 Task: nan
Action: Mouse moved to (471, 617)
Screenshot: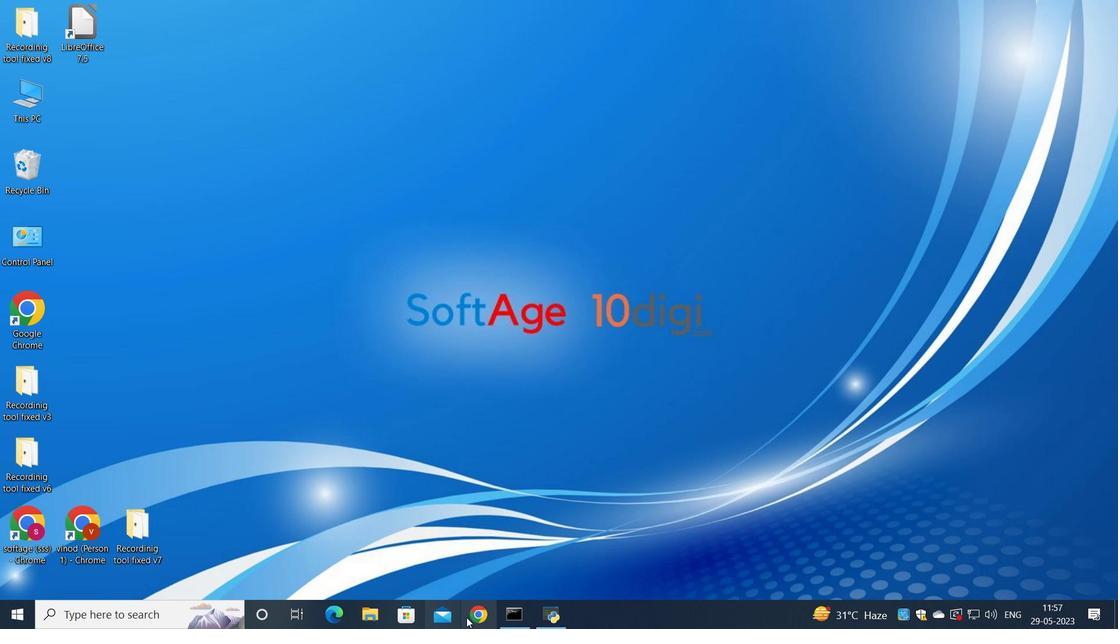 
Action: Mouse pressed left at (471, 617)
Screenshot: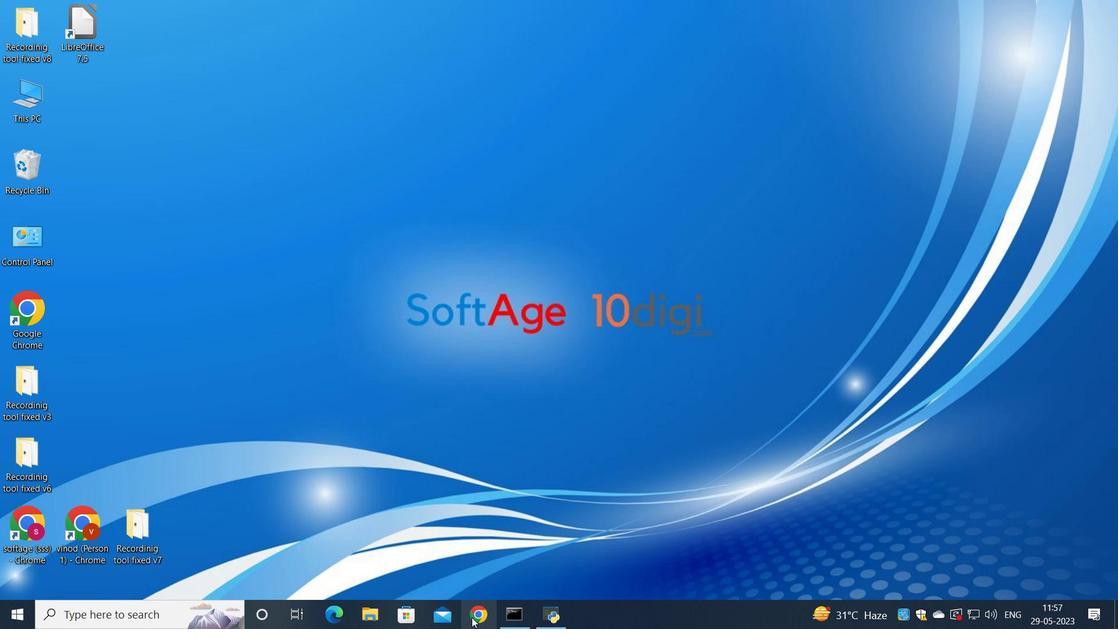 
Action: Mouse moved to (528, 397)
Screenshot: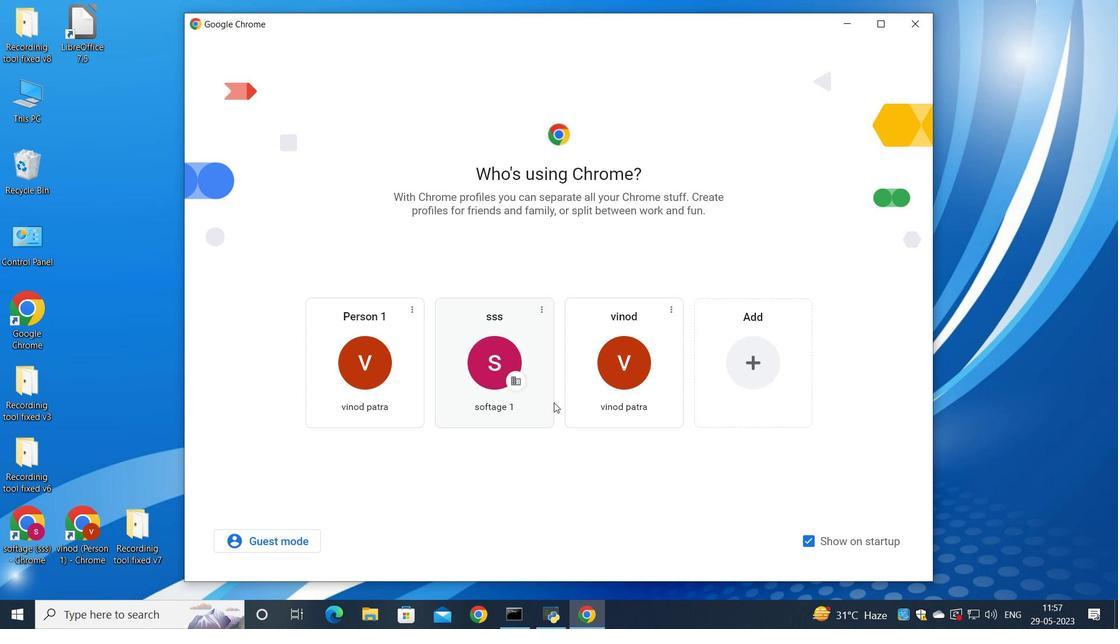 
Action: Mouse pressed left at (528, 397)
Screenshot: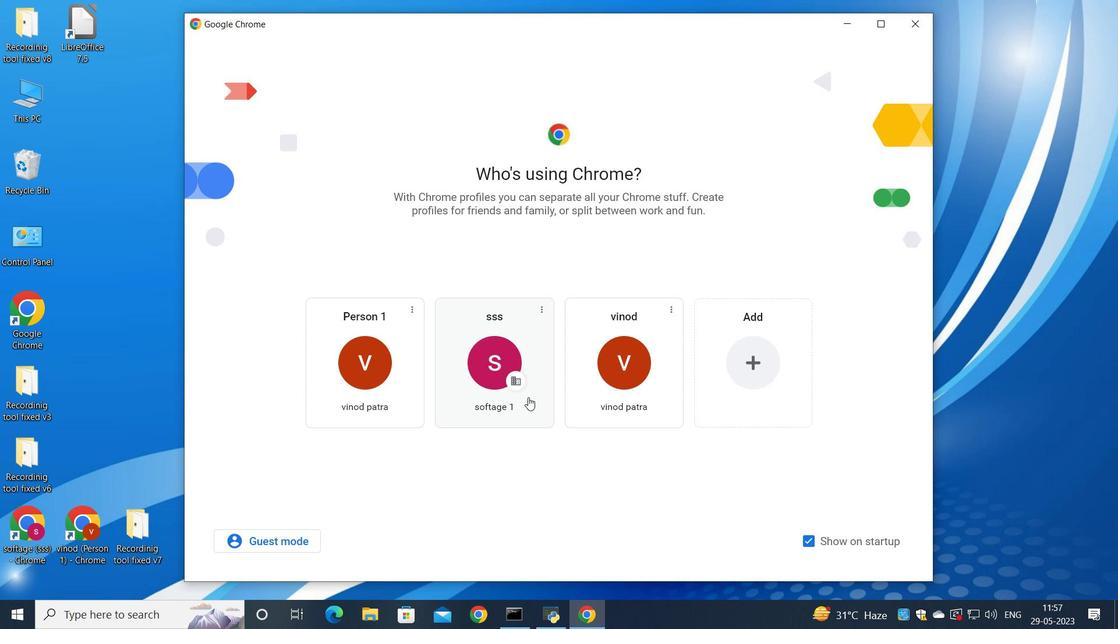 
Action: Mouse moved to (981, 79)
Screenshot: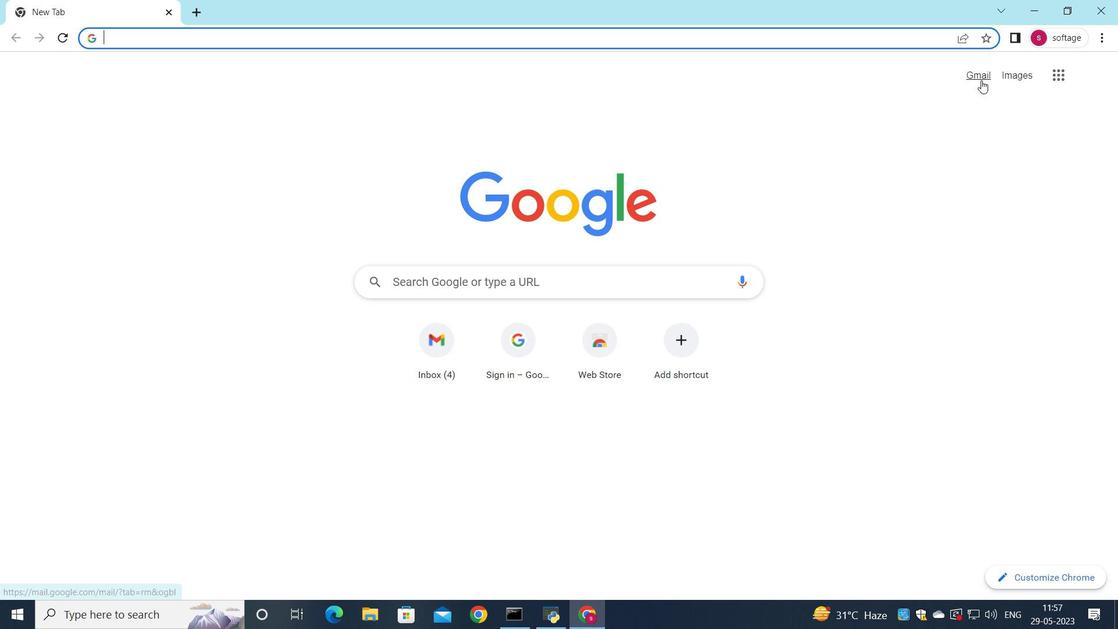 
Action: Mouse pressed left at (981, 79)
Screenshot: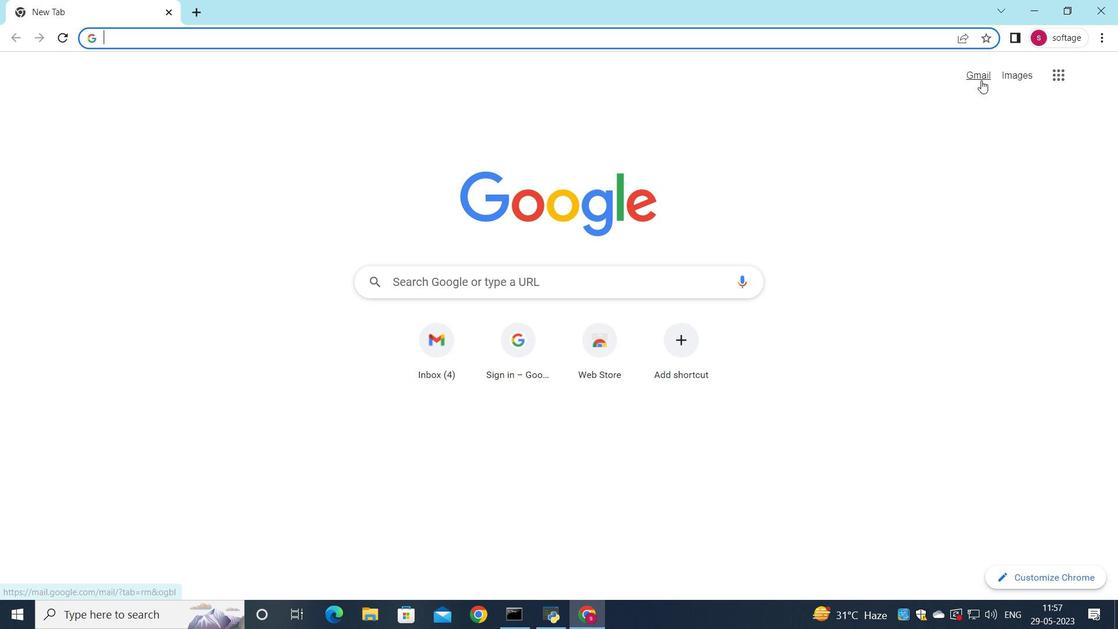 
Action: Mouse moved to (958, 99)
Screenshot: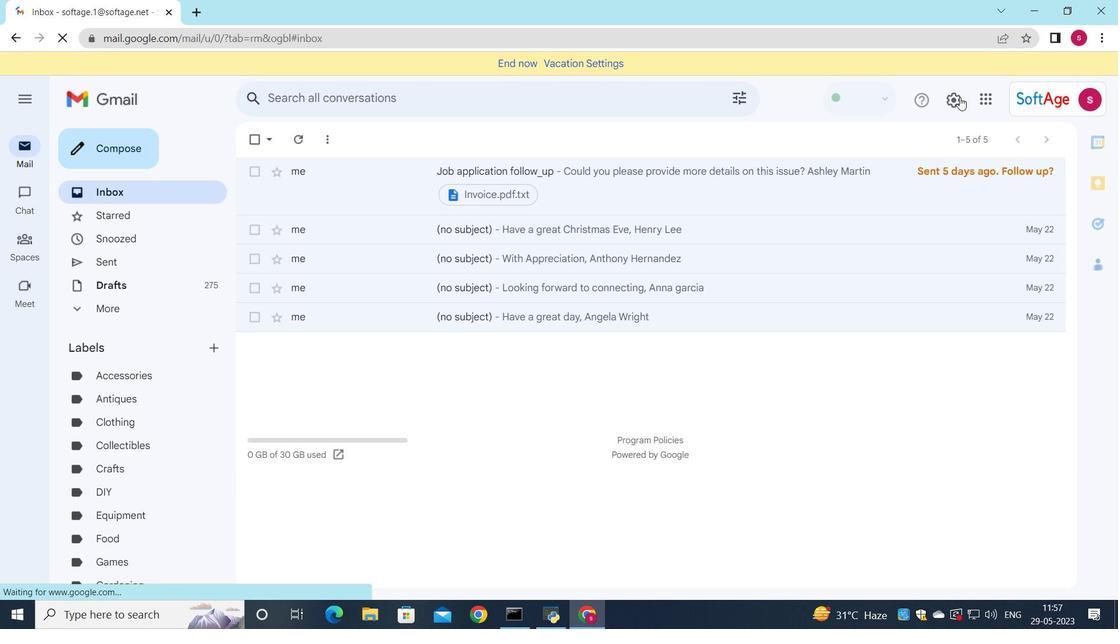 
Action: Mouse pressed left at (958, 99)
Screenshot: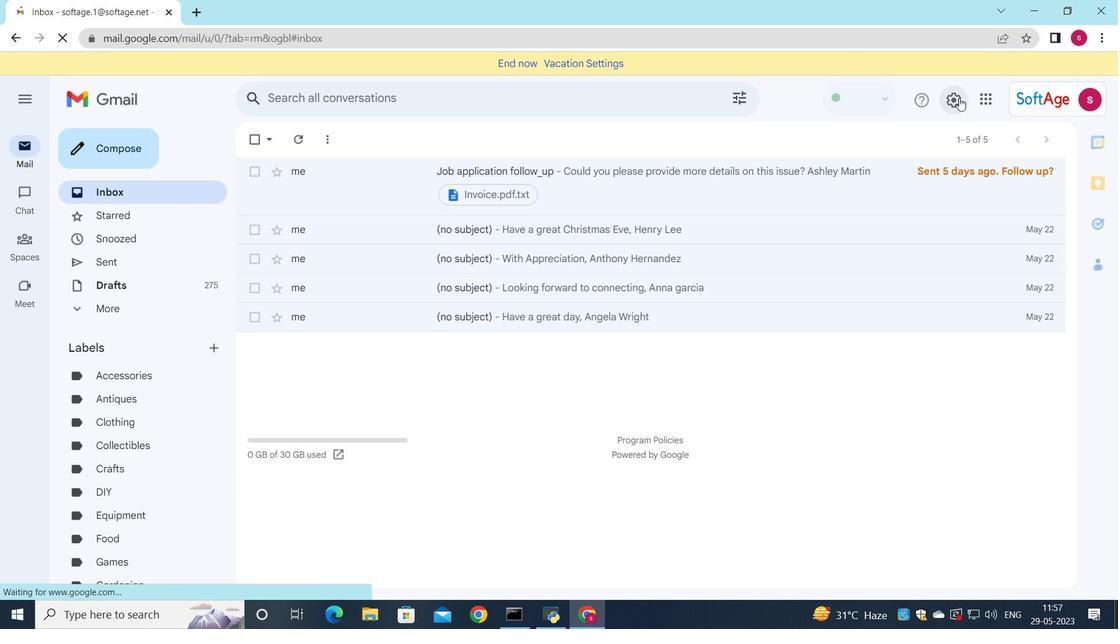 
Action: Mouse moved to (954, 163)
Screenshot: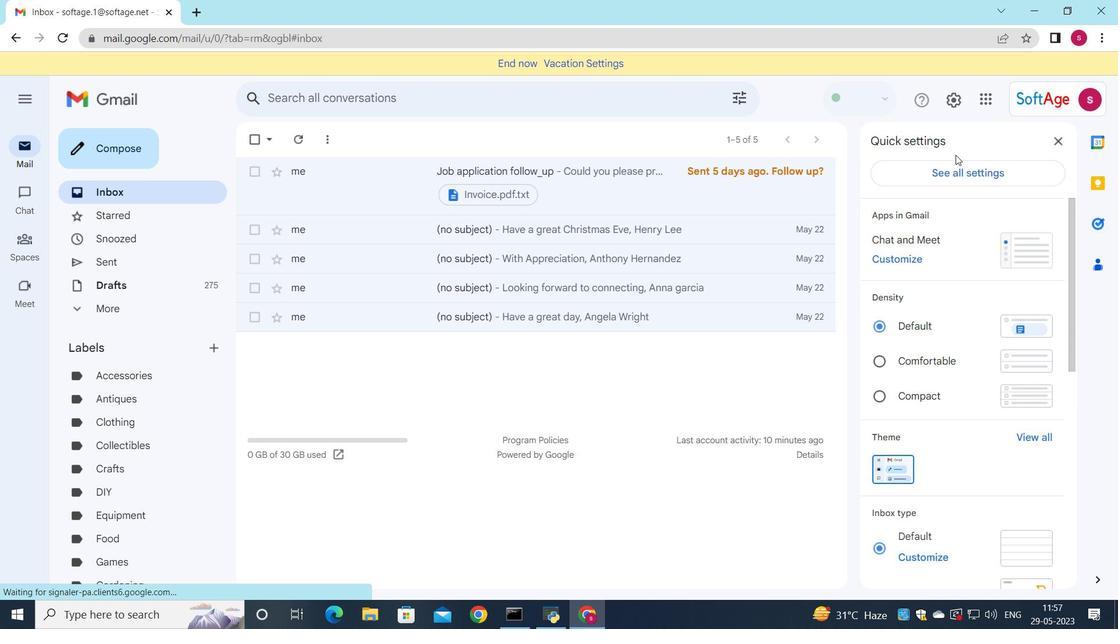
Action: Mouse pressed left at (954, 163)
Screenshot: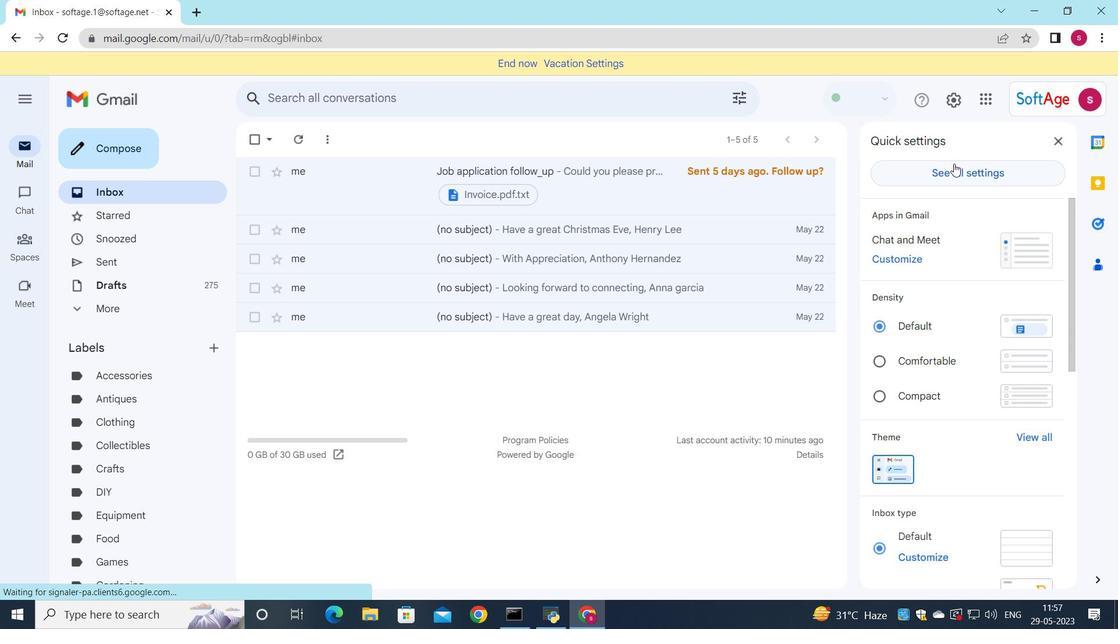 
Action: Mouse moved to (589, 164)
Screenshot: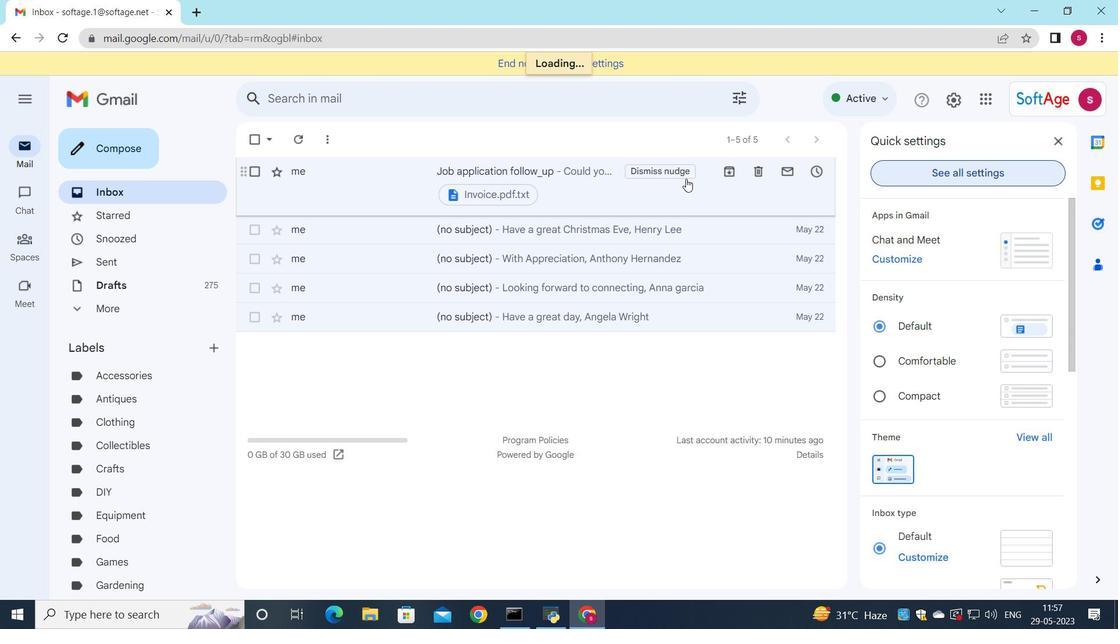 
Action: Mouse scrolled (589, 163) with delta (0, 0)
Screenshot: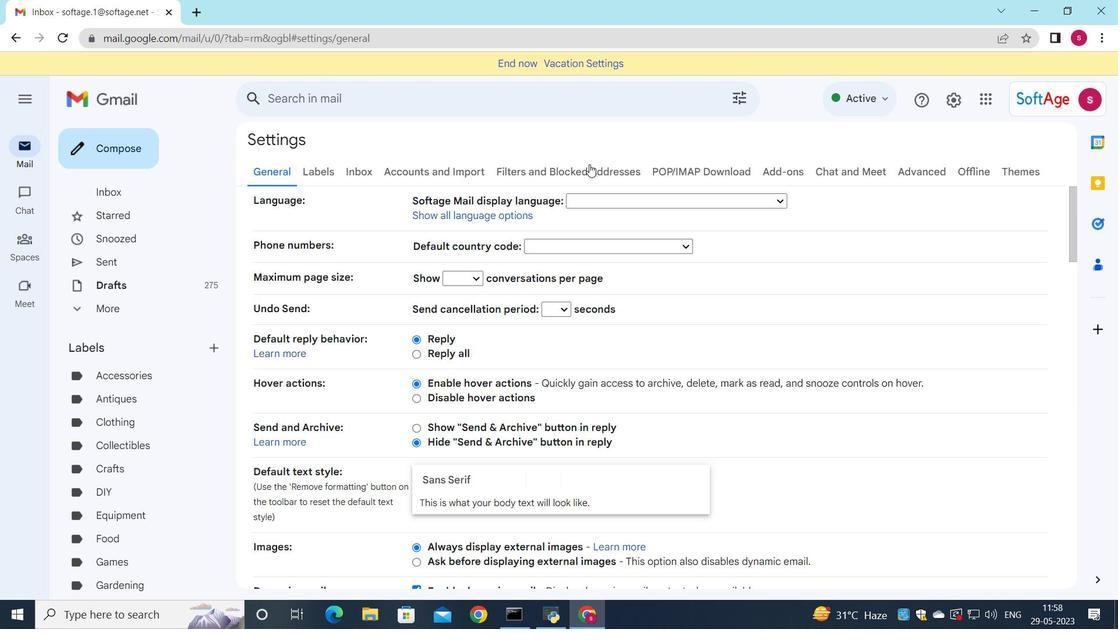 
Action: Mouse scrolled (589, 163) with delta (0, 0)
Screenshot: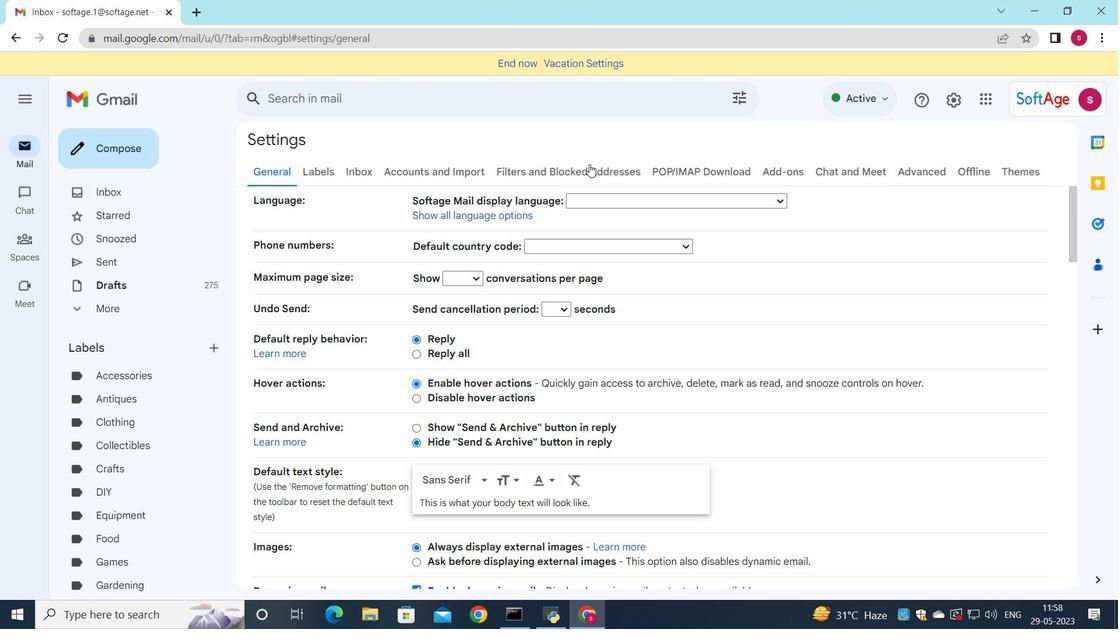 
Action: Mouse scrolled (589, 163) with delta (0, 0)
Screenshot: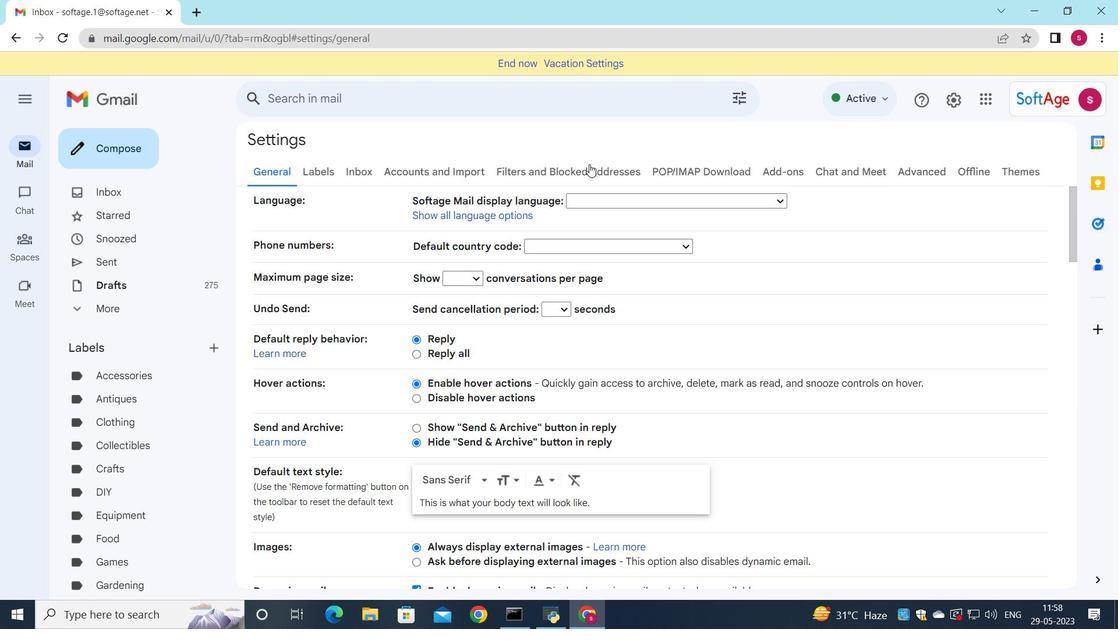 
Action: Mouse scrolled (589, 163) with delta (0, 0)
Screenshot: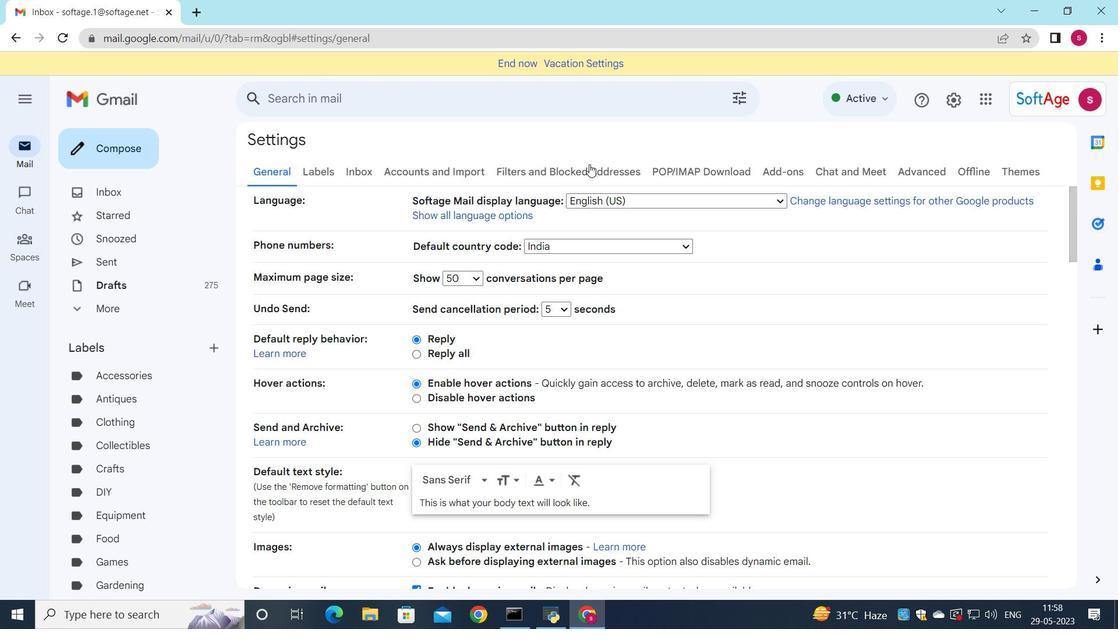 
Action: Mouse moved to (605, 224)
Screenshot: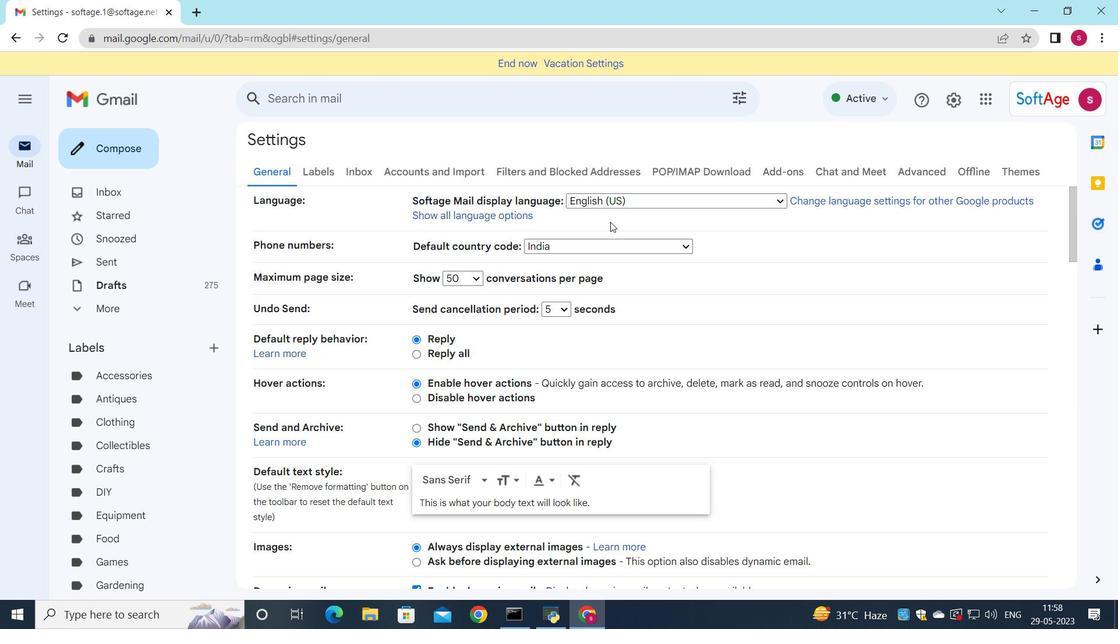 
Action: Mouse scrolled (605, 223) with delta (0, 0)
Screenshot: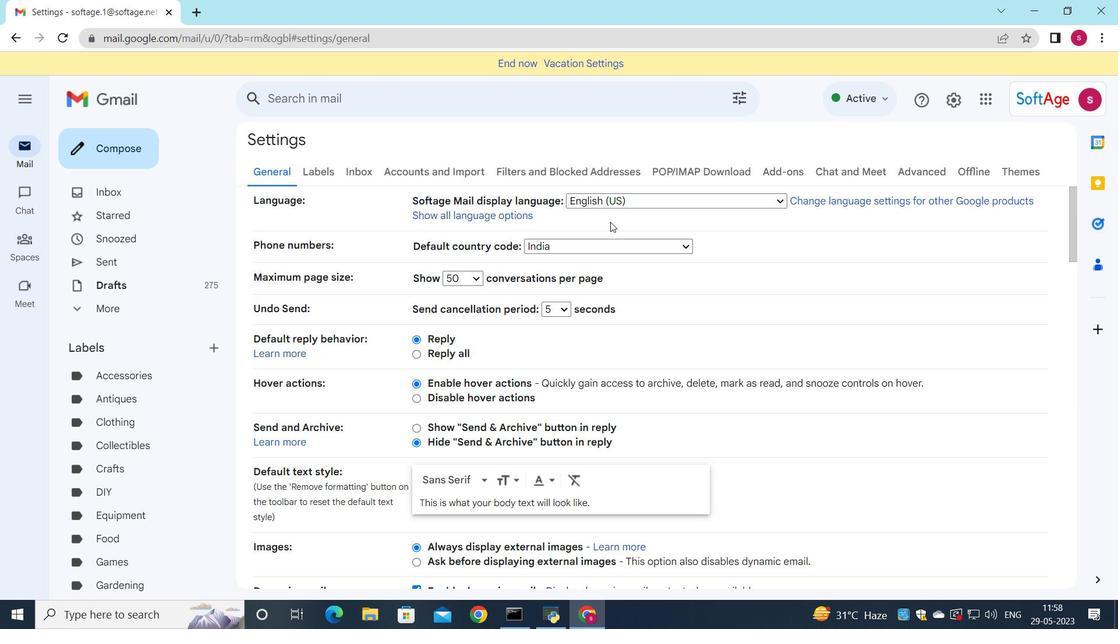 
Action: Mouse scrolled (605, 223) with delta (0, 0)
Screenshot: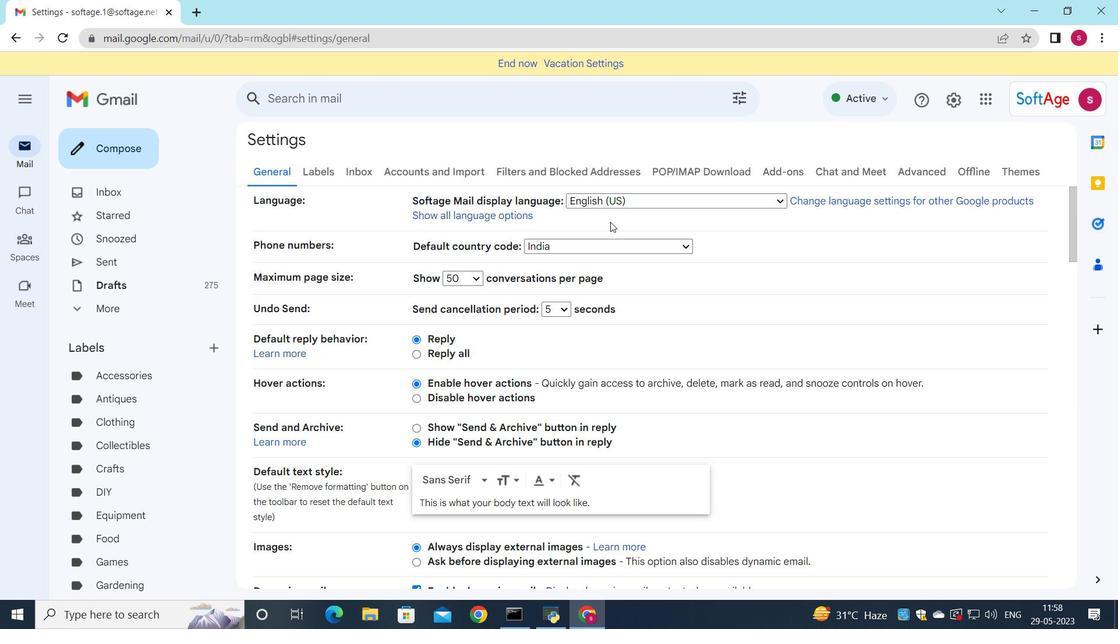 
Action: Mouse moved to (605, 224)
Screenshot: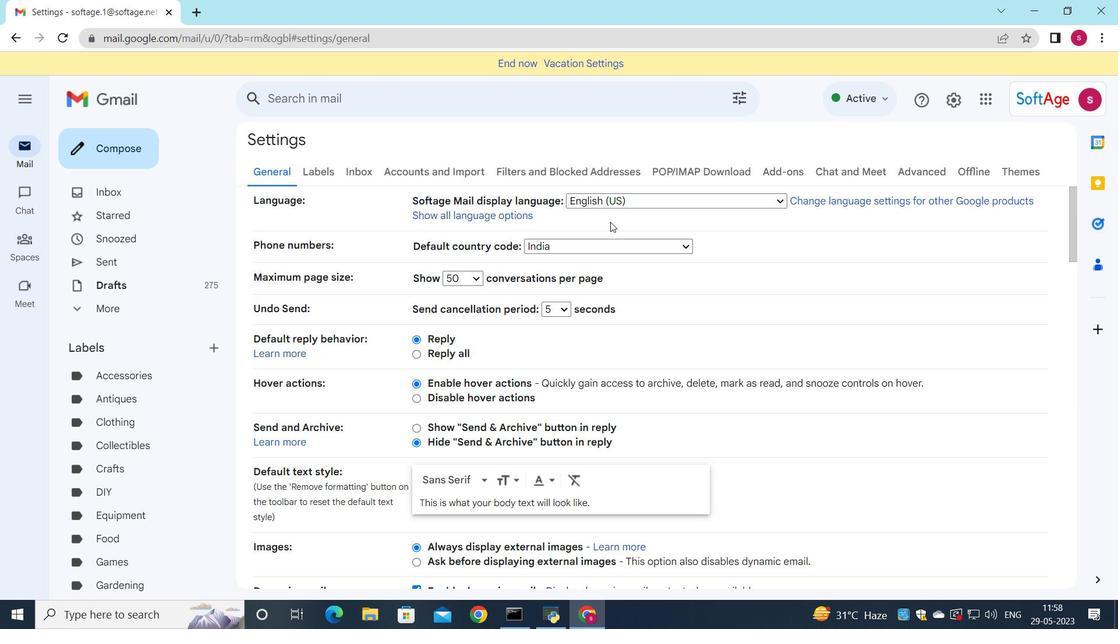 
Action: Mouse scrolled (605, 223) with delta (0, 0)
Screenshot: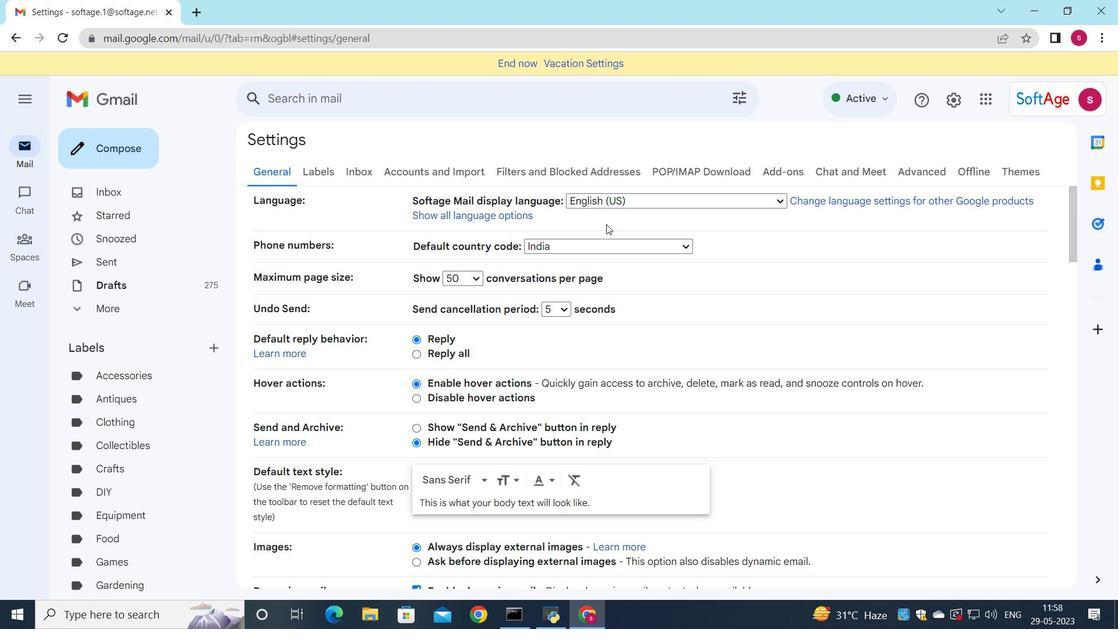 
Action: Mouse scrolled (605, 223) with delta (0, 0)
Screenshot: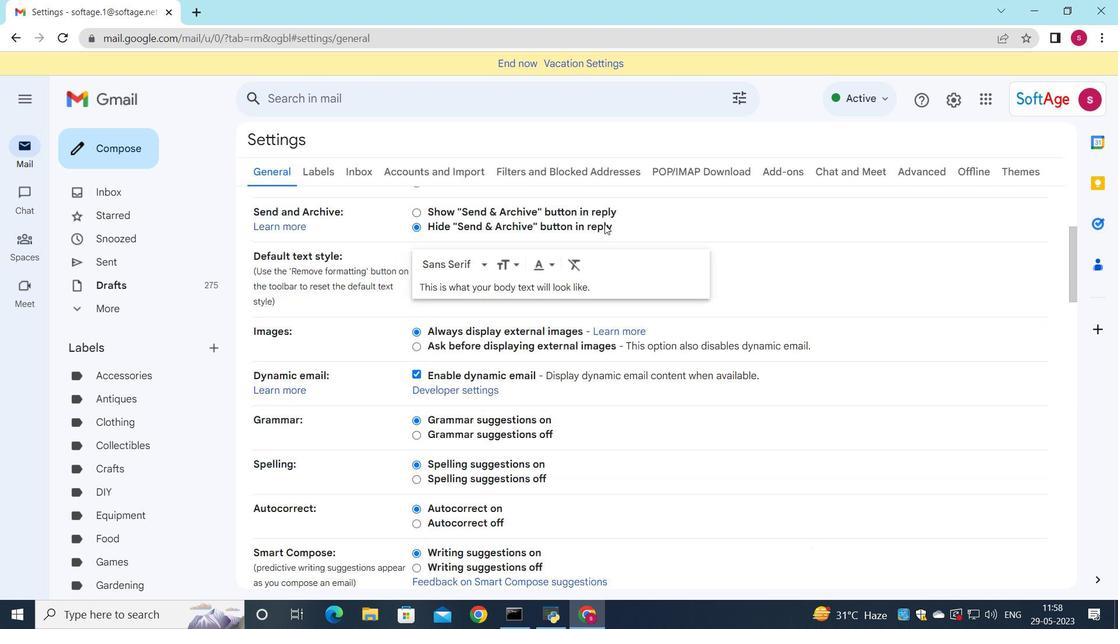 
Action: Mouse scrolled (605, 223) with delta (0, 0)
Screenshot: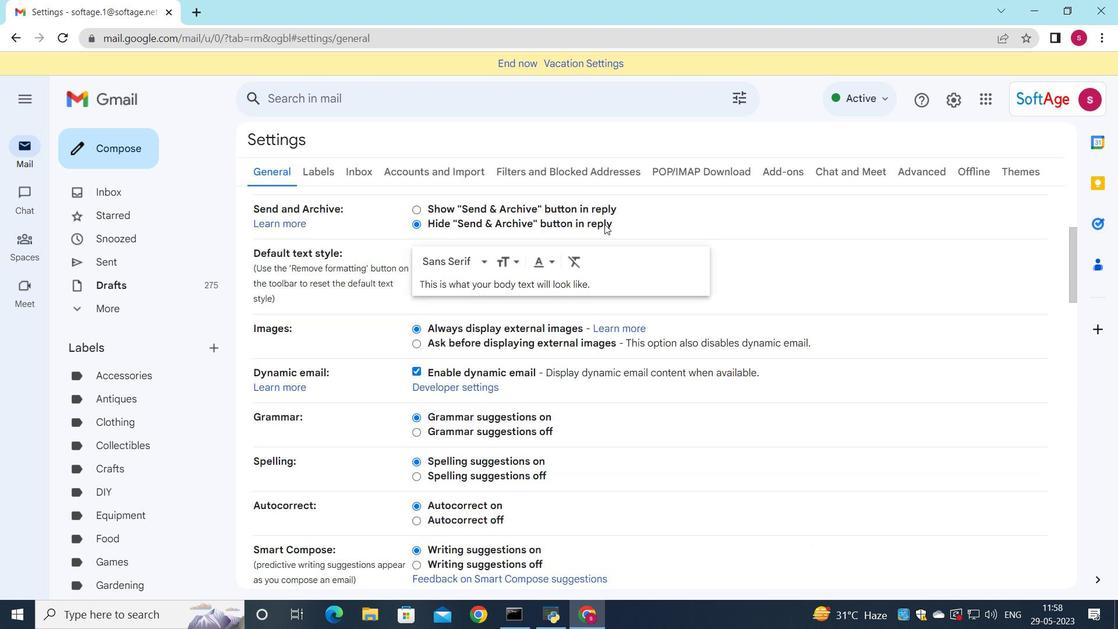 
Action: Mouse scrolled (605, 223) with delta (0, 0)
Screenshot: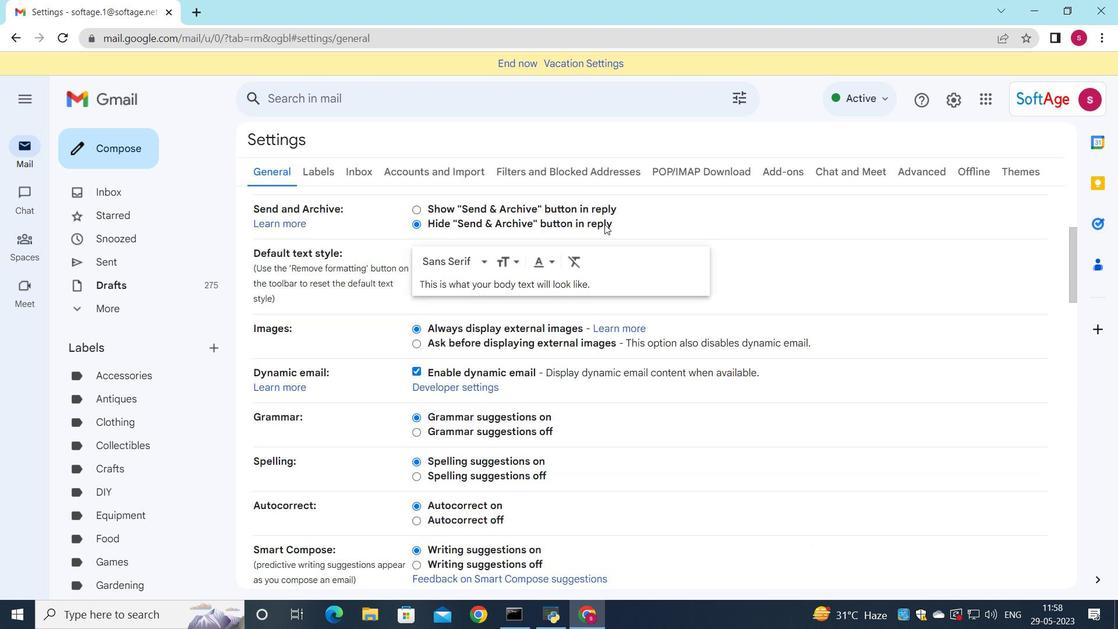 
Action: Mouse scrolled (605, 223) with delta (0, 0)
Screenshot: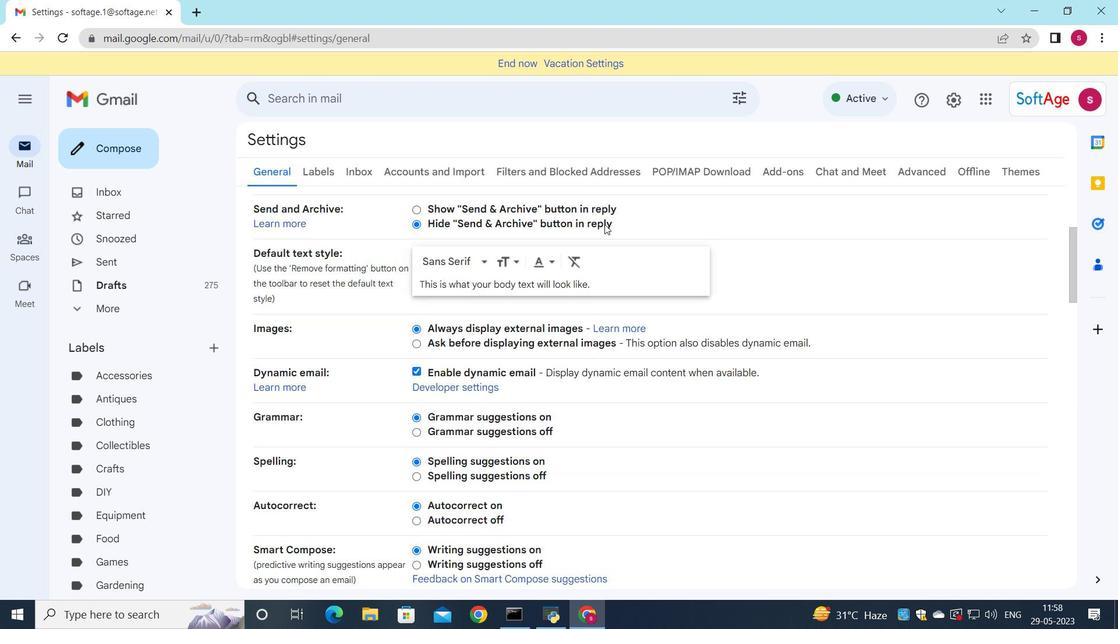 
Action: Mouse moved to (584, 231)
Screenshot: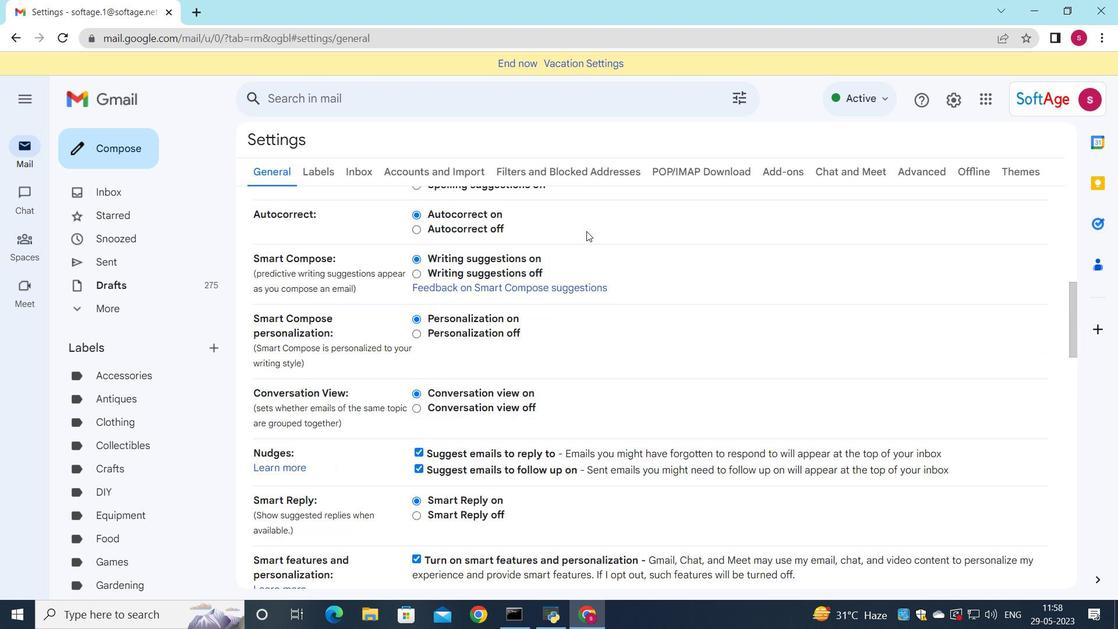 
Action: Mouse scrolled (584, 231) with delta (0, 0)
Screenshot: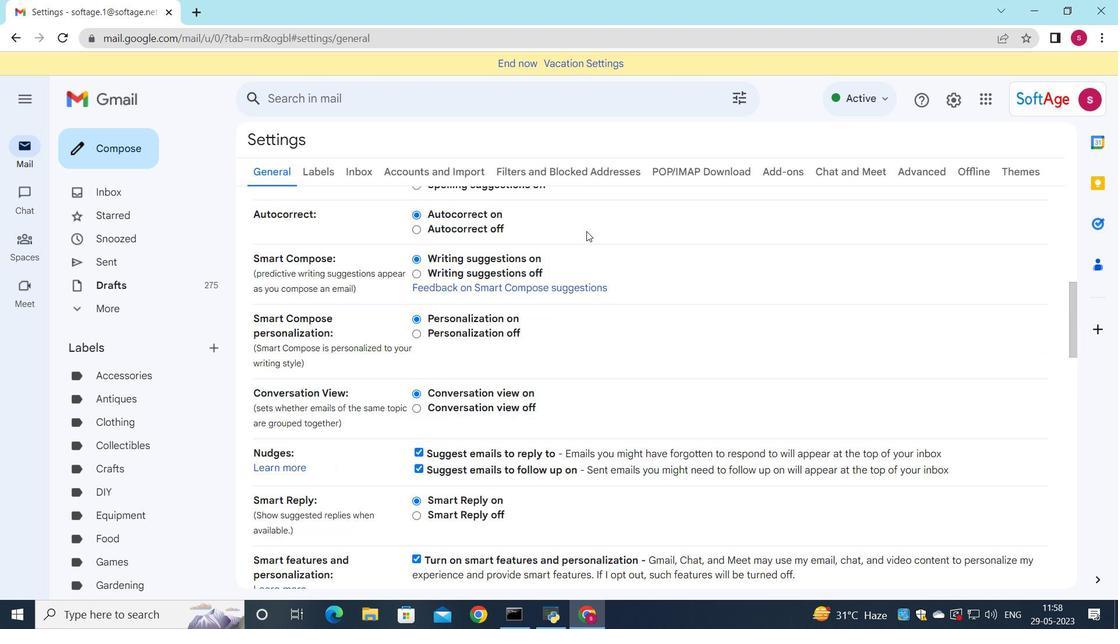 
Action: Mouse scrolled (584, 231) with delta (0, 0)
Screenshot: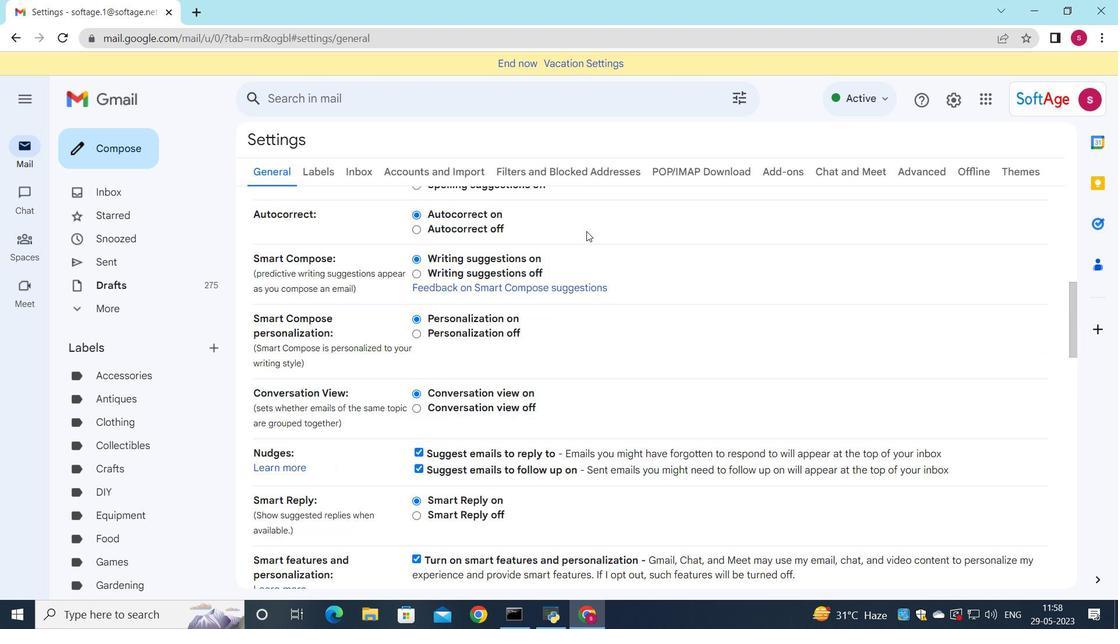 
Action: Mouse scrolled (584, 231) with delta (0, 0)
Screenshot: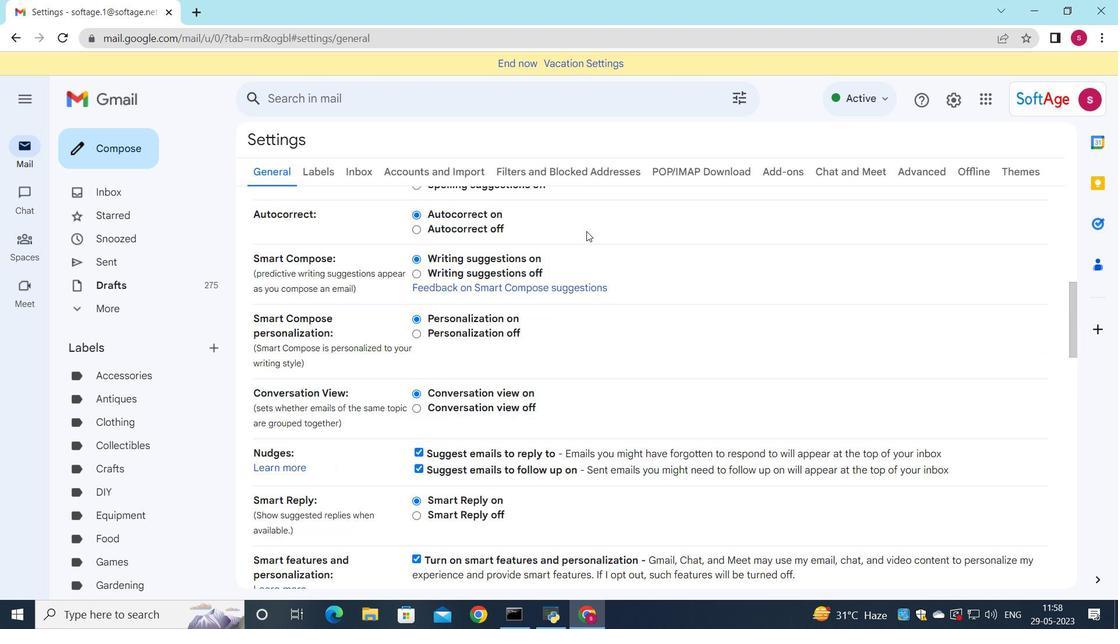 
Action: Mouse scrolled (584, 231) with delta (0, 0)
Screenshot: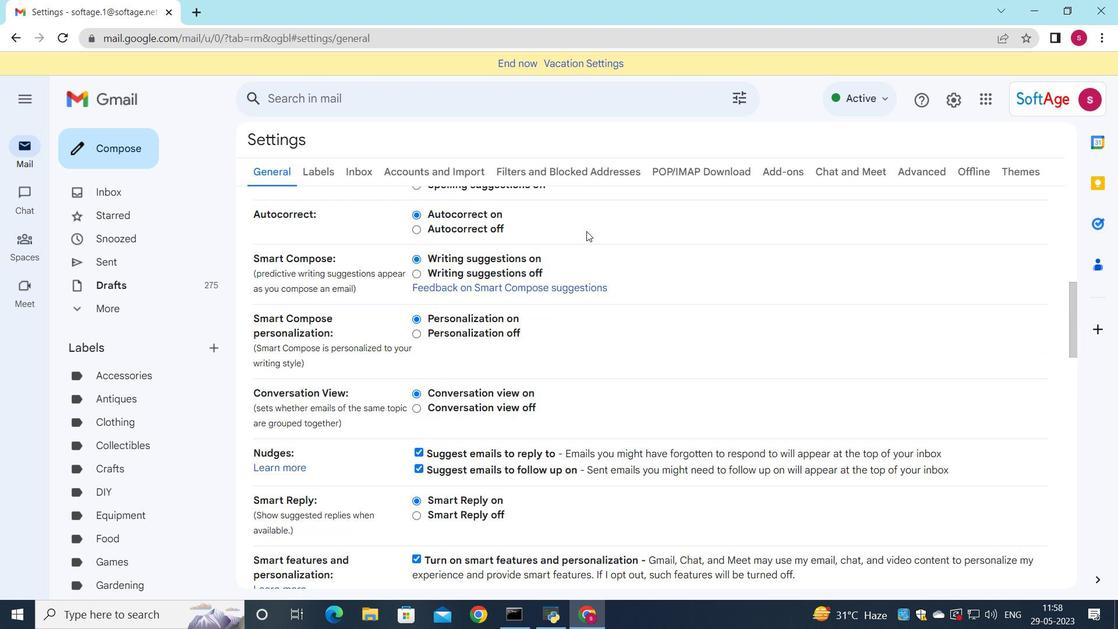 
Action: Mouse scrolled (584, 231) with delta (0, 0)
Screenshot: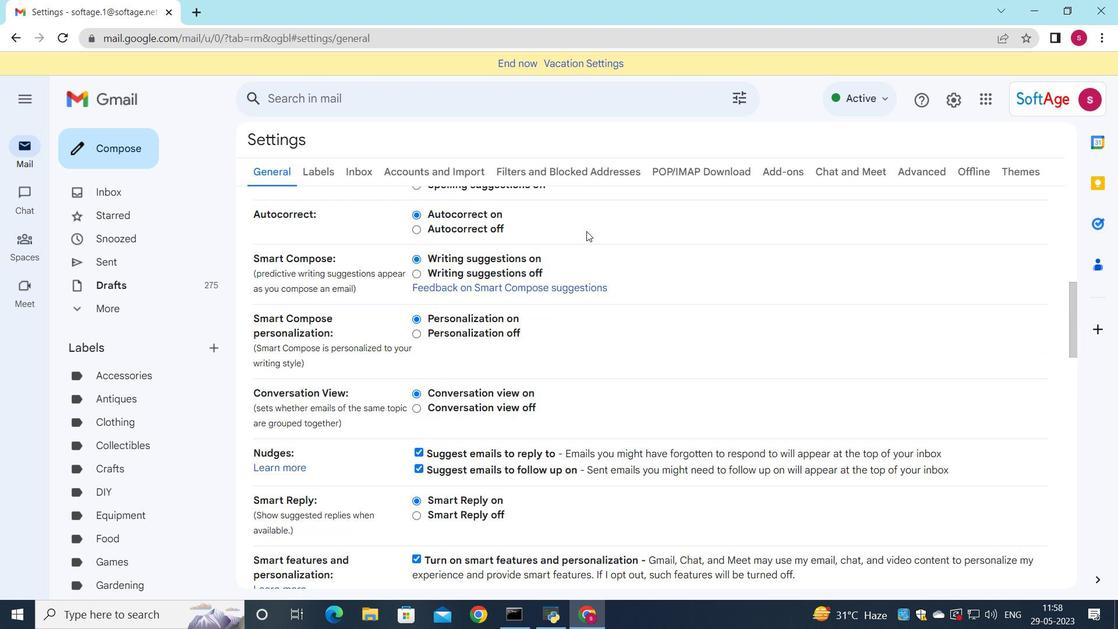 
Action: Mouse moved to (587, 281)
Screenshot: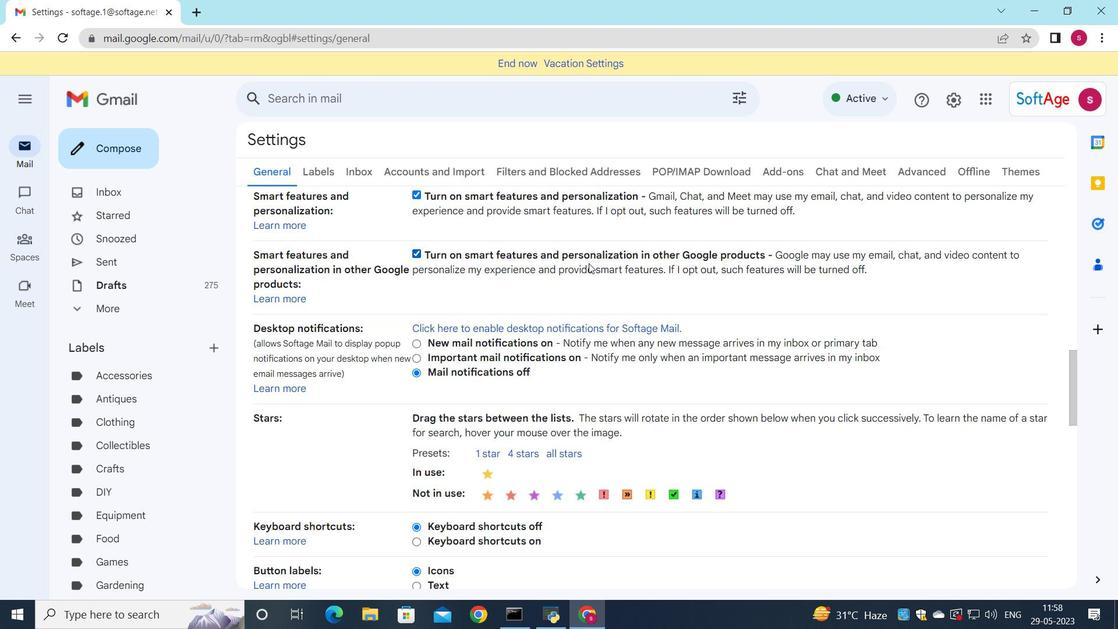 
Action: Mouse scrolled (587, 280) with delta (0, 0)
Screenshot: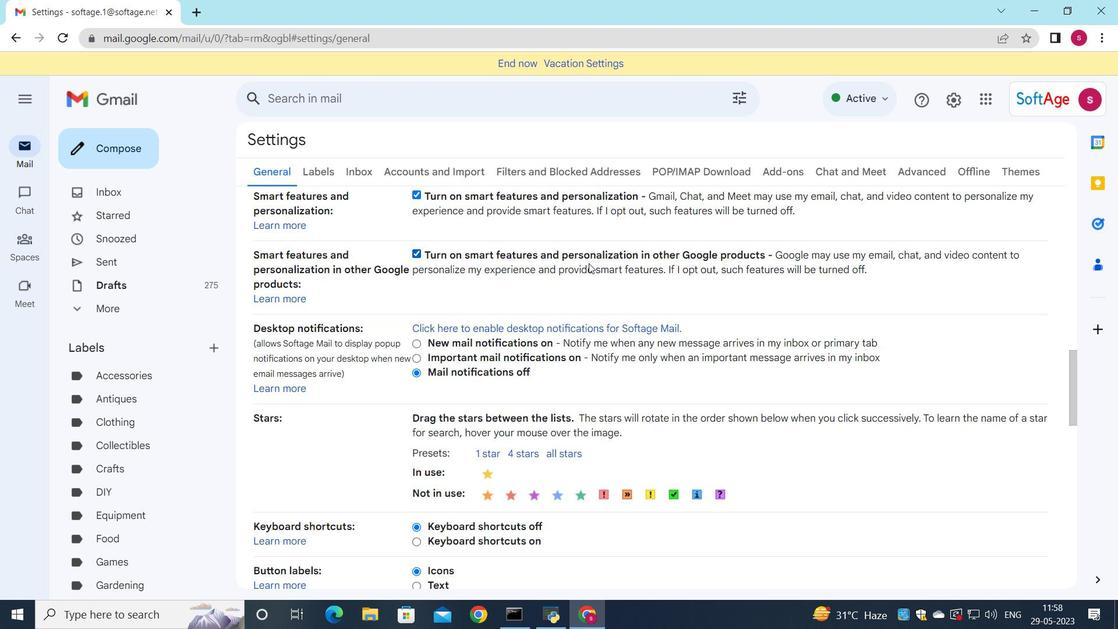 
Action: Mouse moved to (587, 281)
Screenshot: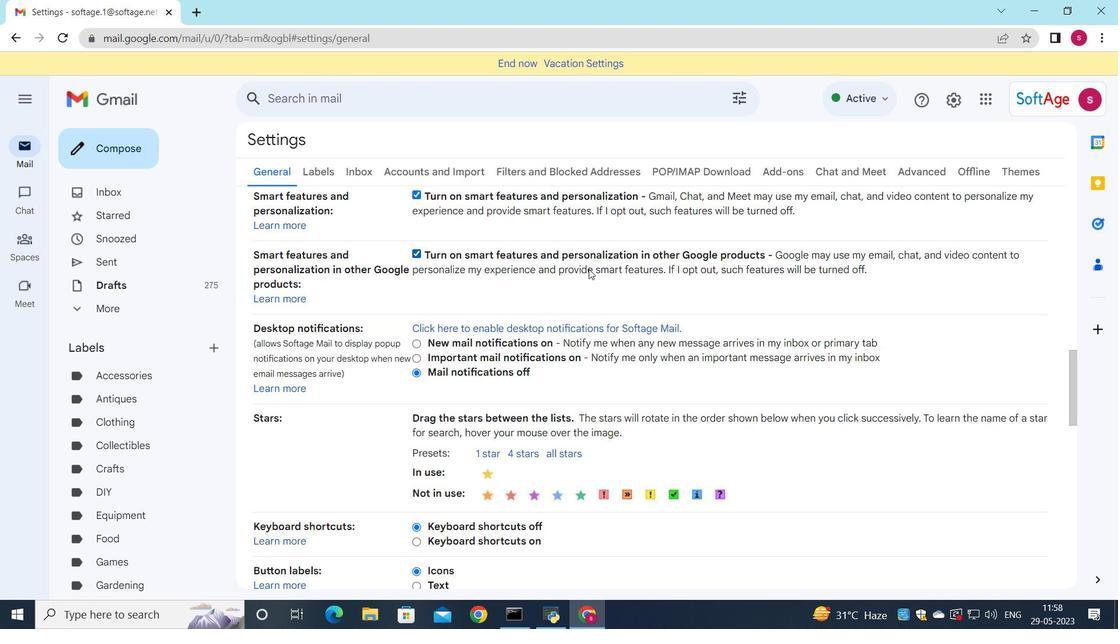 
Action: Mouse scrolled (587, 281) with delta (0, 0)
Screenshot: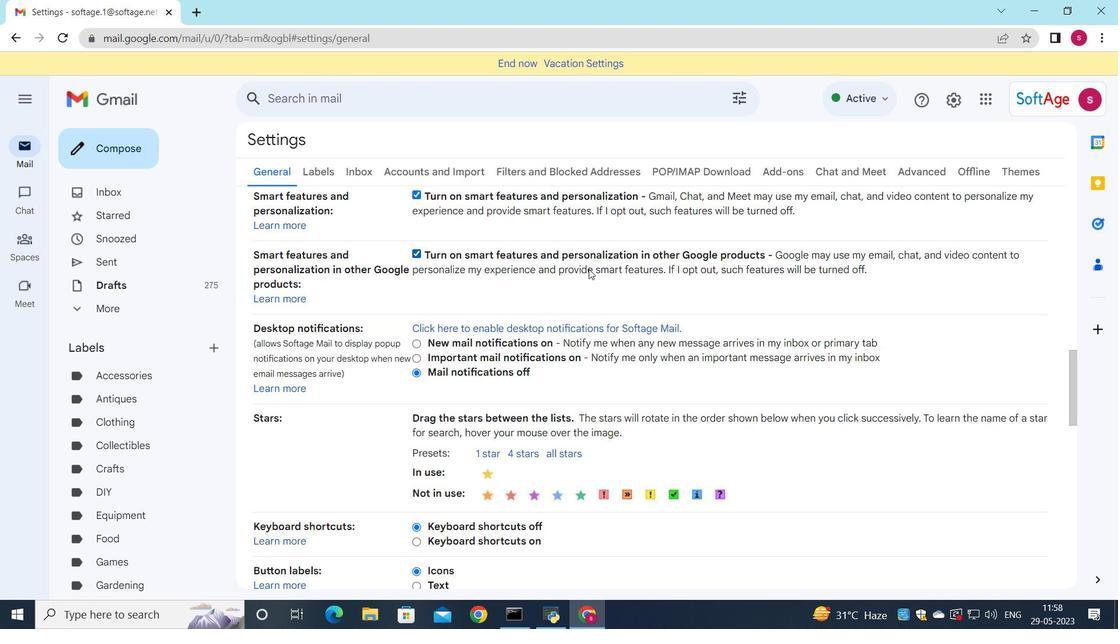 
Action: Mouse moved to (587, 282)
Screenshot: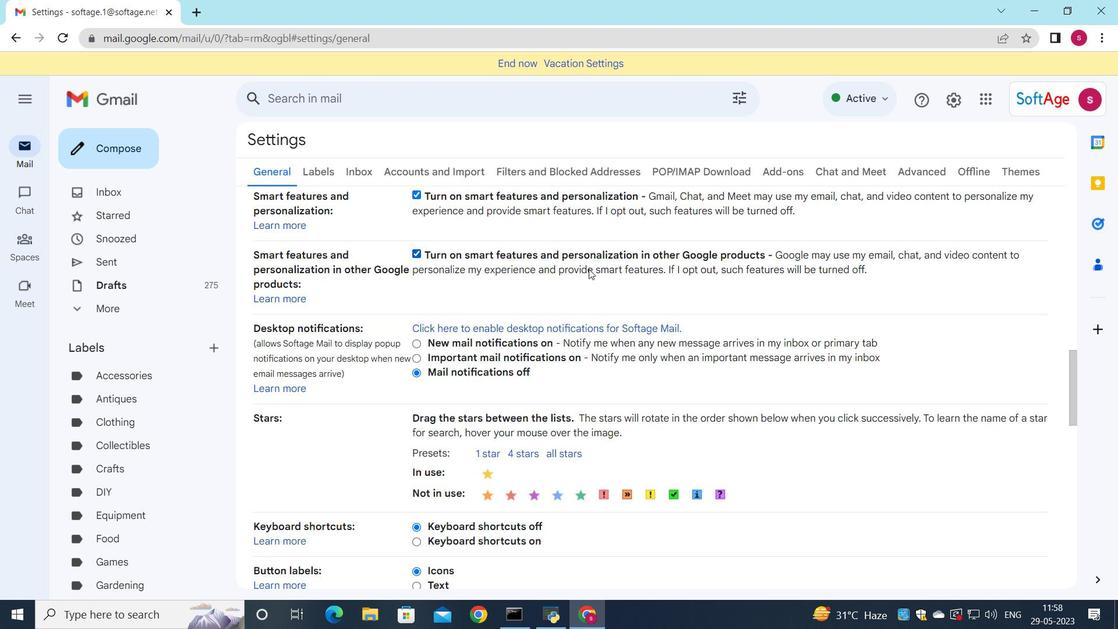 
Action: Mouse scrolled (587, 281) with delta (0, 0)
Screenshot: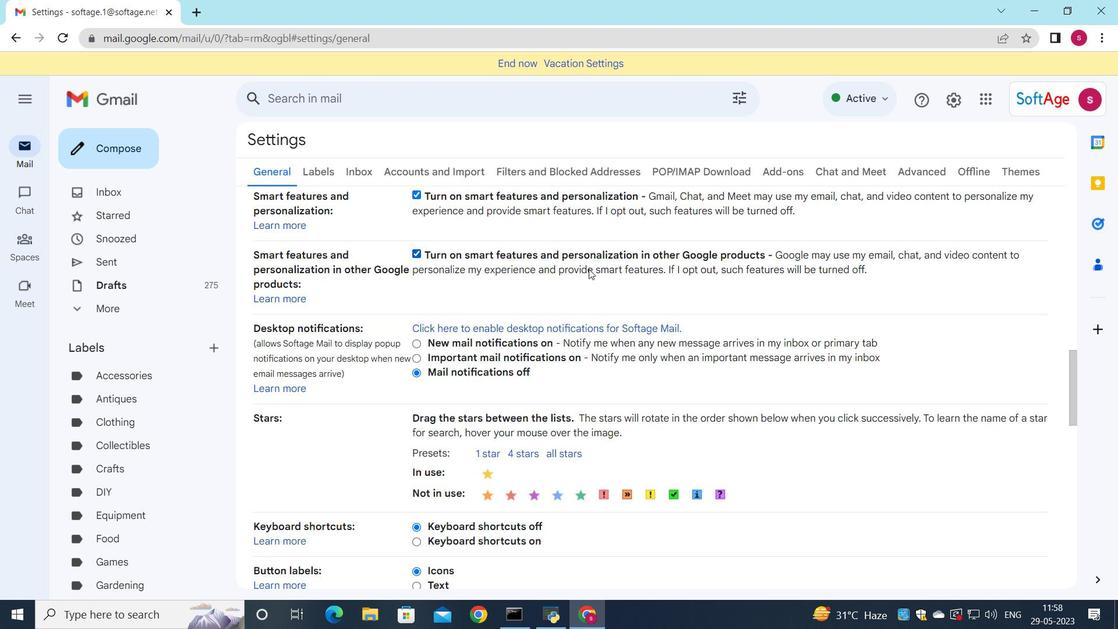 
Action: Mouse moved to (587, 282)
Screenshot: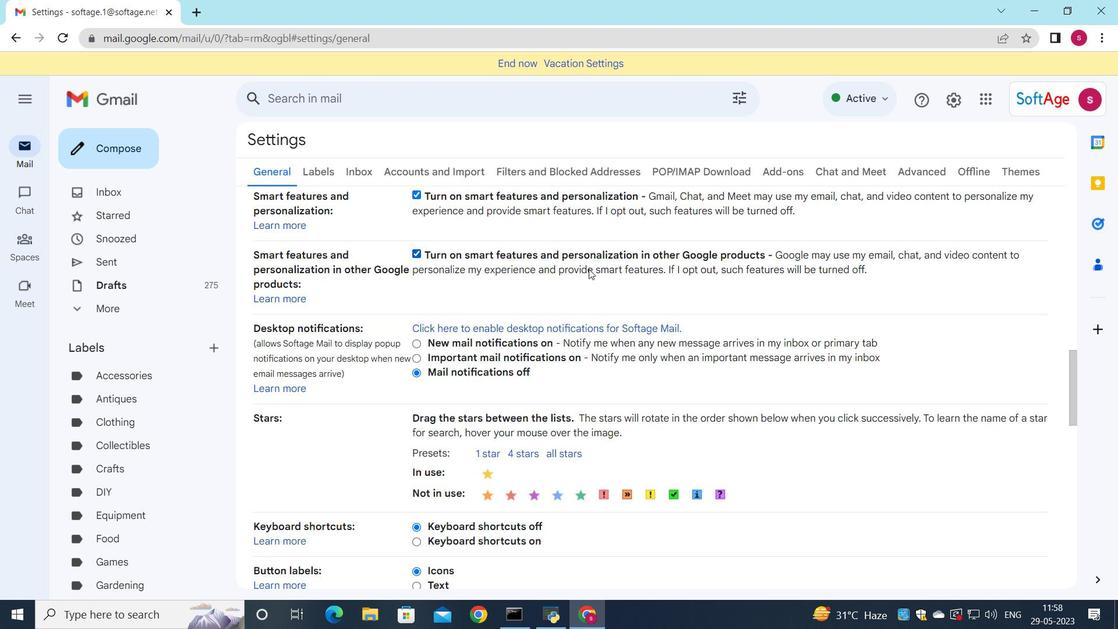 
Action: Mouse scrolled (587, 281) with delta (0, 0)
Screenshot: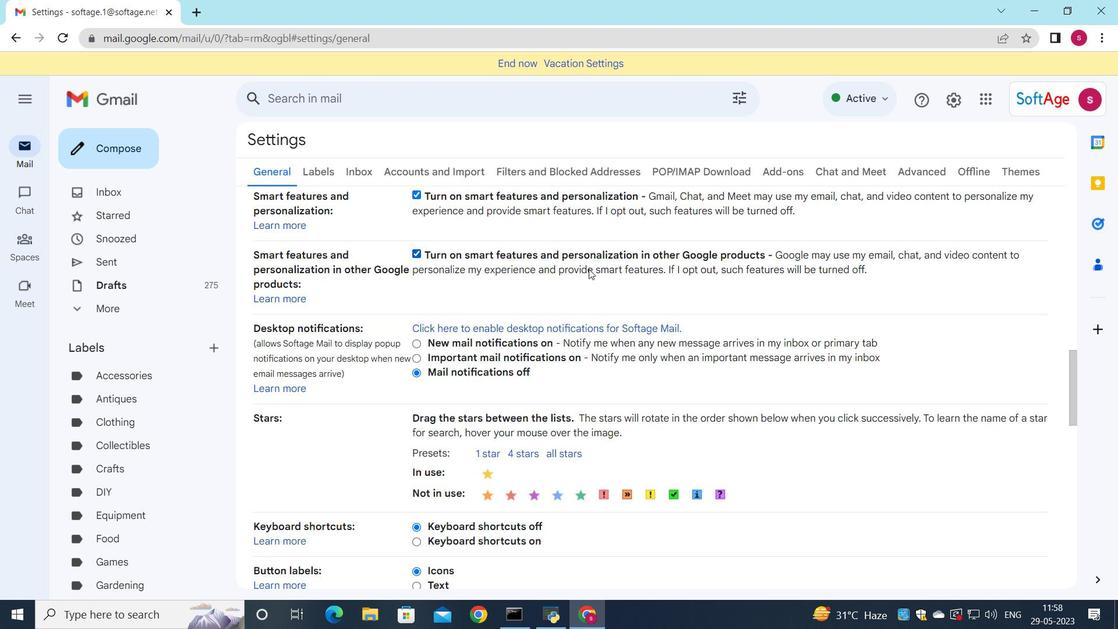 
Action: Mouse moved to (587, 284)
Screenshot: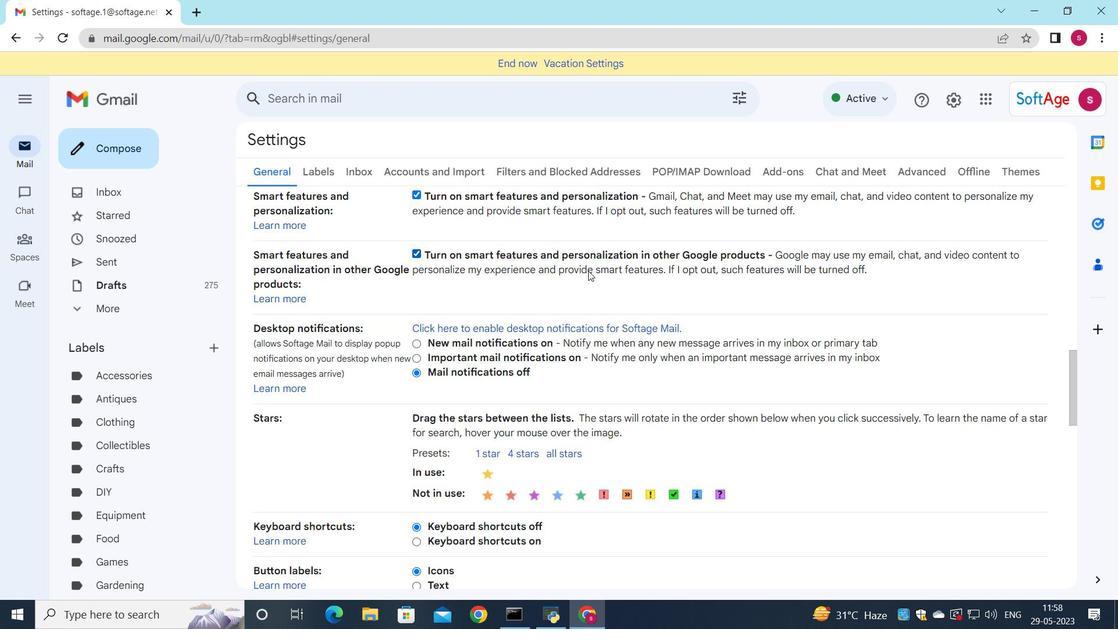 
Action: Mouse scrolled (587, 284) with delta (0, 0)
Screenshot: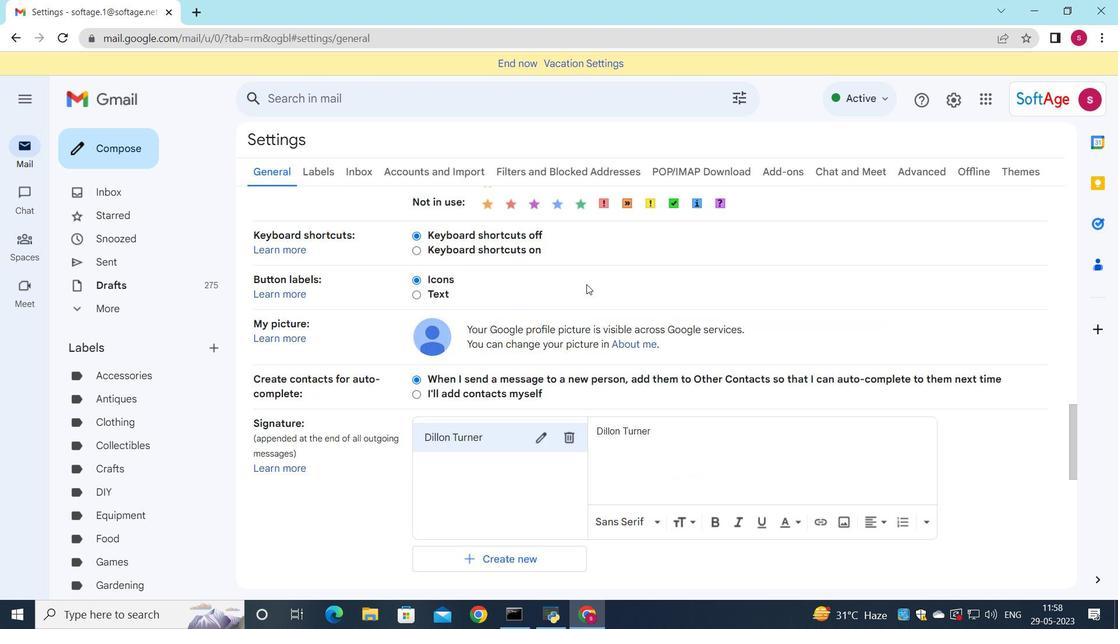 
Action: Mouse moved to (587, 286)
Screenshot: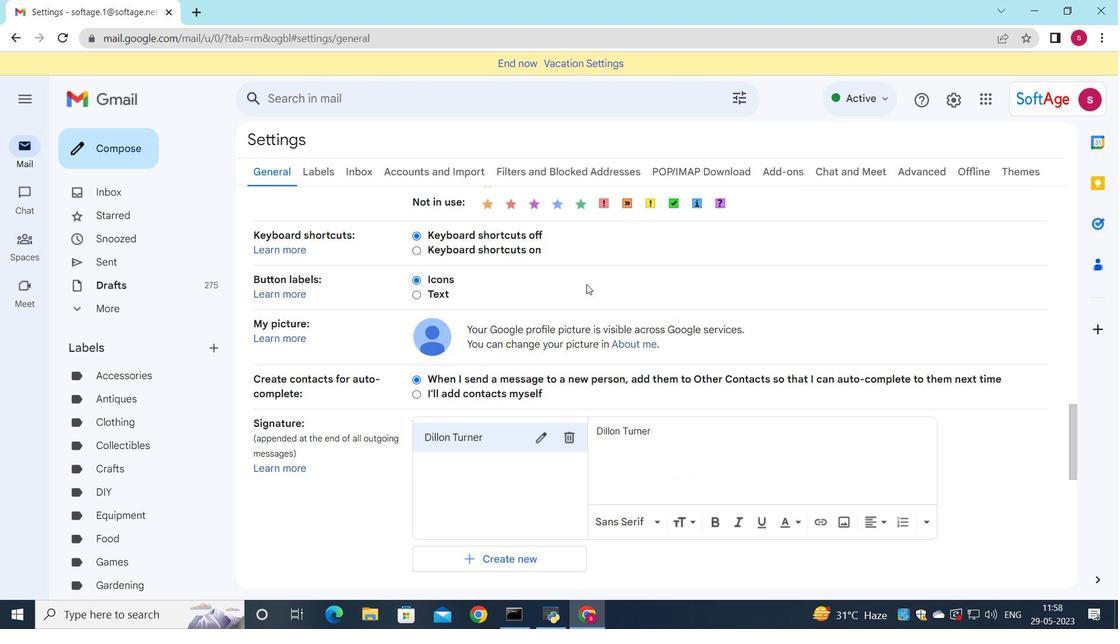 
Action: Mouse scrolled (587, 285) with delta (0, 0)
Screenshot: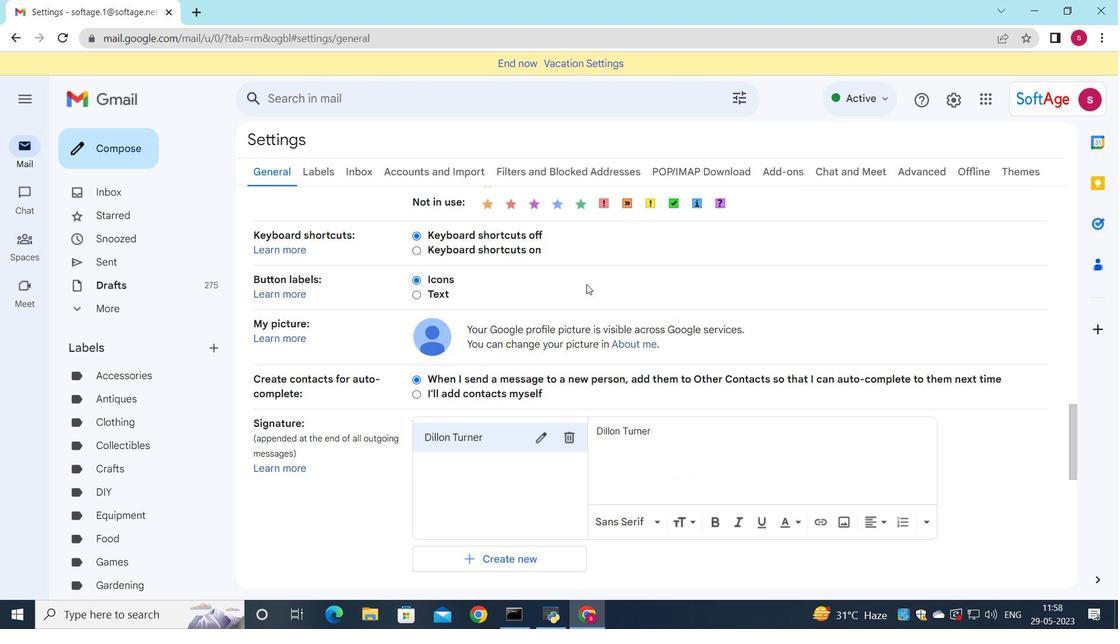 
Action: Mouse moved to (587, 288)
Screenshot: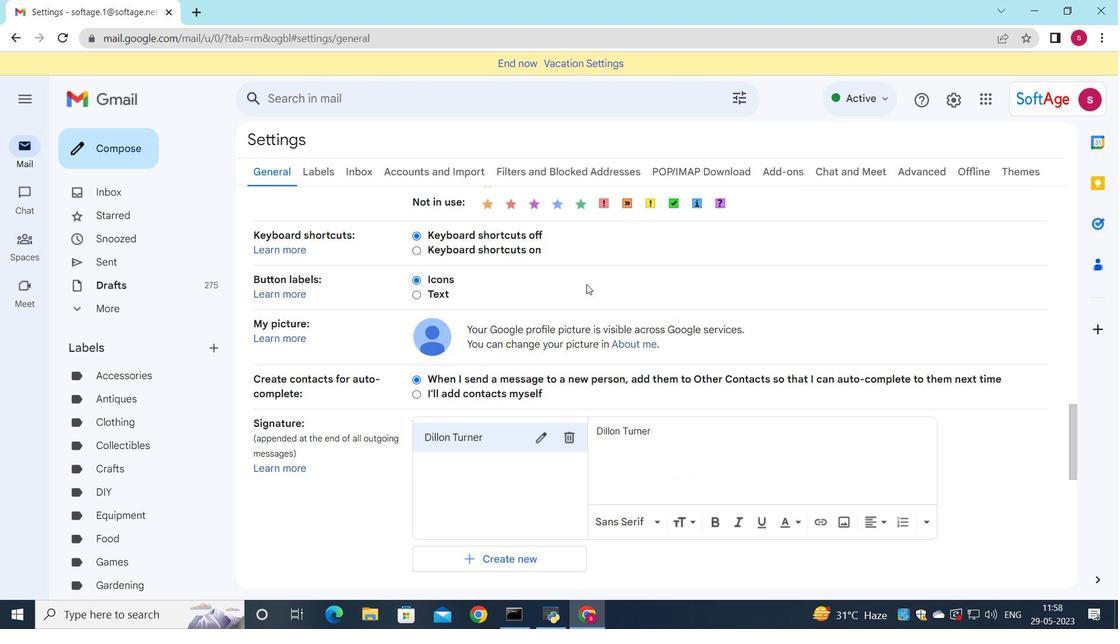 
Action: Mouse scrolled (587, 287) with delta (0, 0)
Screenshot: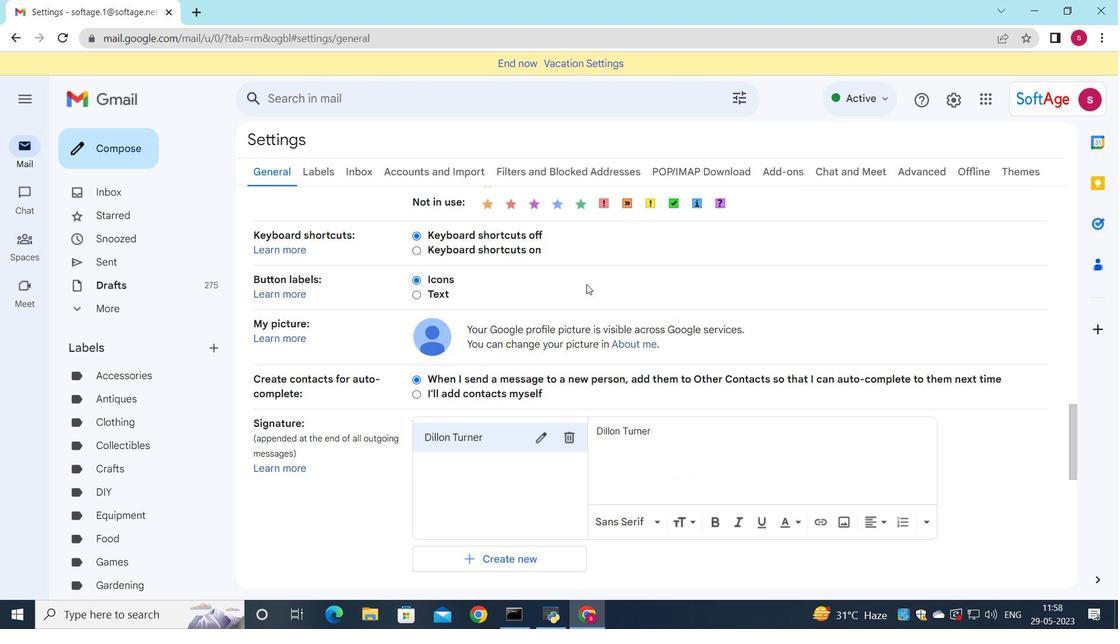 
Action: Mouse moved to (573, 224)
Screenshot: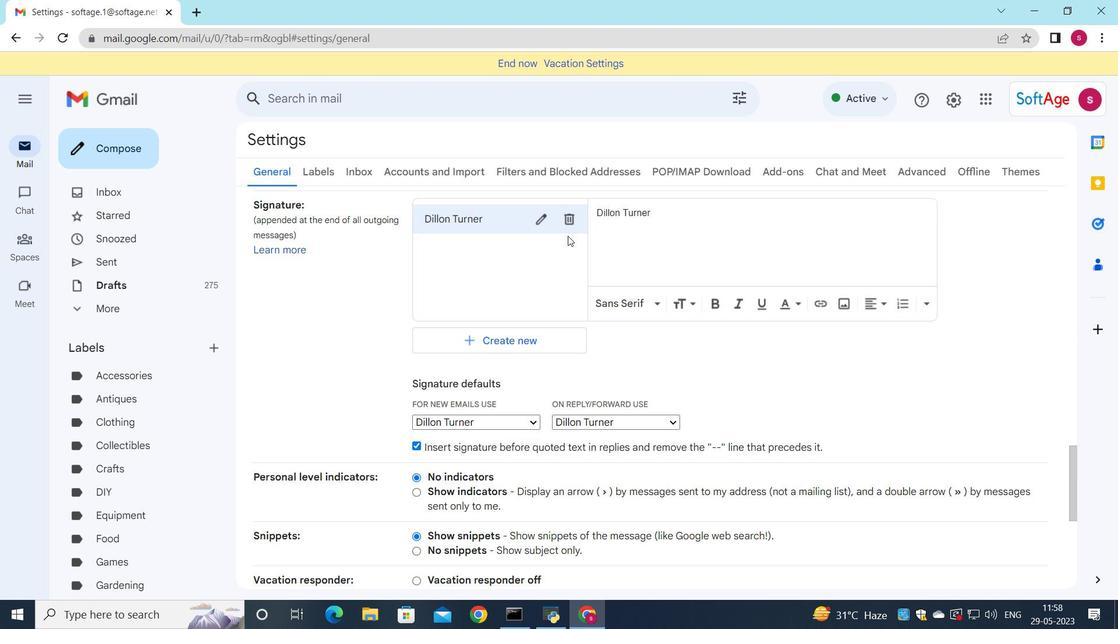 
Action: Mouse pressed left at (573, 224)
Screenshot: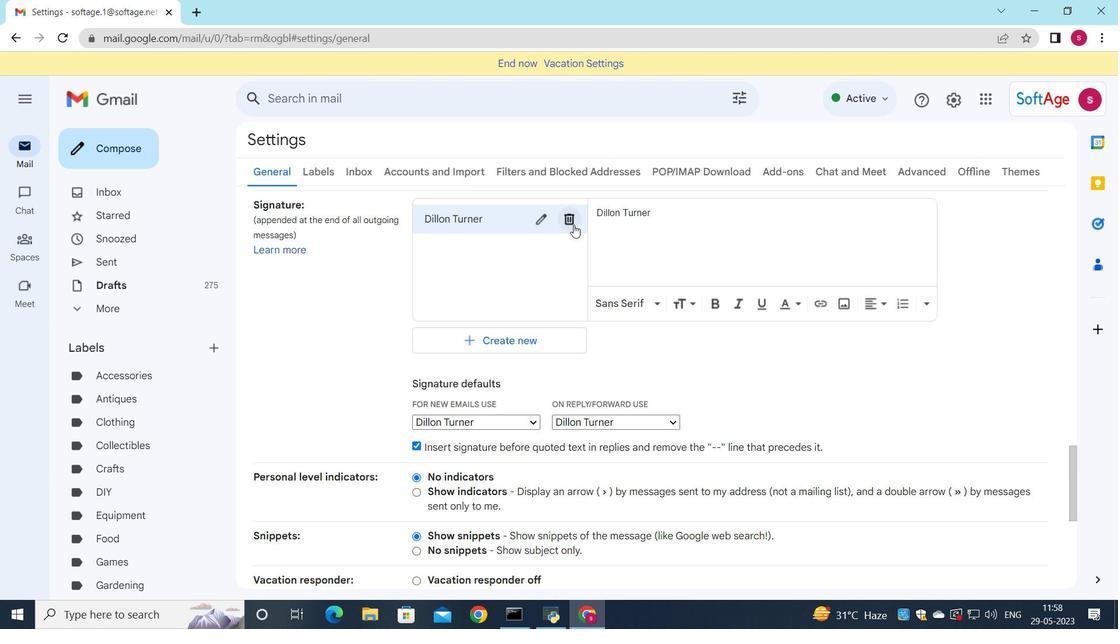
Action: Mouse moved to (682, 355)
Screenshot: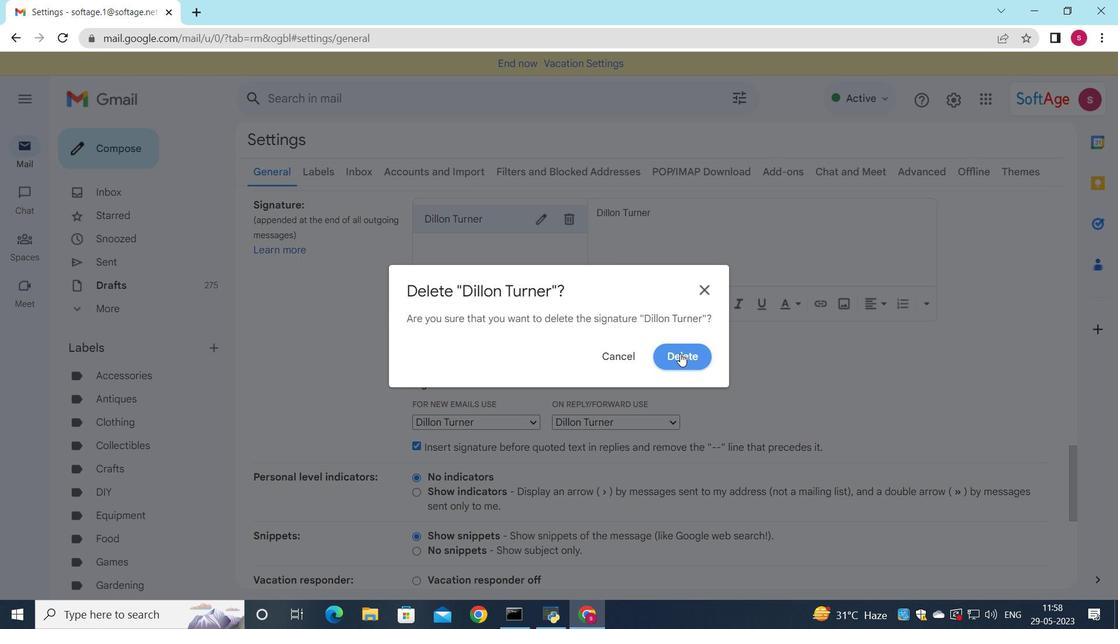 
Action: Mouse pressed left at (682, 355)
Screenshot: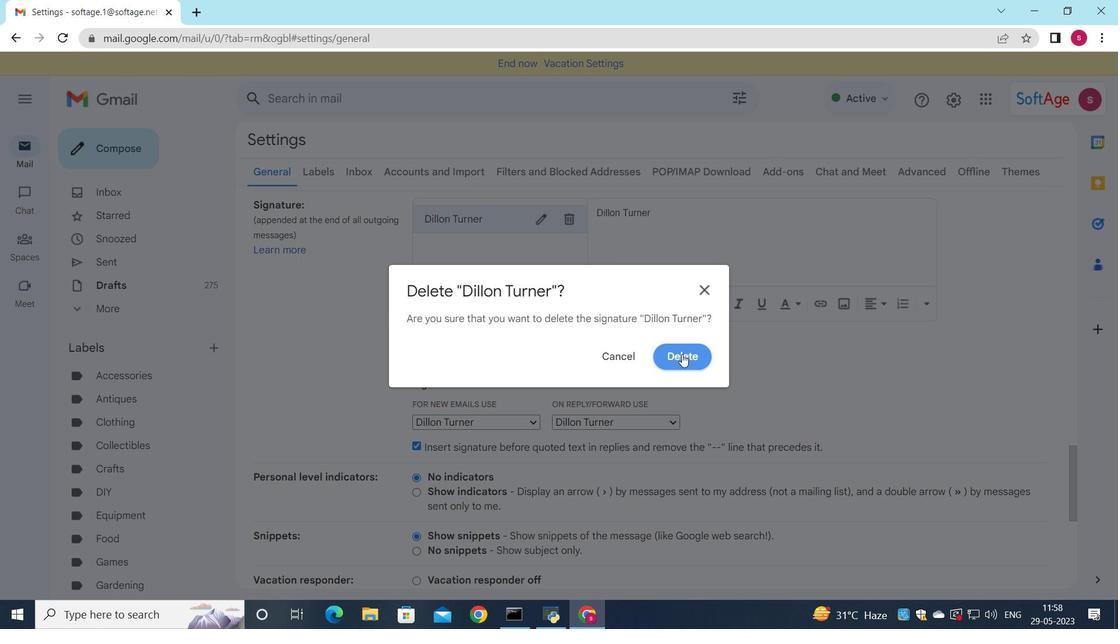 
Action: Mouse moved to (448, 224)
Screenshot: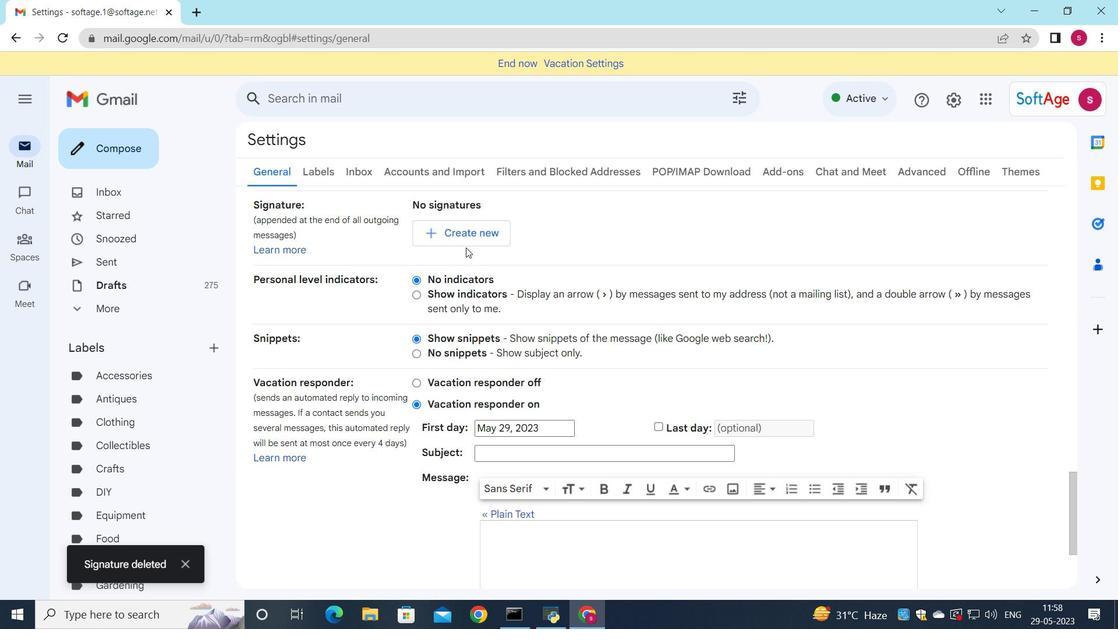
Action: Mouse pressed left at (448, 224)
Screenshot: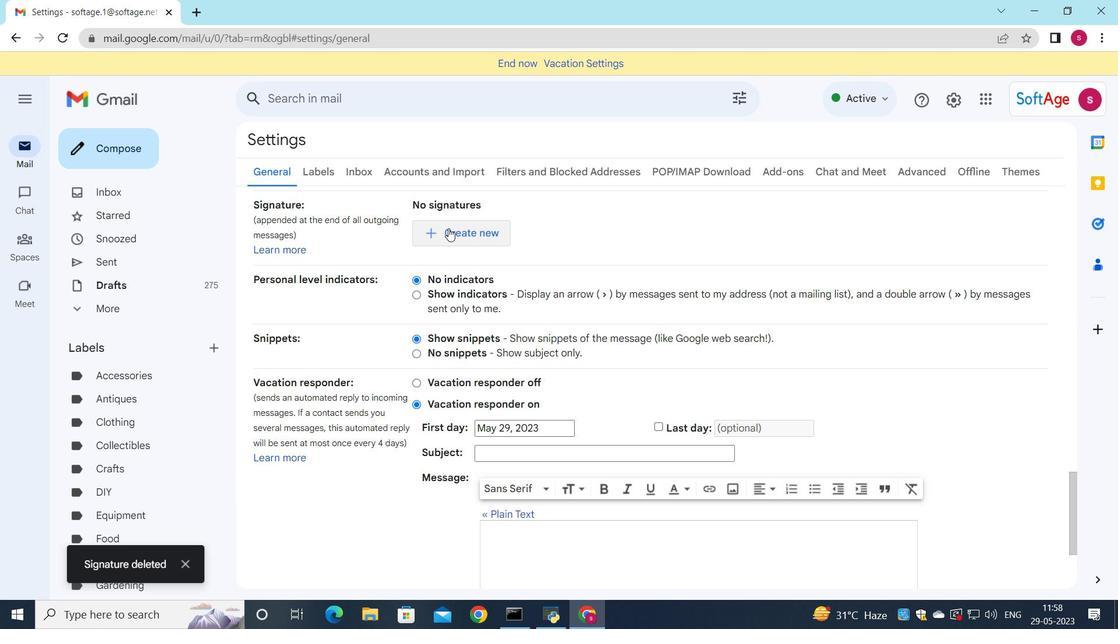 
Action: Mouse moved to (841, 269)
Screenshot: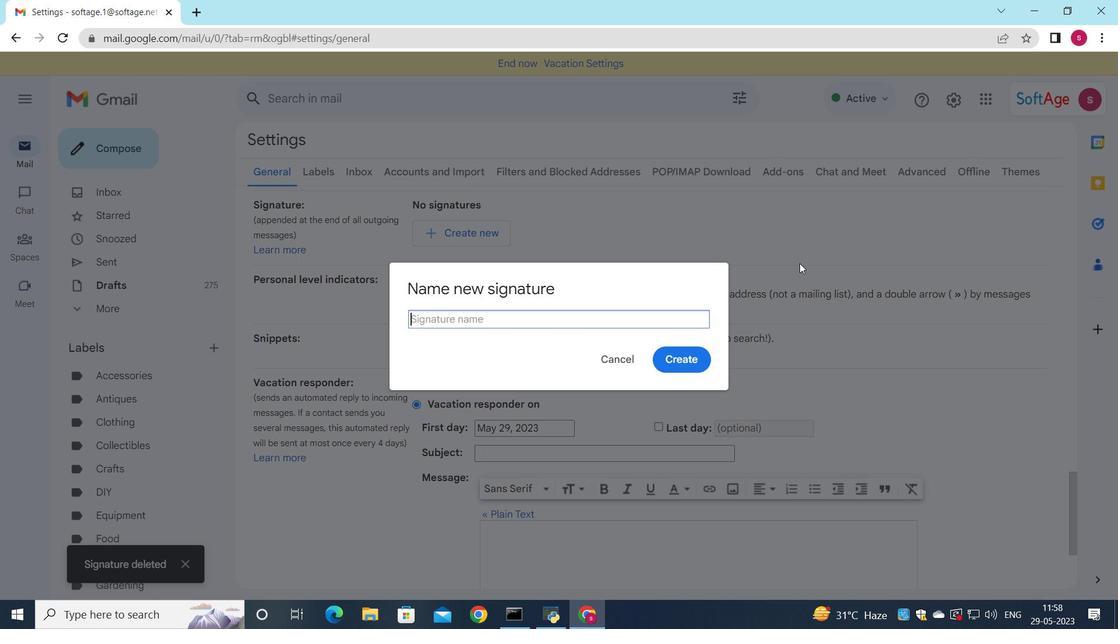 
Action: Key pressed <Key.shift>Dominique<Key.space><Key.shift><Key.shift><Key.shift><Key.shift><Key.shift><Key.shift><Key.shift><Key.shift><Key.shift><Key.shift><Key.shift><Key.shift>Adams
Screenshot: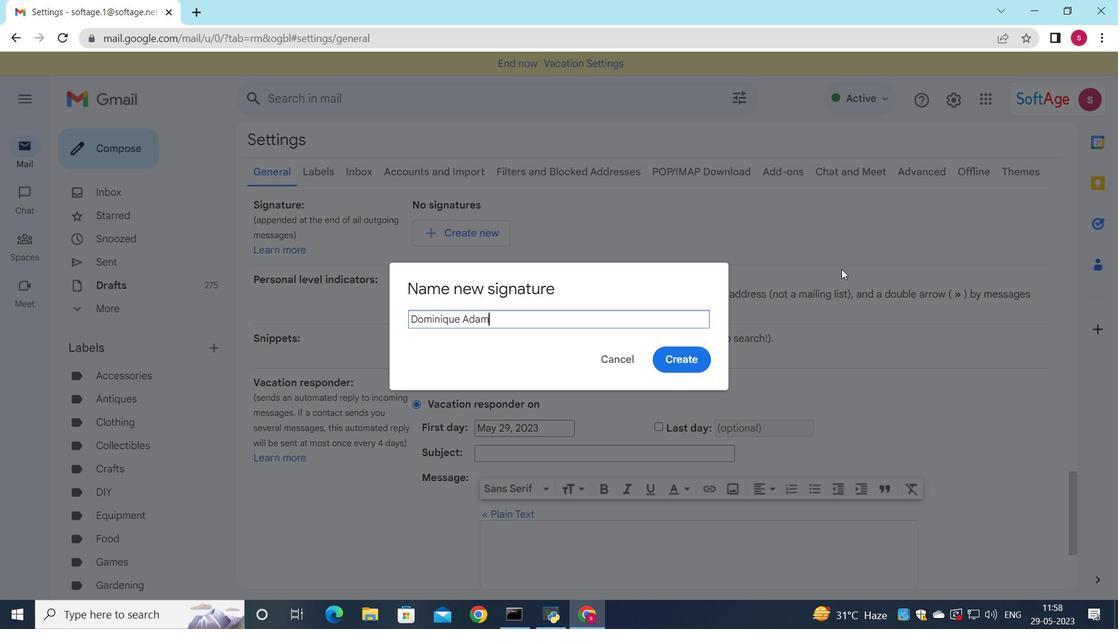 
Action: Mouse moved to (662, 357)
Screenshot: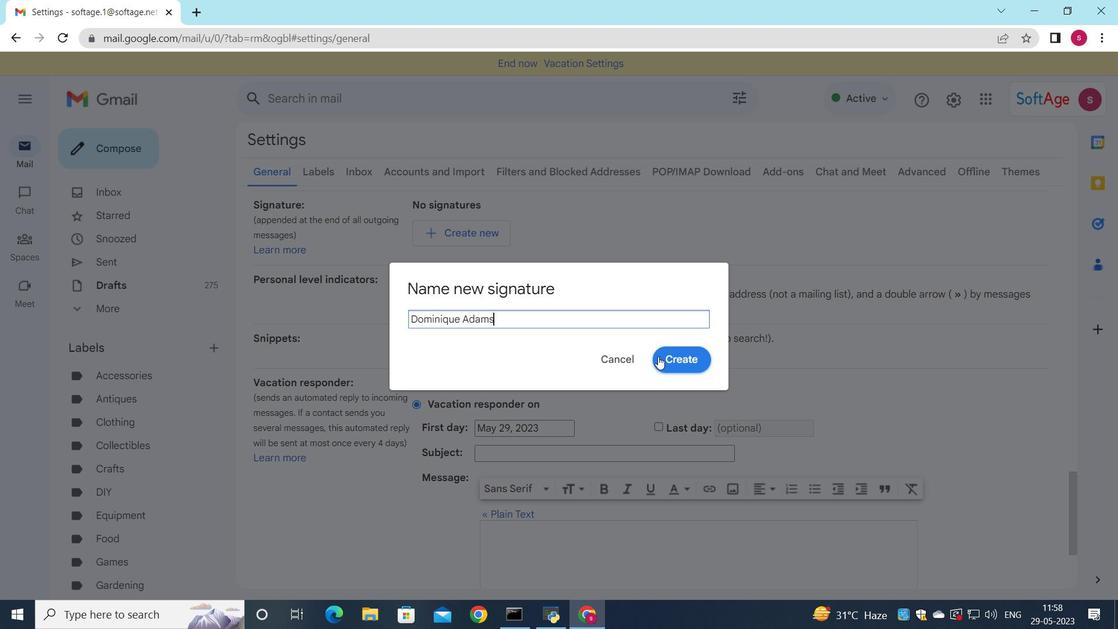
Action: Mouse pressed left at (662, 357)
Screenshot: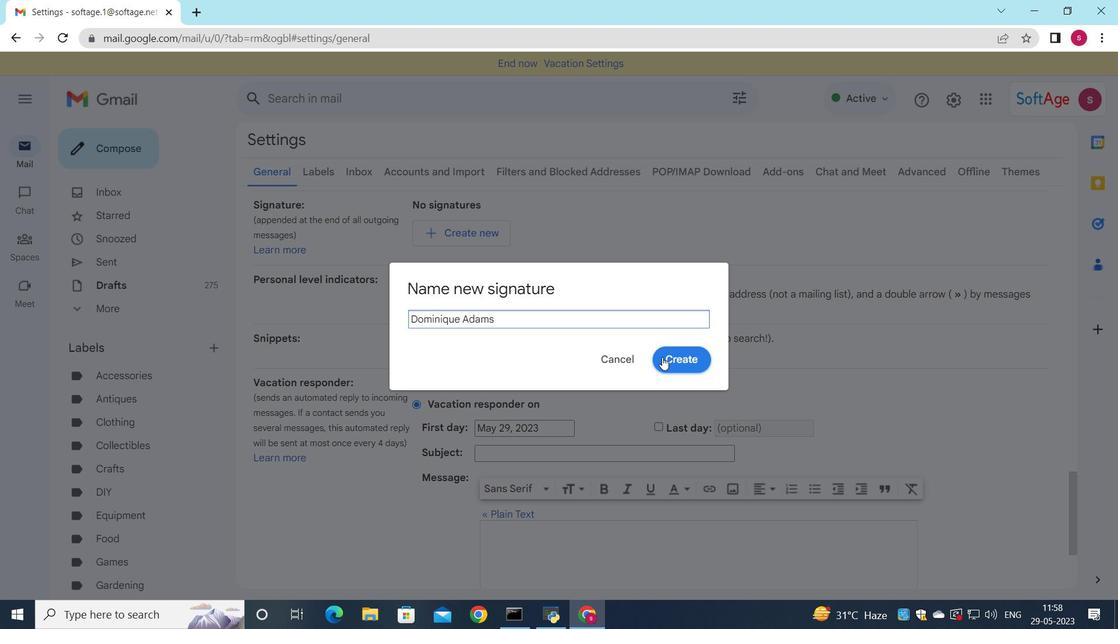 
Action: Mouse moved to (694, 228)
Screenshot: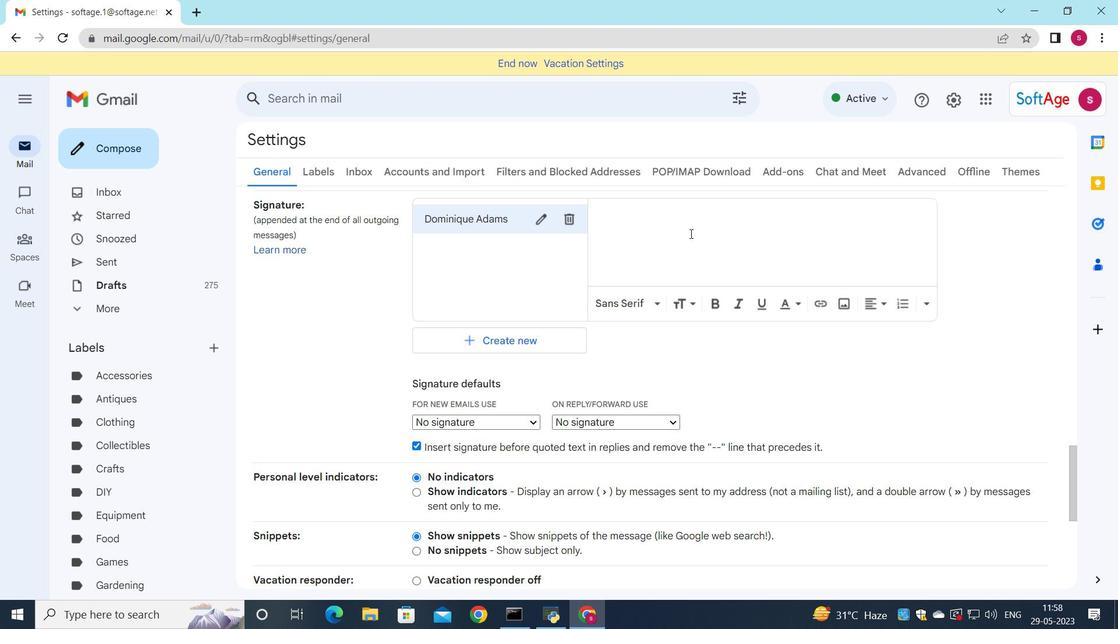
Action: Mouse pressed left at (694, 228)
Screenshot: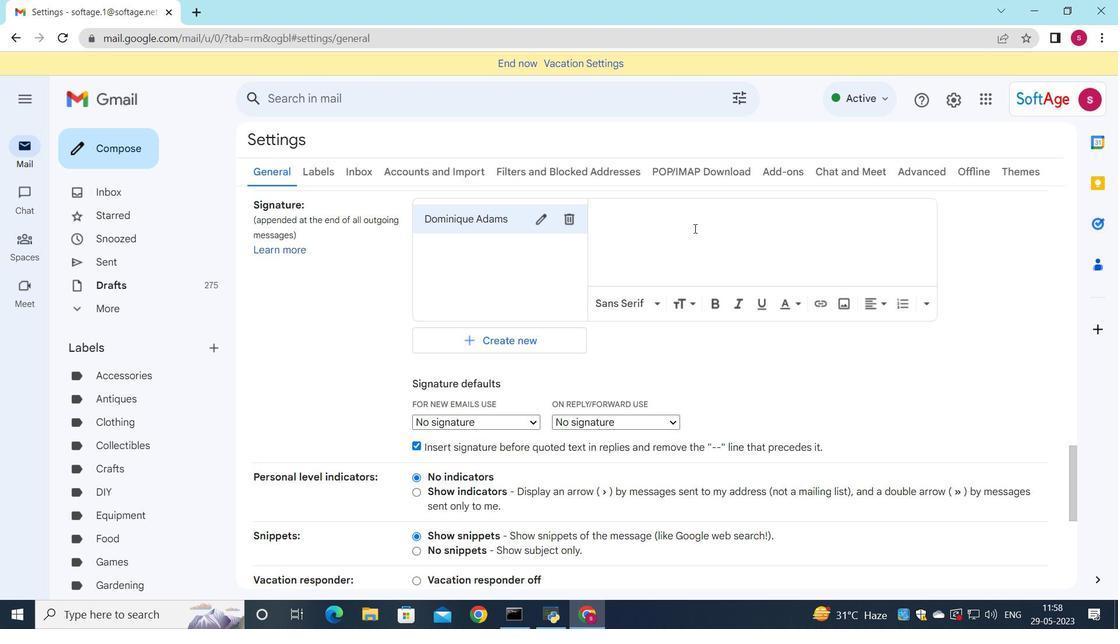 
Action: Key pressed <Key.shift>Dominique<Key.space><Key.shift>Adams
Screenshot: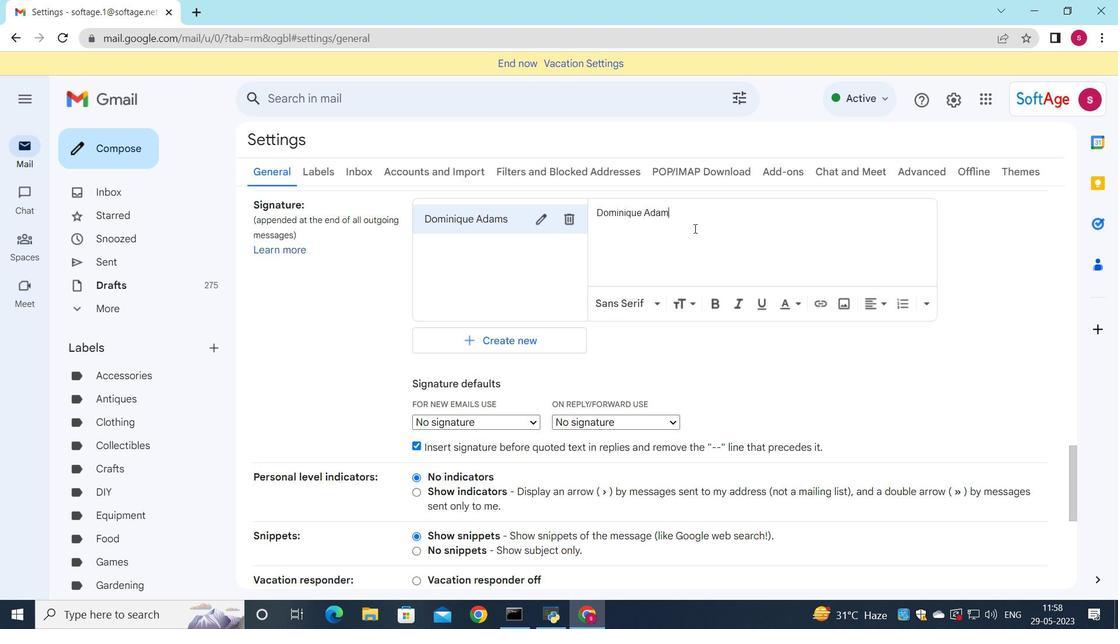 
Action: Mouse moved to (509, 397)
Screenshot: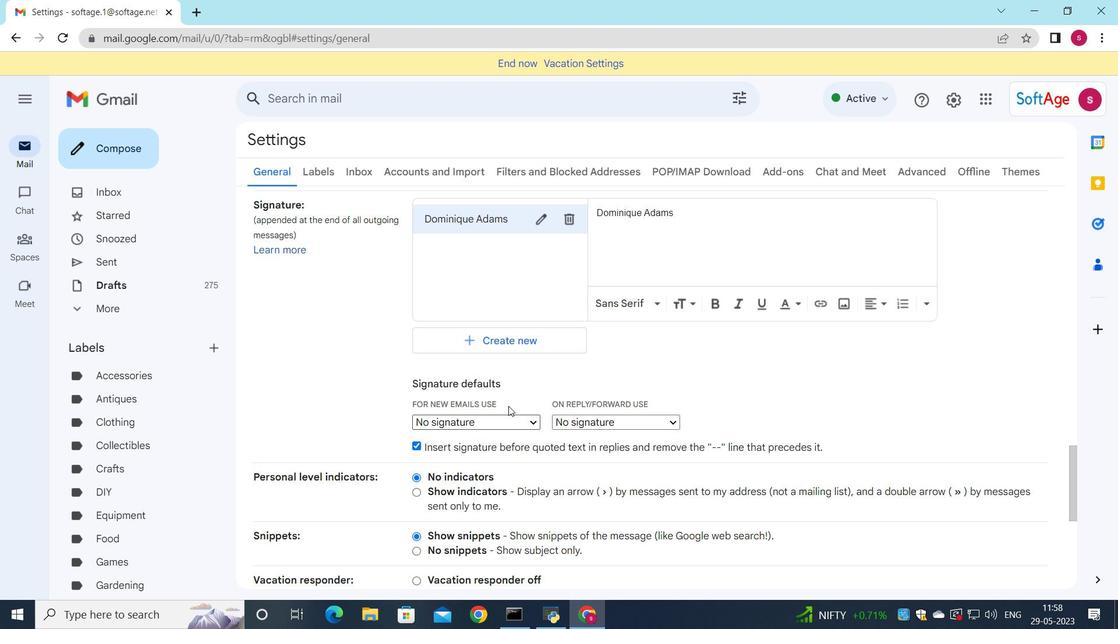 
Action: Mouse scrolled (509, 396) with delta (0, 0)
Screenshot: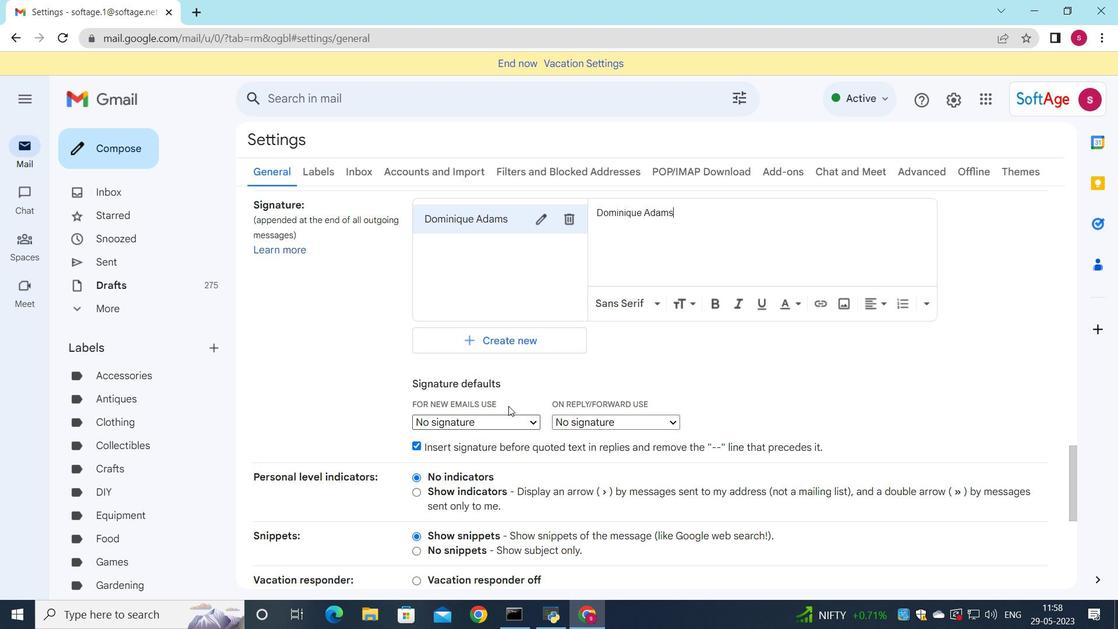 
Action: Mouse moved to (517, 348)
Screenshot: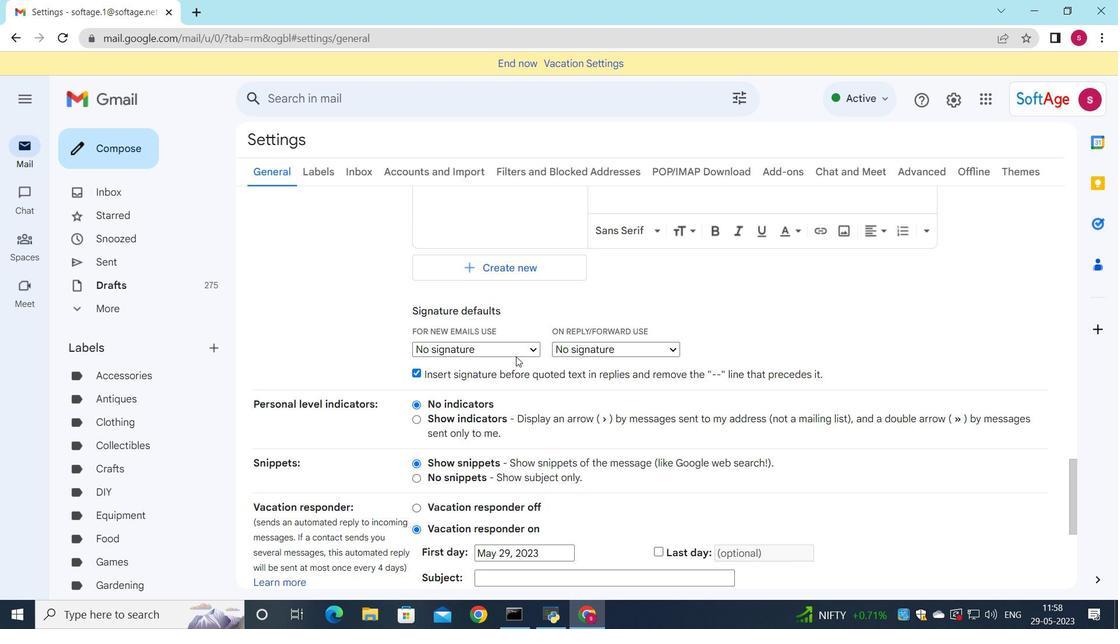
Action: Mouse pressed left at (517, 348)
Screenshot: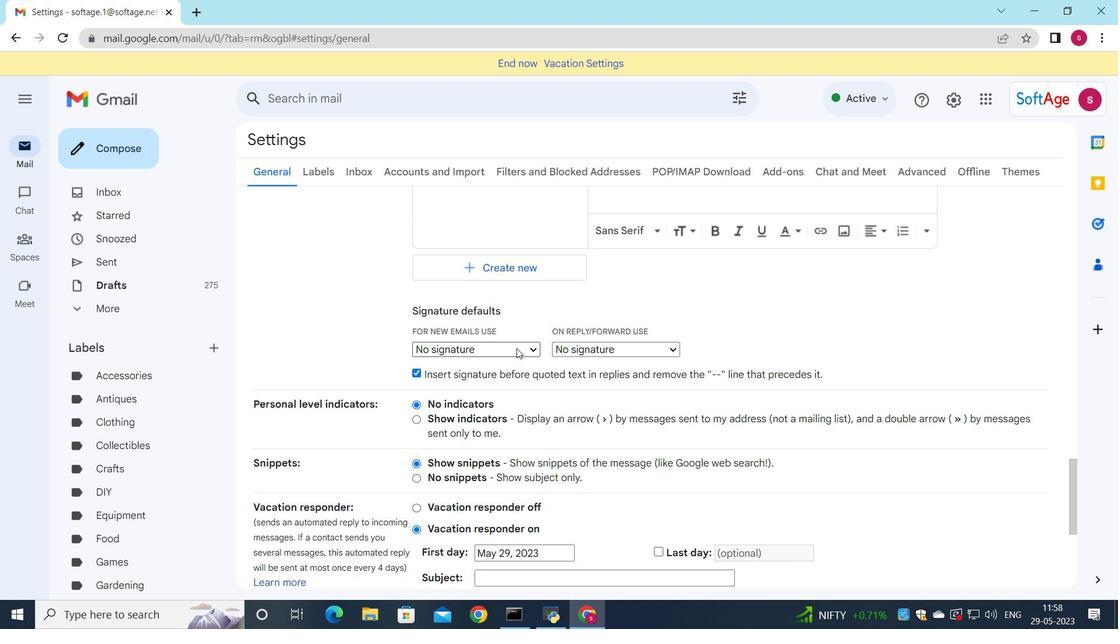 
Action: Mouse moved to (523, 379)
Screenshot: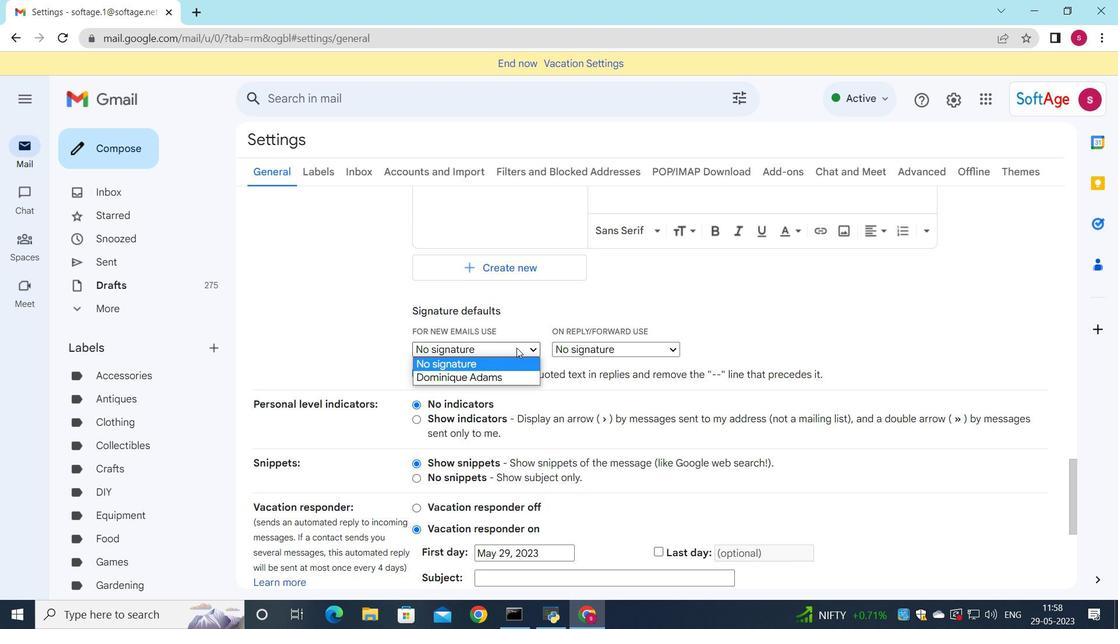
Action: Mouse pressed left at (523, 379)
Screenshot: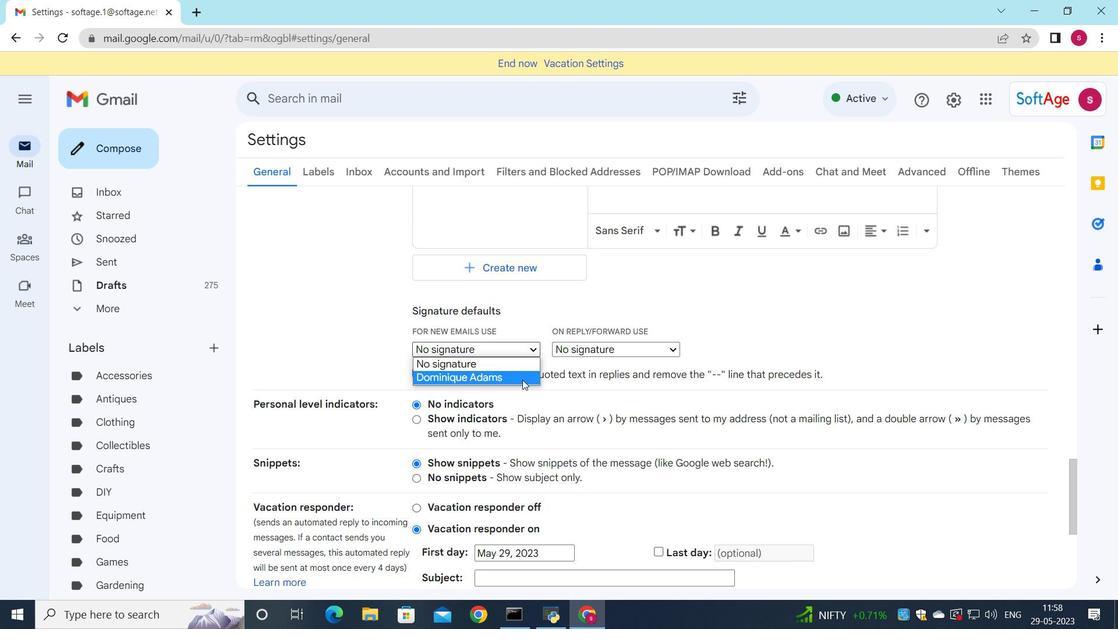 
Action: Mouse moved to (607, 348)
Screenshot: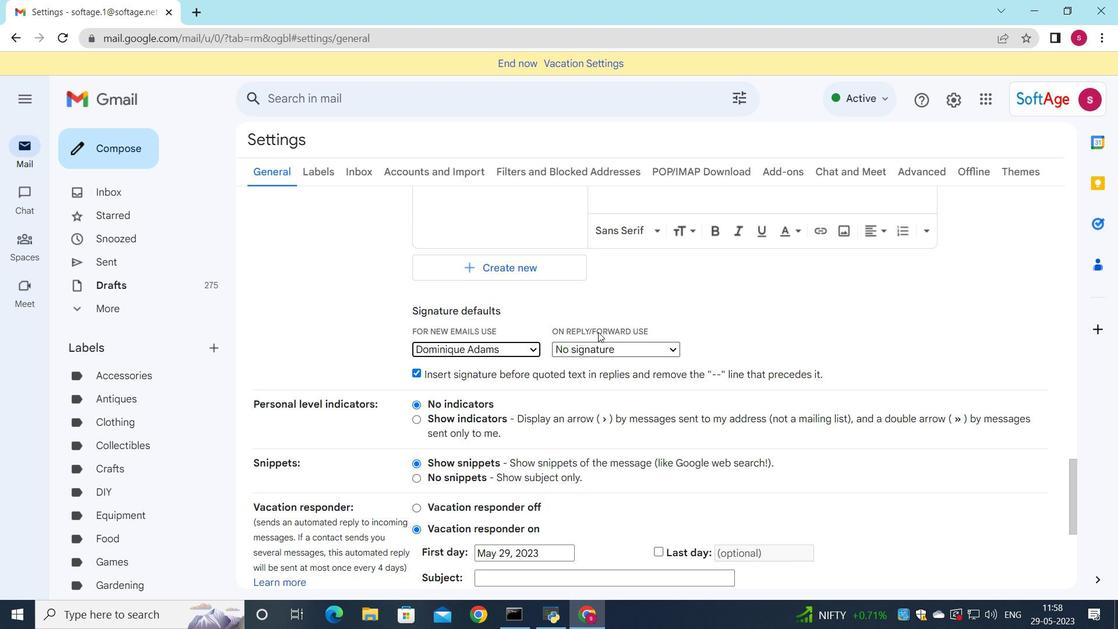 
Action: Mouse pressed left at (607, 348)
Screenshot: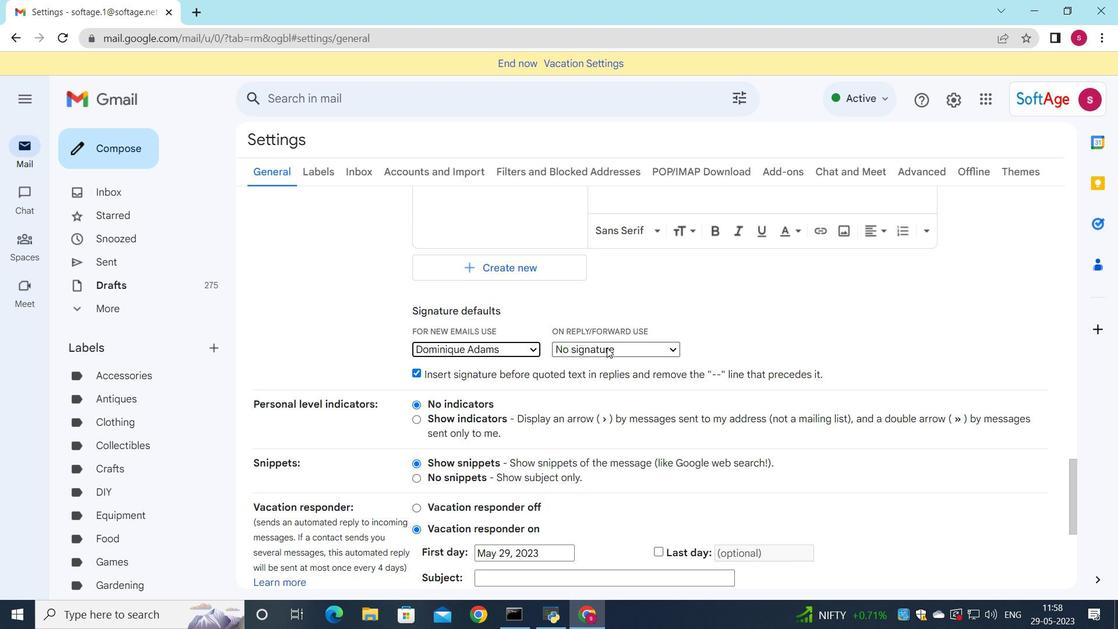 
Action: Mouse moved to (604, 365)
Screenshot: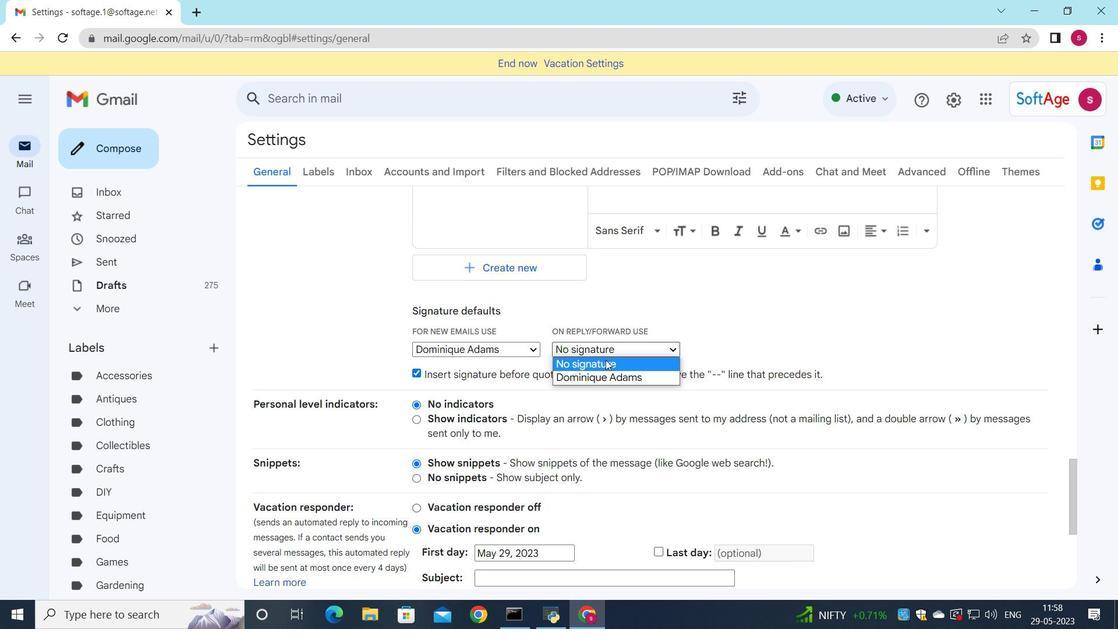 
Action: Mouse pressed left at (604, 365)
Screenshot: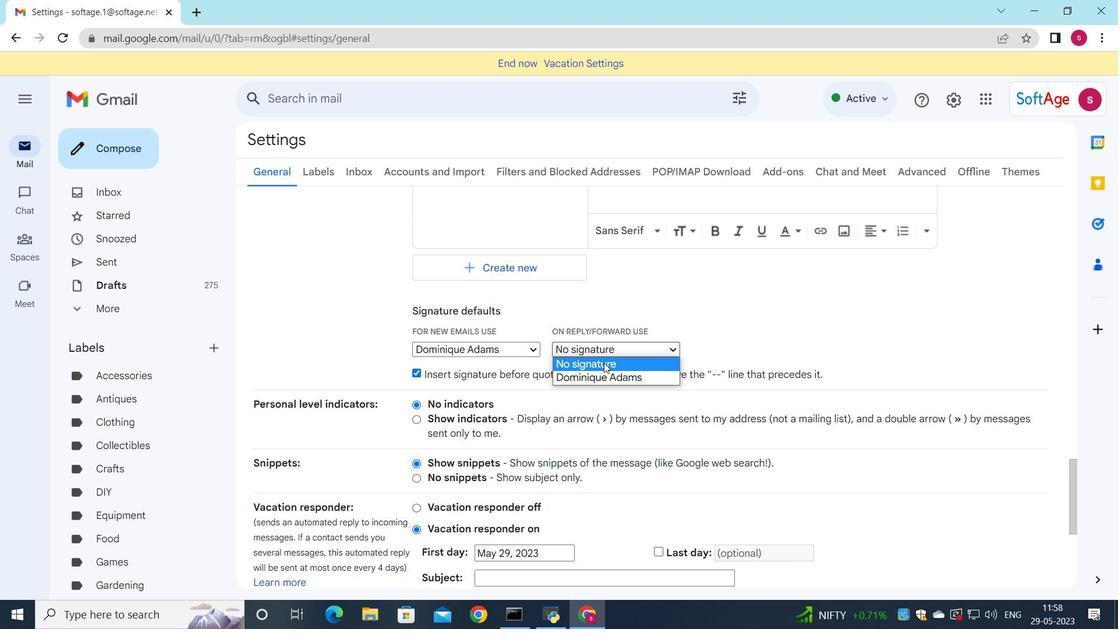 
Action: Mouse moved to (600, 354)
Screenshot: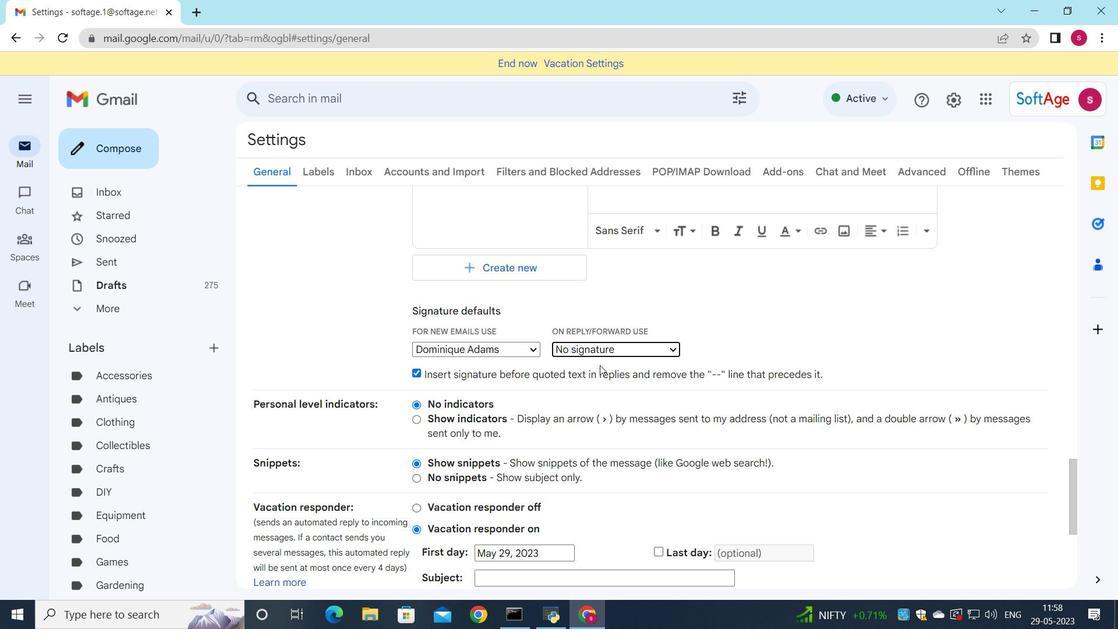 
Action: Mouse pressed left at (600, 354)
Screenshot: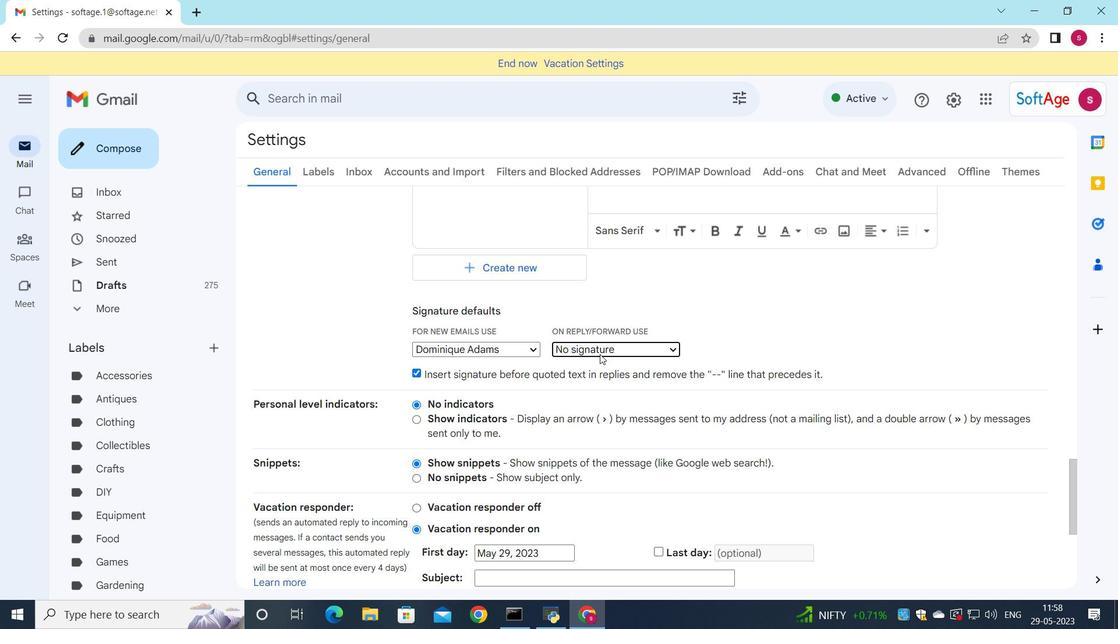 
Action: Mouse moved to (600, 381)
Screenshot: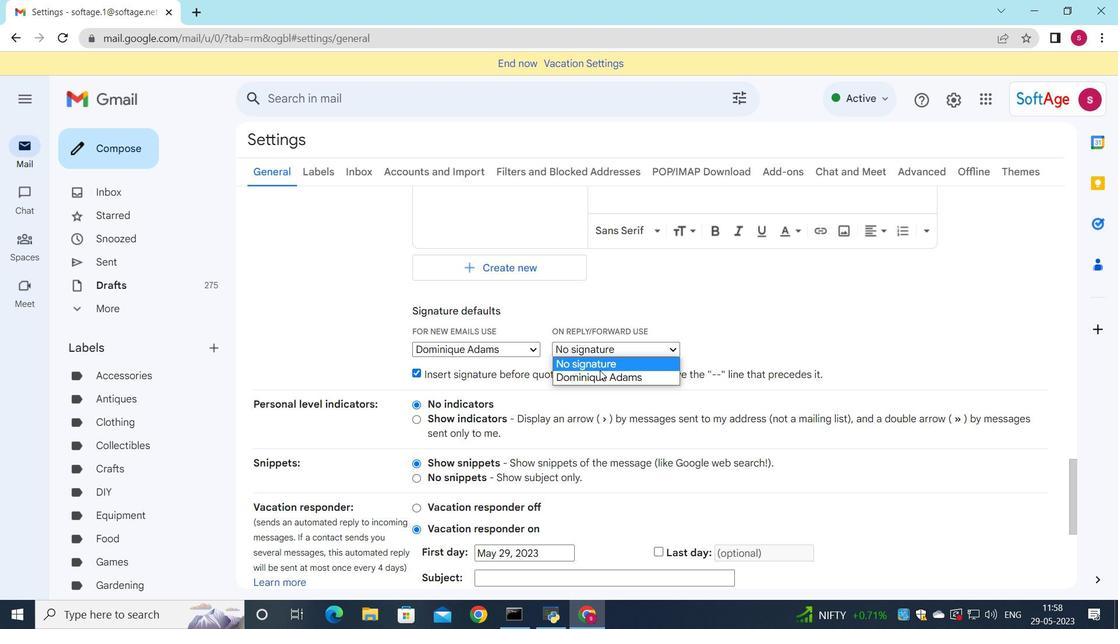 
Action: Mouse pressed left at (600, 381)
Screenshot: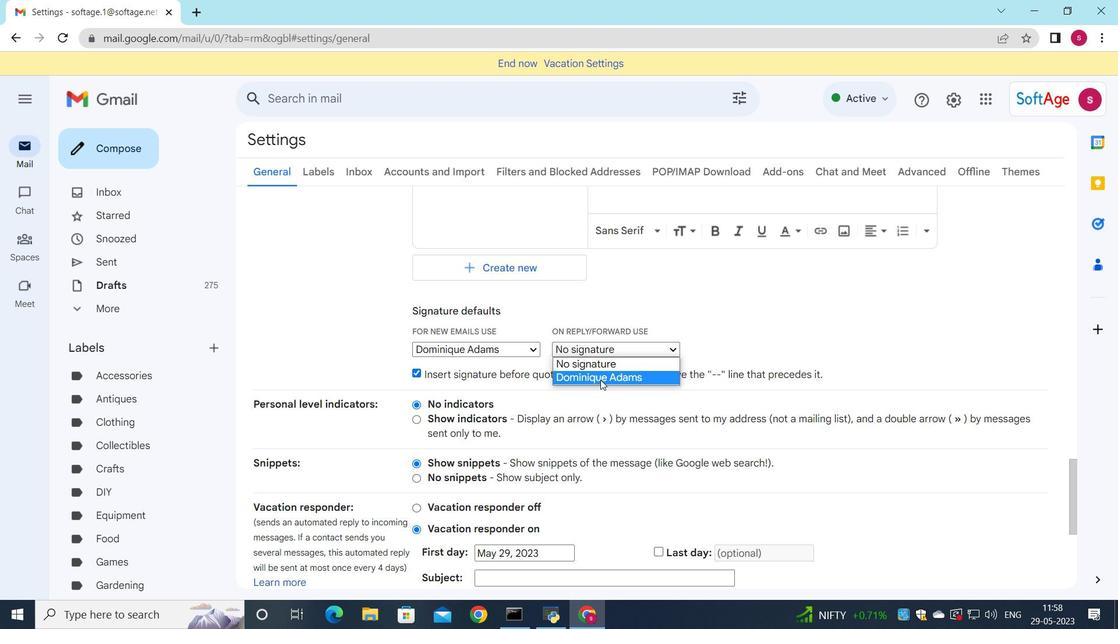 
Action: Mouse moved to (596, 373)
Screenshot: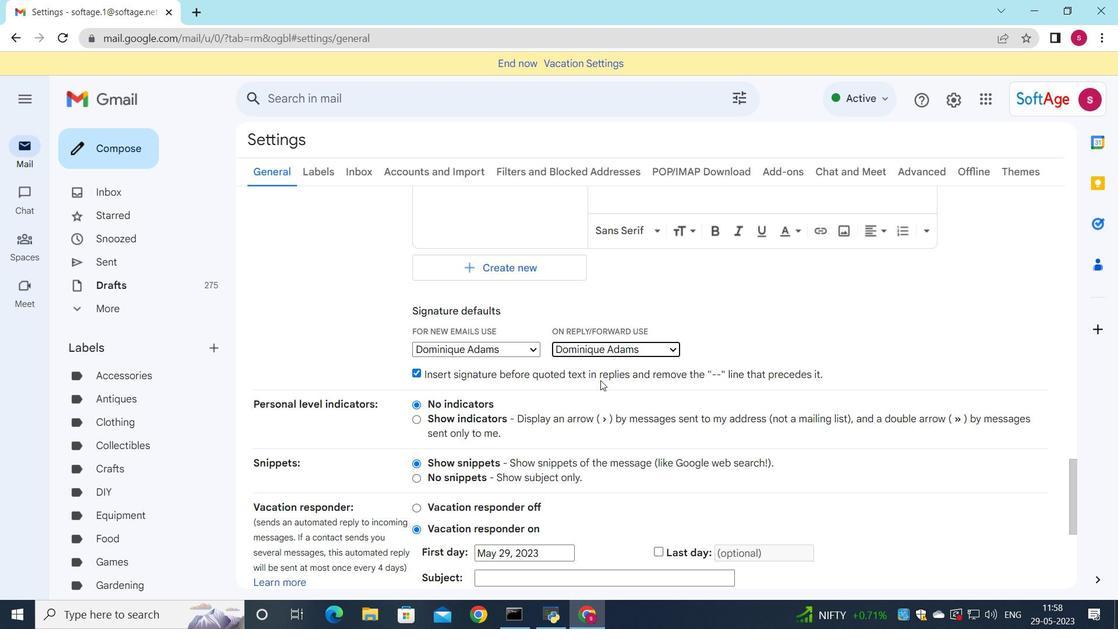 
Action: Mouse scrolled (596, 372) with delta (0, 0)
Screenshot: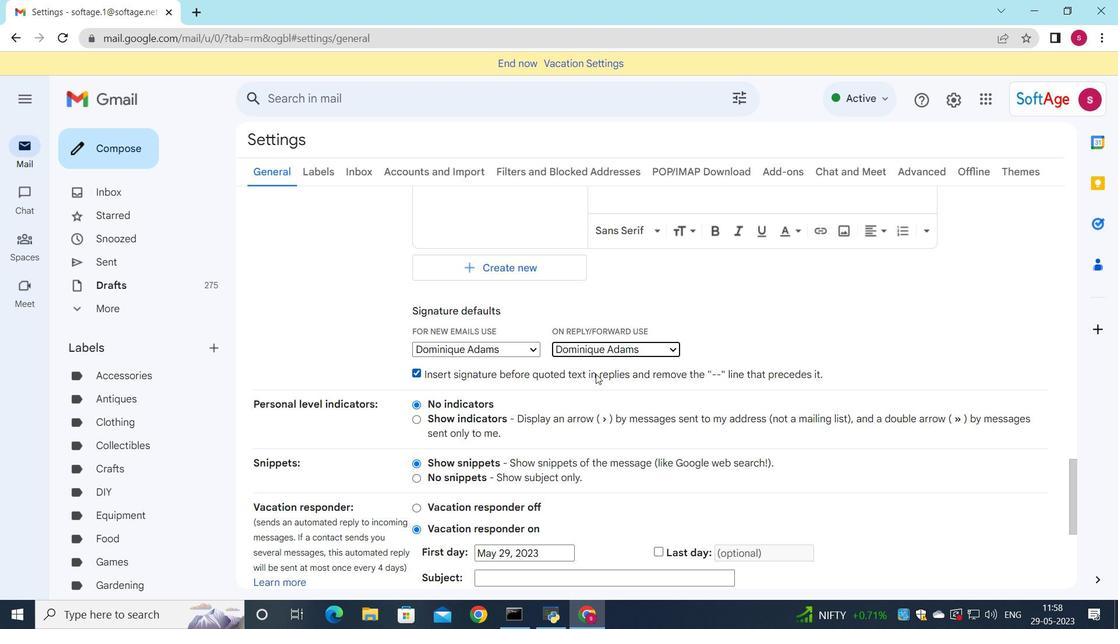 
Action: Mouse scrolled (596, 372) with delta (0, 0)
Screenshot: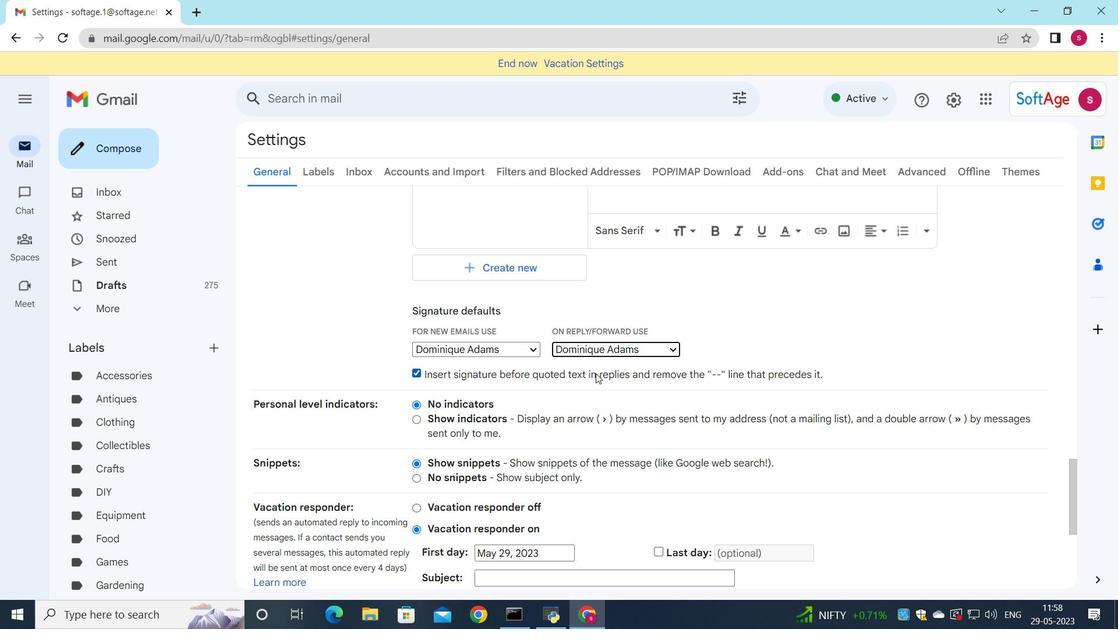 
Action: Mouse scrolled (596, 372) with delta (0, 0)
Screenshot: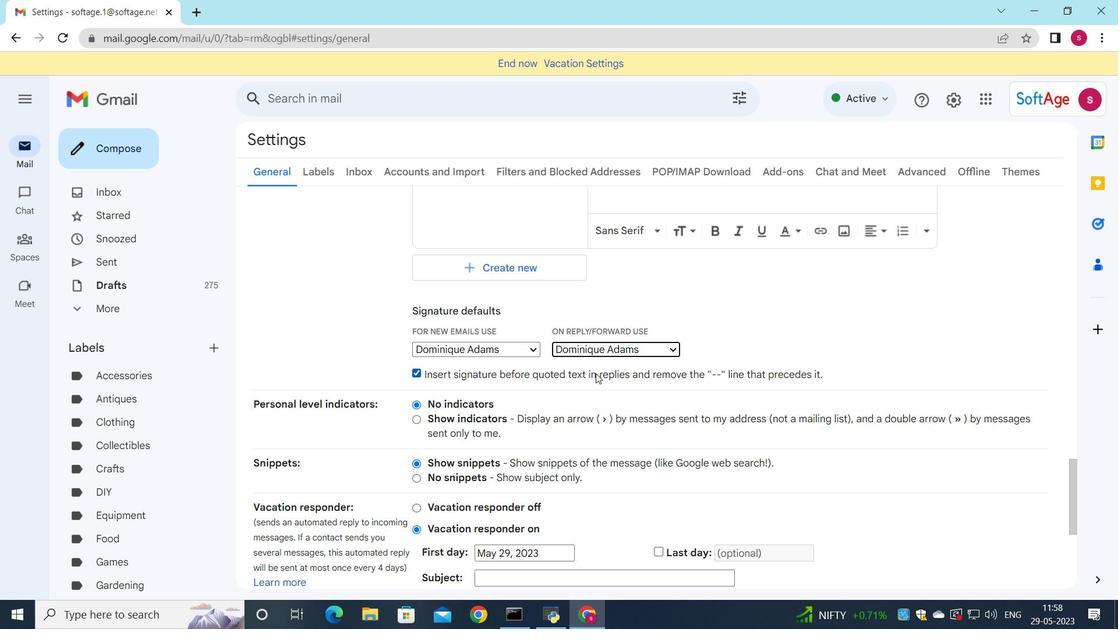 
Action: Mouse scrolled (596, 372) with delta (0, 0)
Screenshot: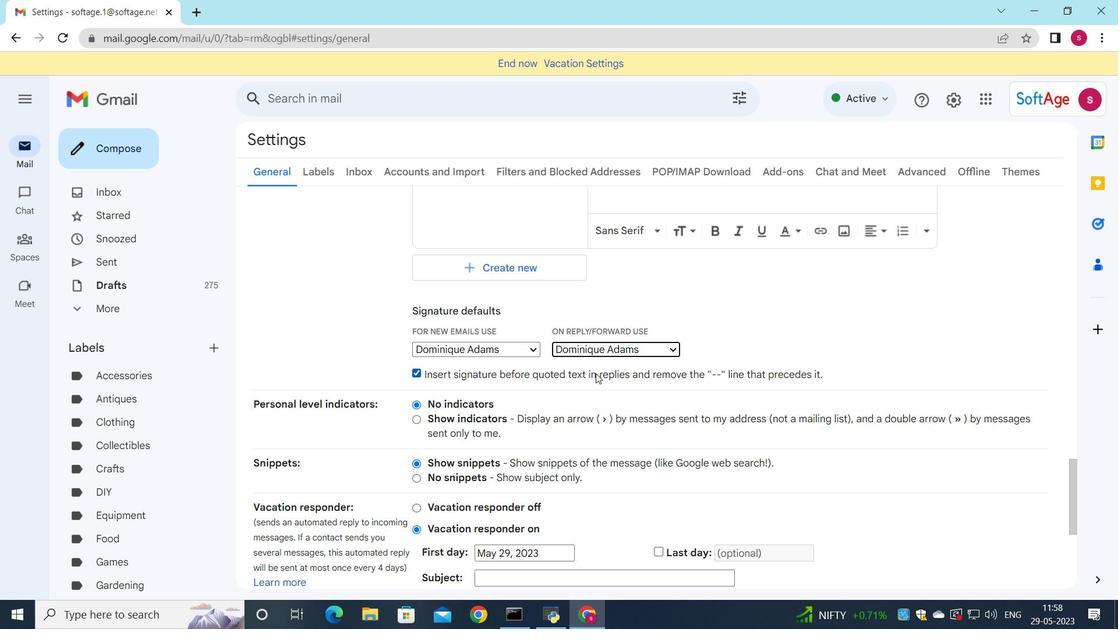 
Action: Mouse moved to (596, 372)
Screenshot: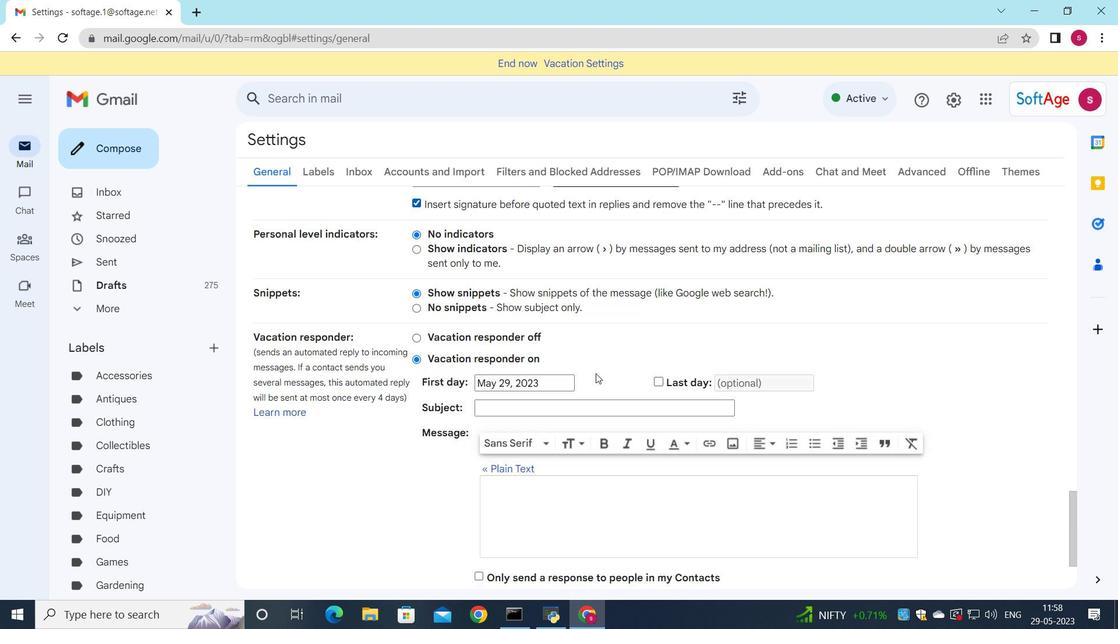 
Action: Mouse scrolled (596, 371) with delta (0, 0)
Screenshot: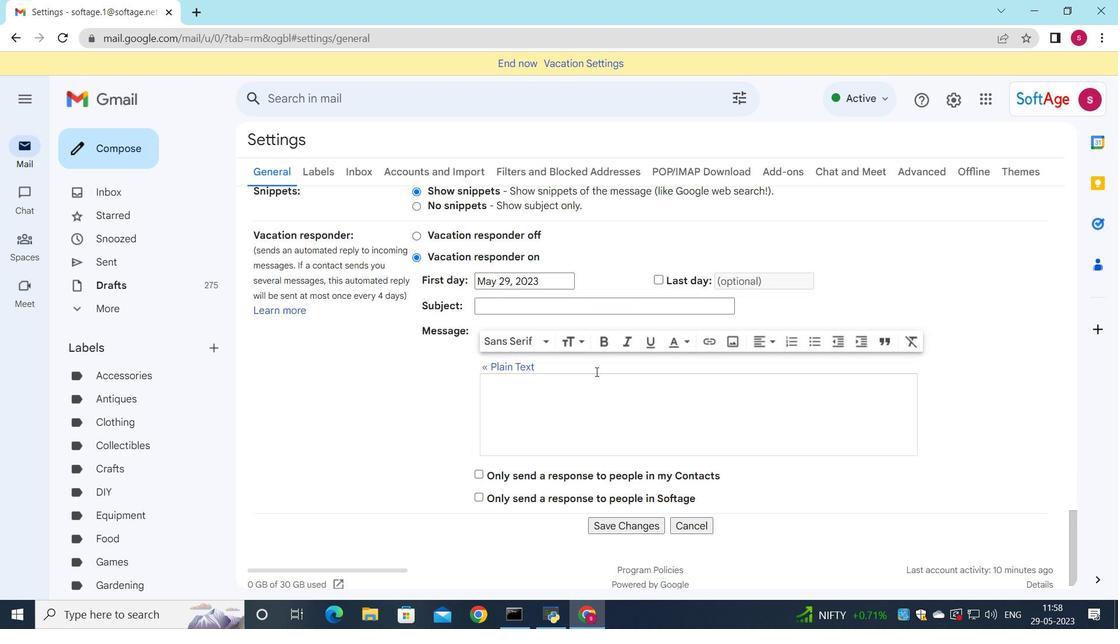 
Action: Mouse scrolled (596, 371) with delta (0, 0)
Screenshot: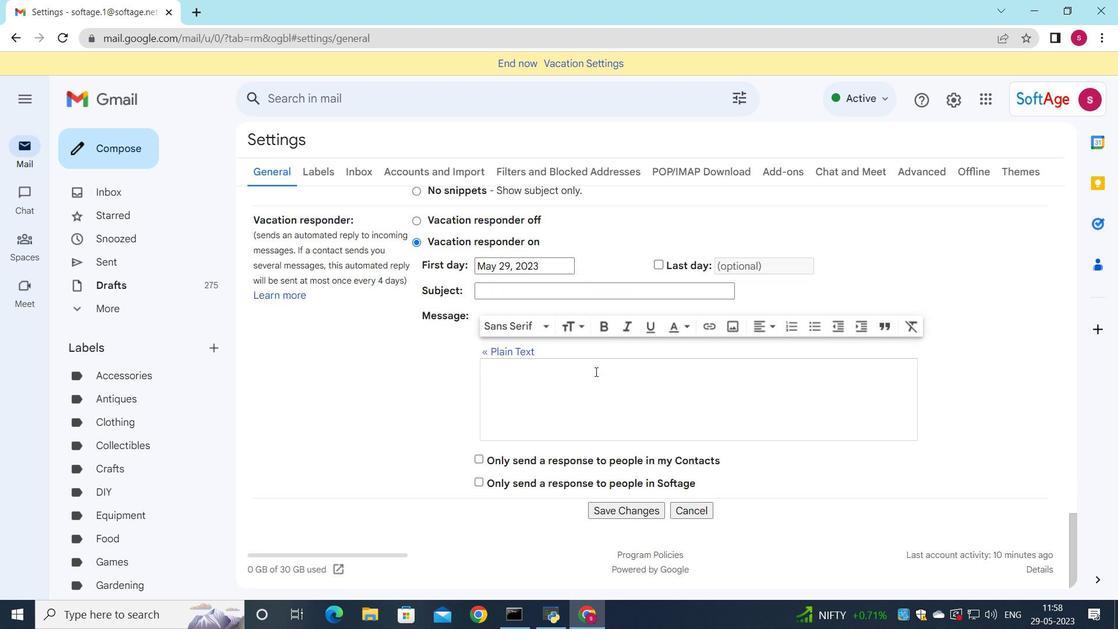 
Action: Mouse scrolled (596, 371) with delta (0, 0)
Screenshot: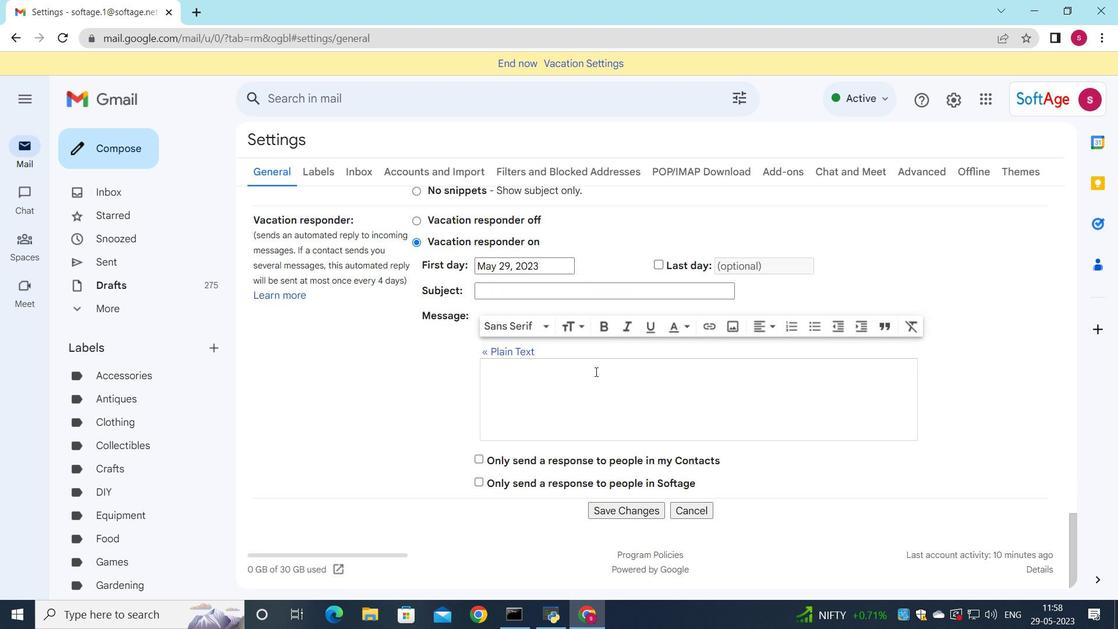 
Action: Mouse scrolled (596, 371) with delta (0, 0)
Screenshot: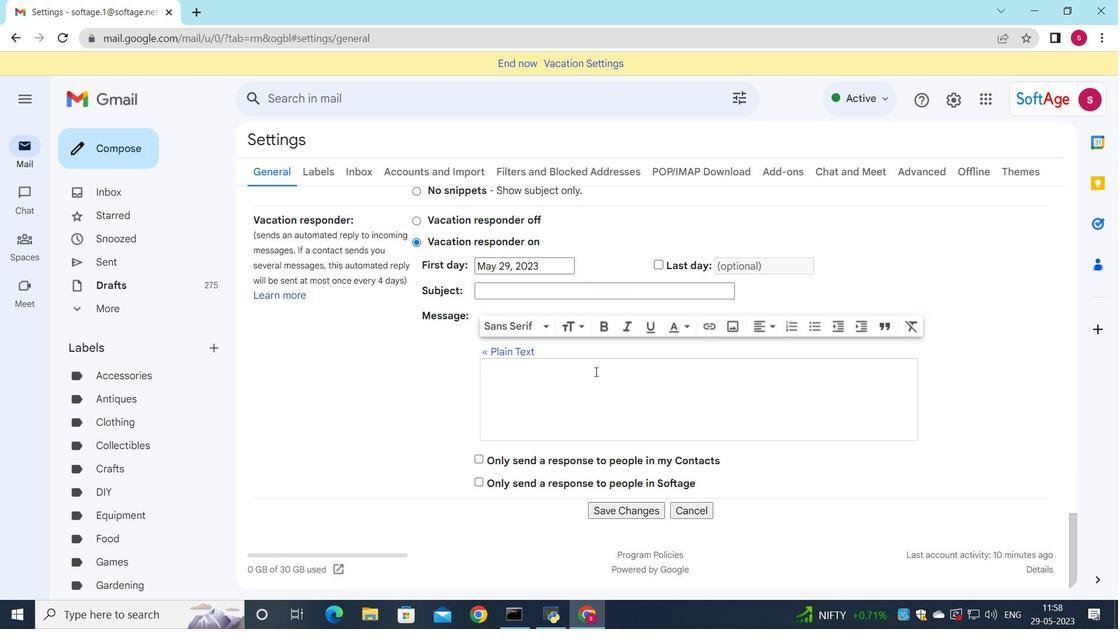 
Action: Mouse moved to (630, 508)
Screenshot: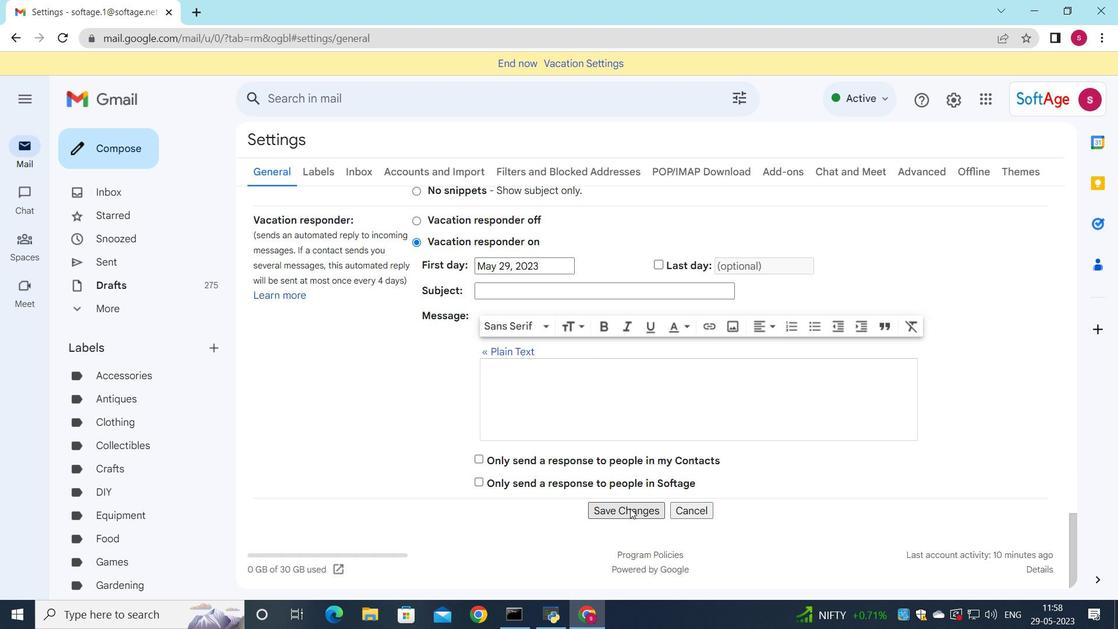 
Action: Mouse pressed left at (630, 508)
Screenshot: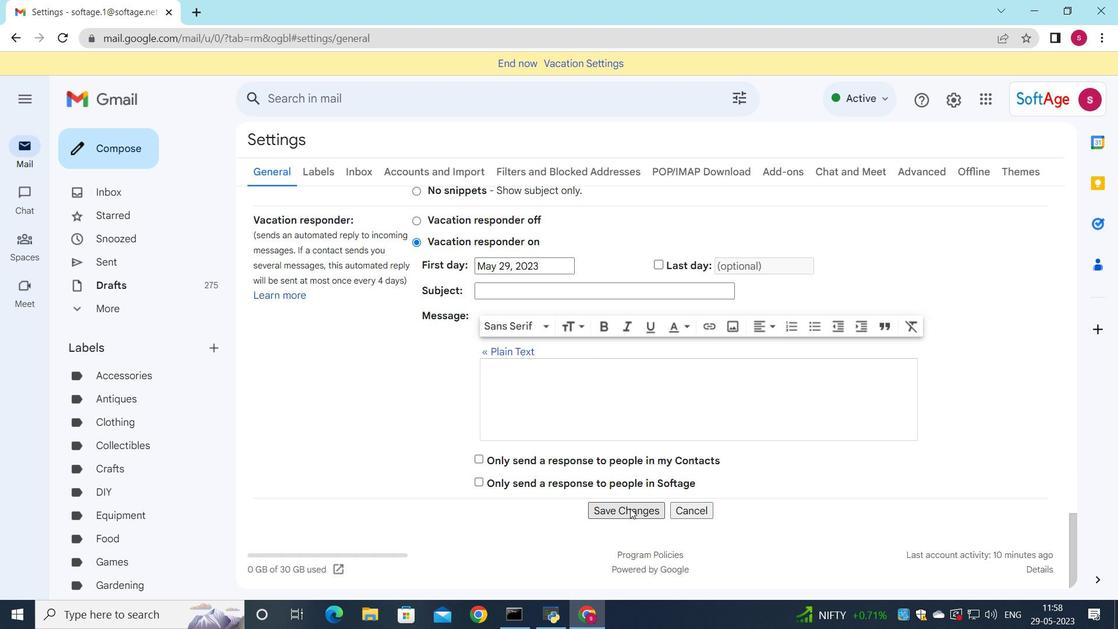 
Action: Mouse moved to (73, 154)
Screenshot: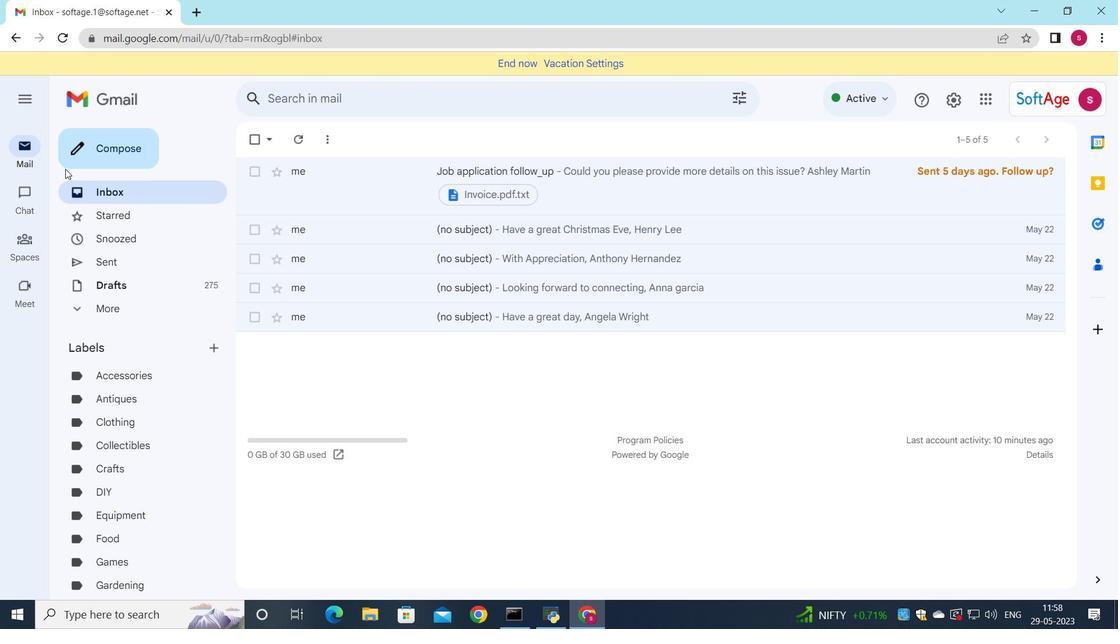 
Action: Mouse pressed left at (73, 154)
Screenshot: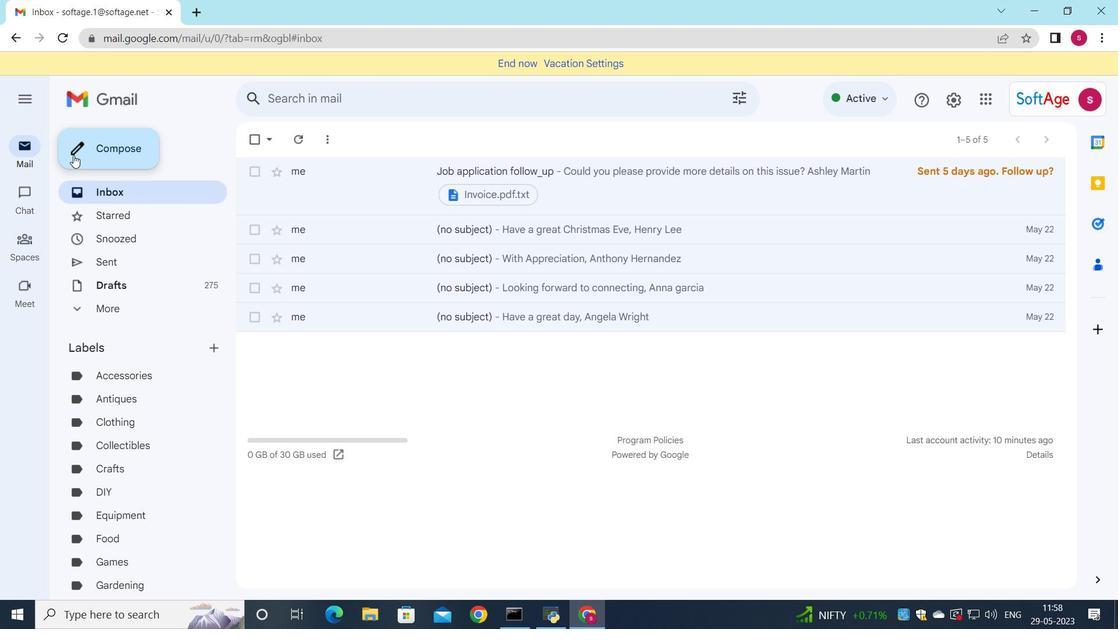 
Action: Mouse moved to (836, 266)
Screenshot: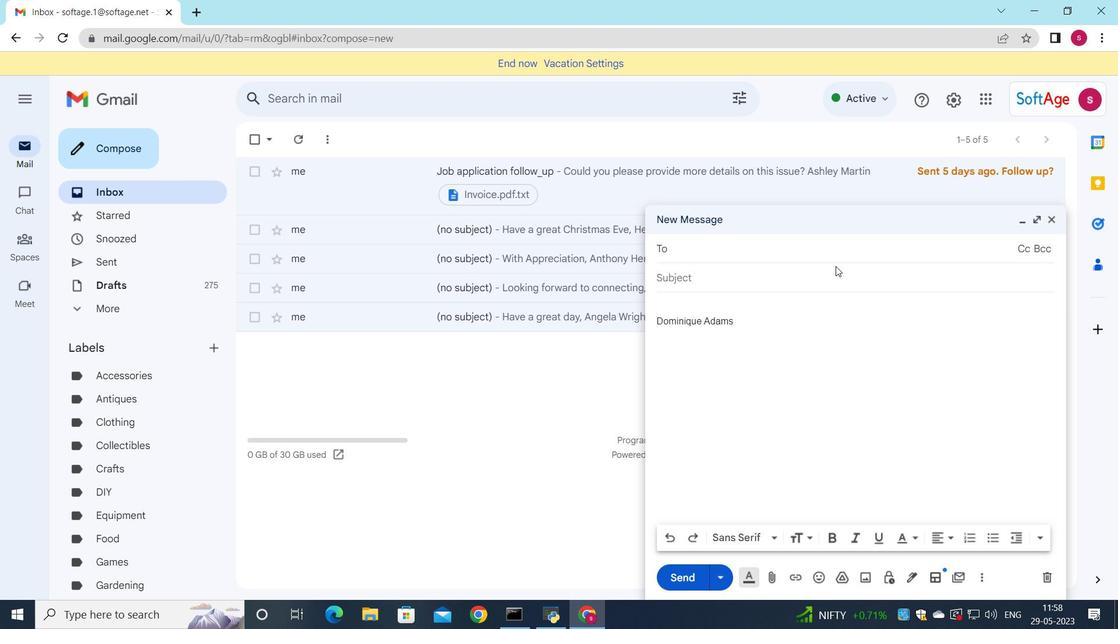 
Action: Key pressed <Key.down><Key.down><Key.down><Key.enter><Key.down><Key.down><Key.down><Key.down><Key.enter>
Screenshot: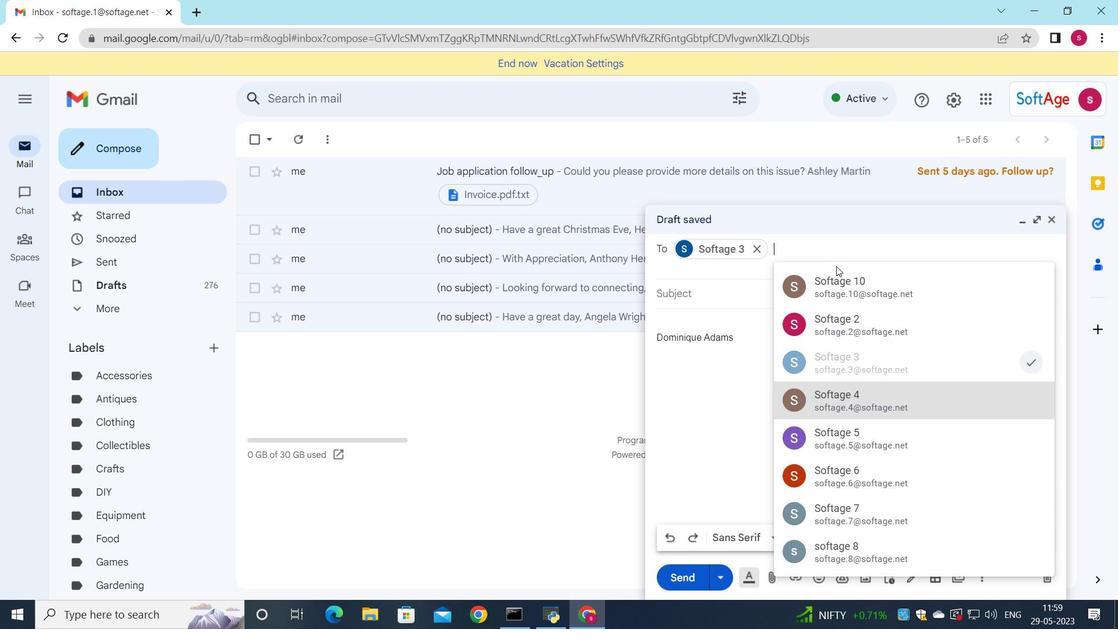
Action: Mouse moved to (1026, 273)
Screenshot: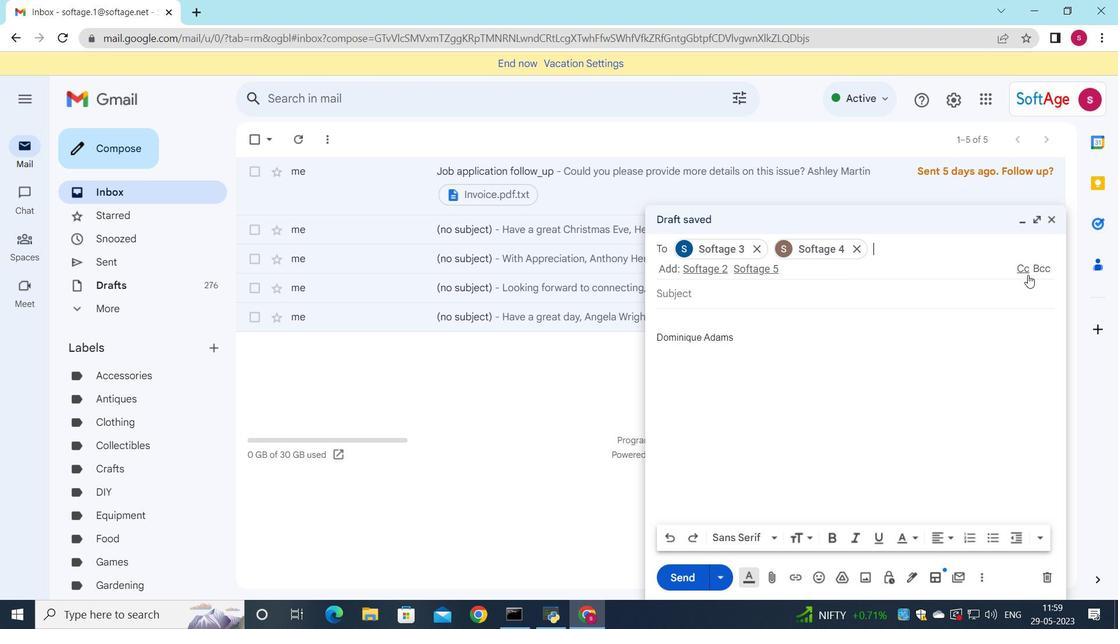 
Action: Mouse pressed left at (1026, 273)
Screenshot: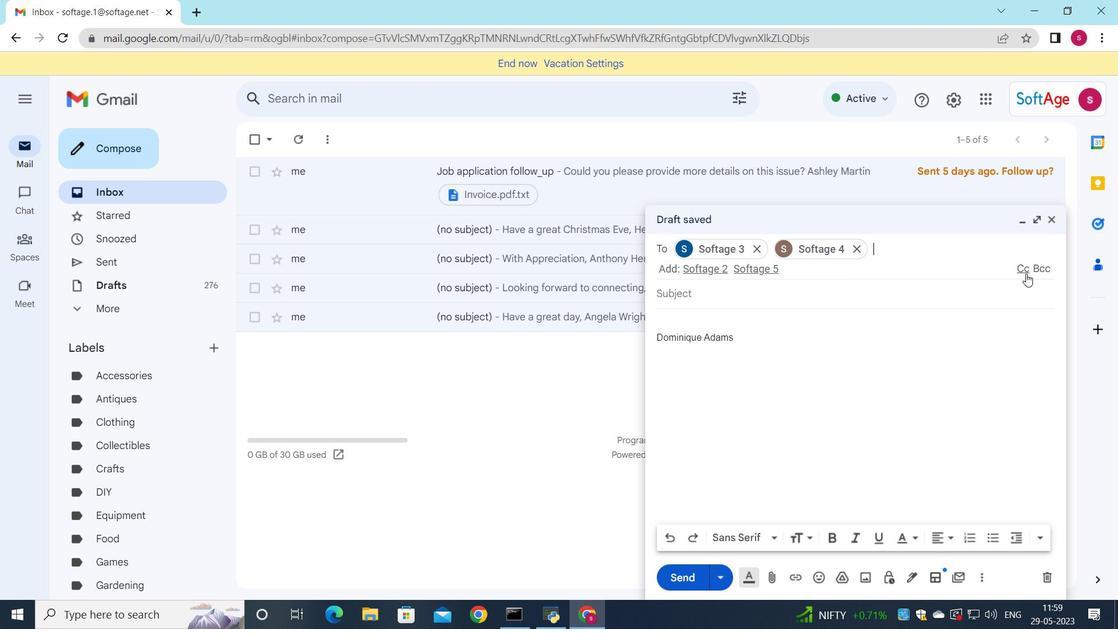 
Action: Key pressed so
Screenshot: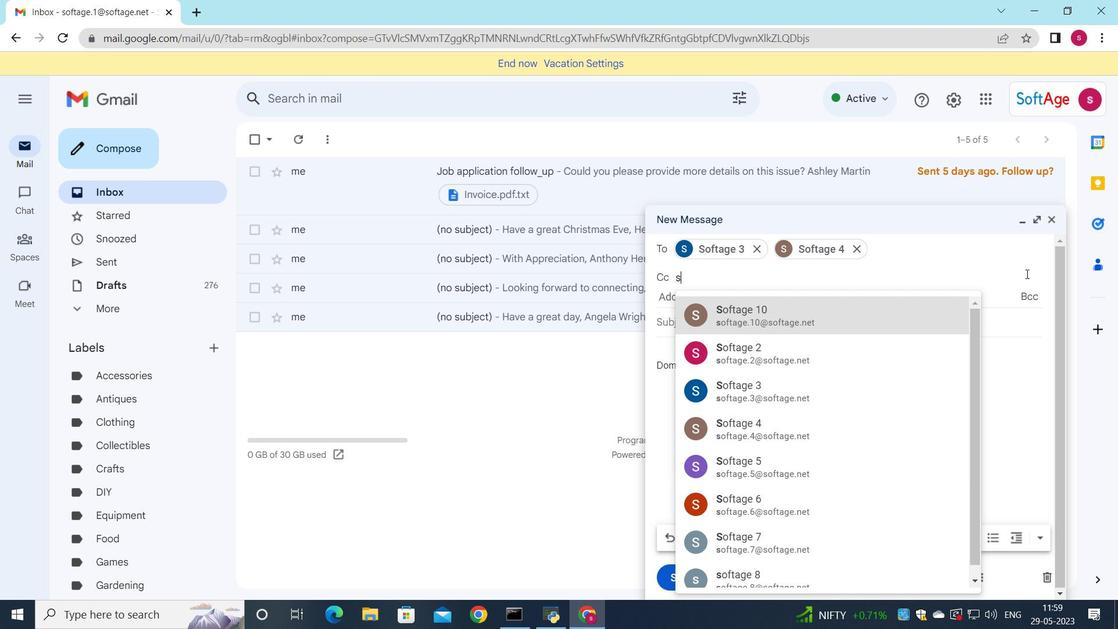 
Action: Mouse moved to (821, 472)
Screenshot: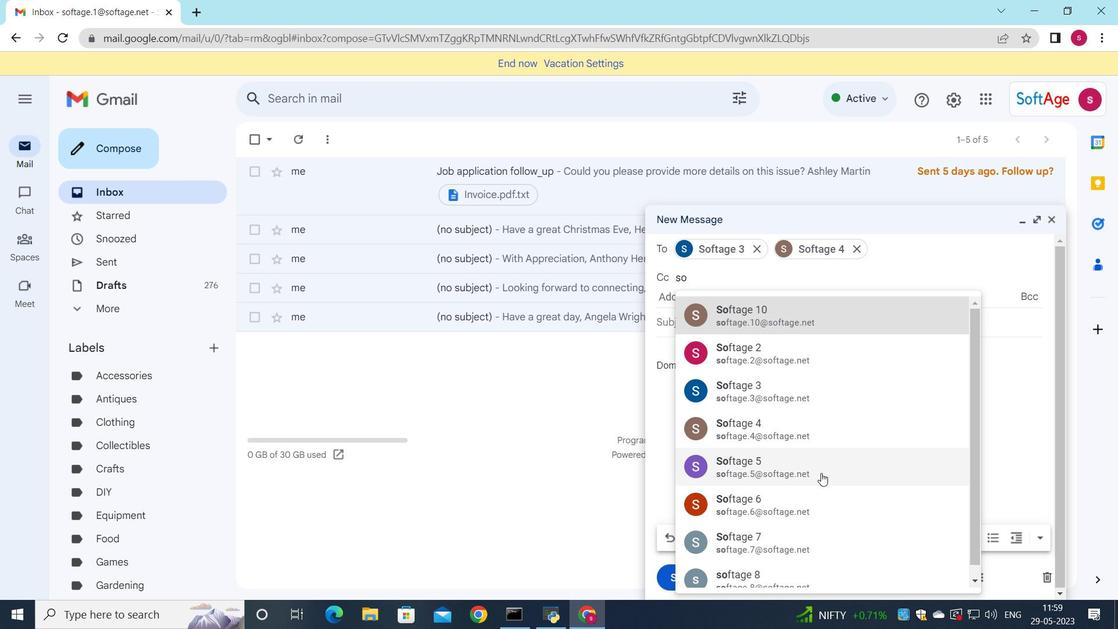
Action: Mouse pressed left at (821, 472)
Screenshot: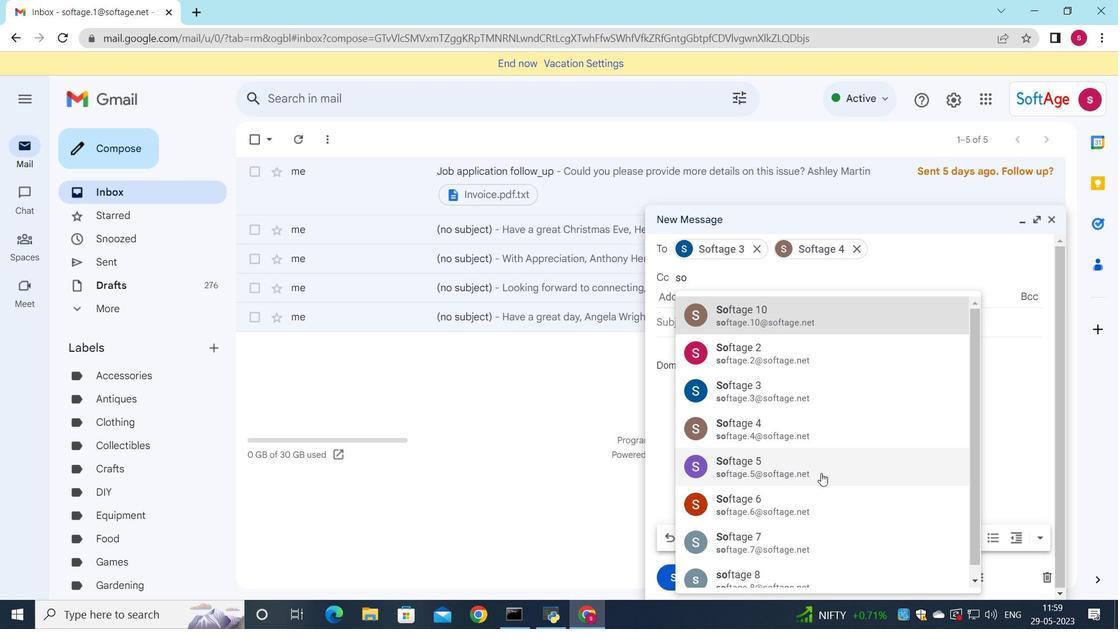 
Action: Mouse moved to (687, 314)
Screenshot: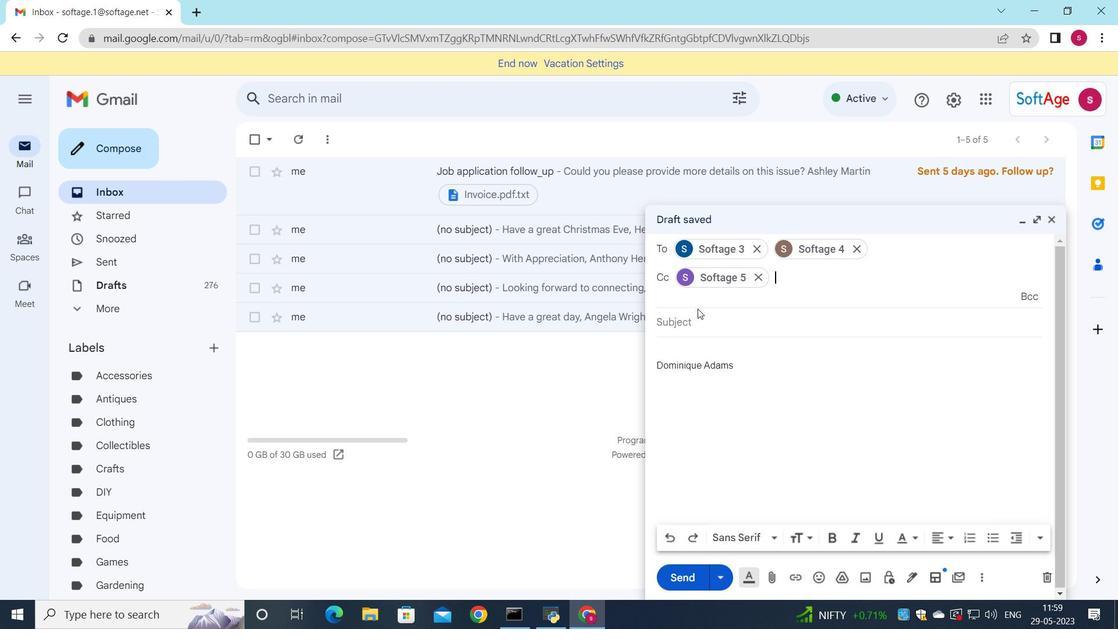 
Action: Mouse pressed left at (687, 314)
Screenshot: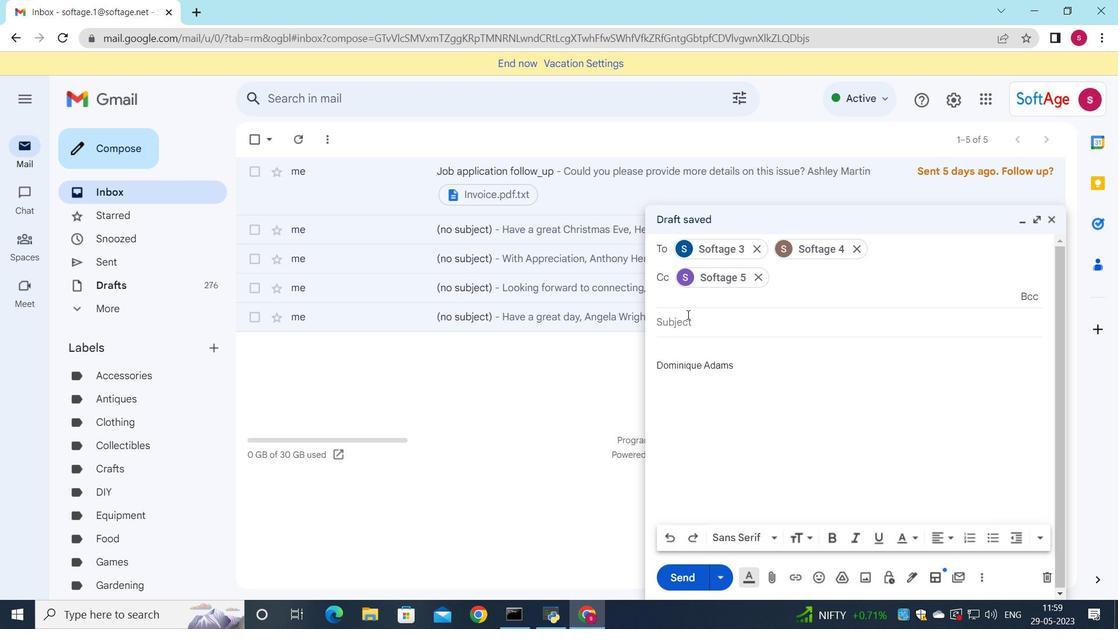 
Action: Key pressed <Key.shift><Key.shift><Key.shift><Key.shift>Budget<Key.space>report
Screenshot: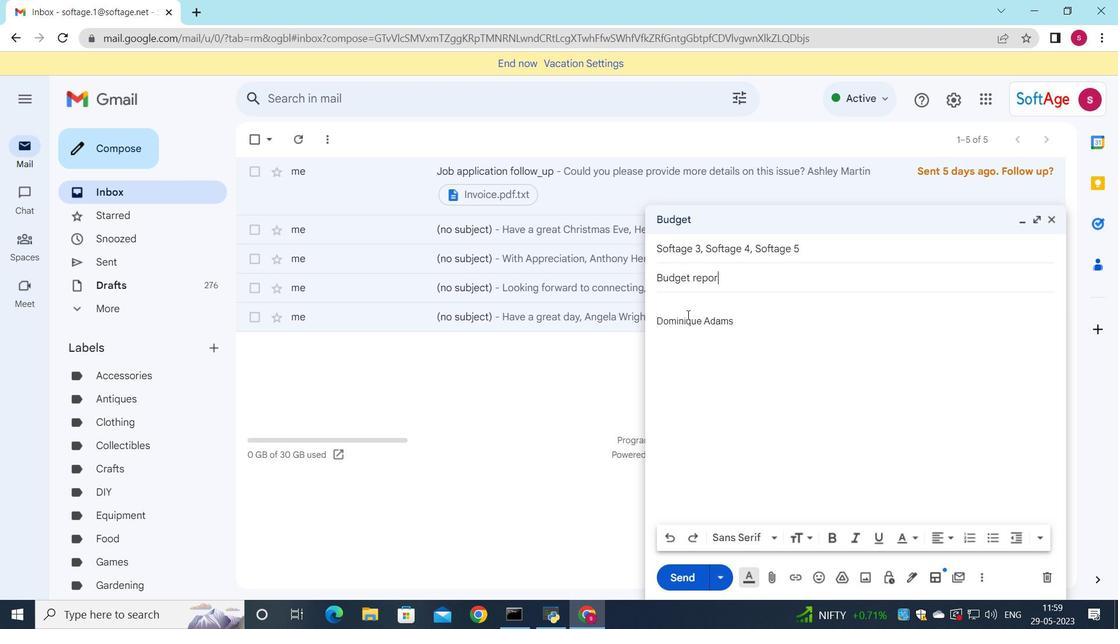 
Action: Mouse moved to (679, 310)
Screenshot: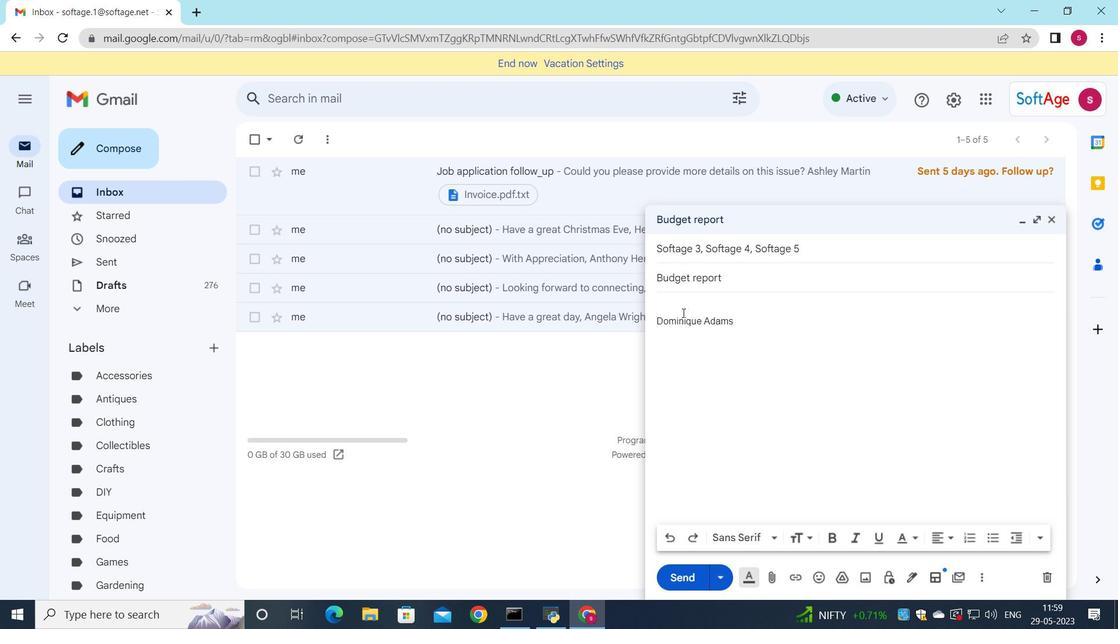 
Action: Mouse pressed left at (679, 310)
Screenshot: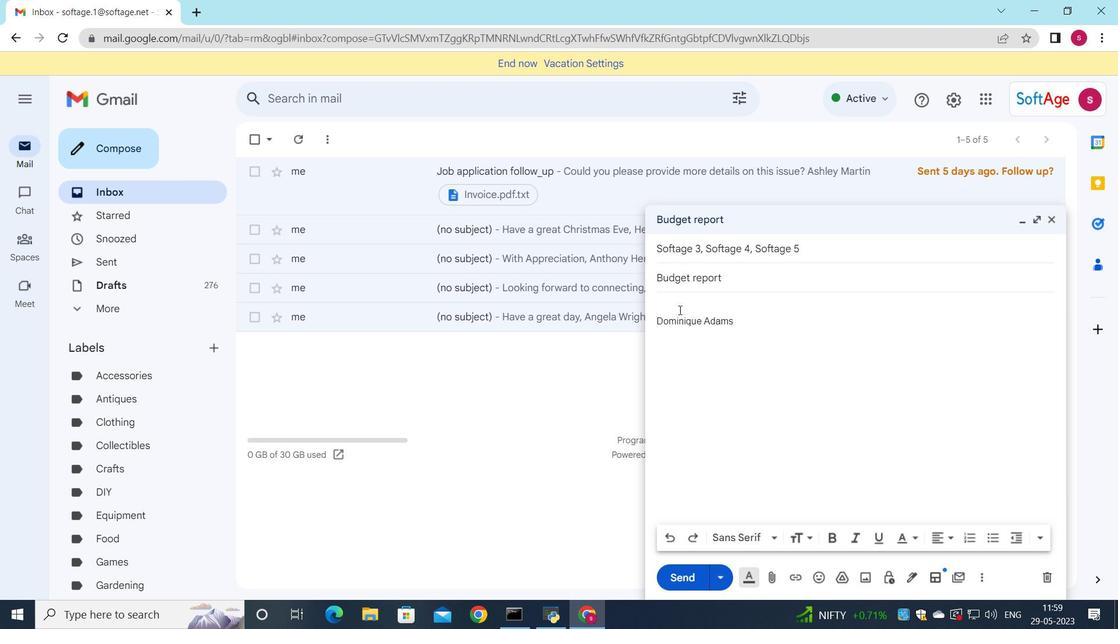 
Action: Mouse moved to (898, 265)
Screenshot: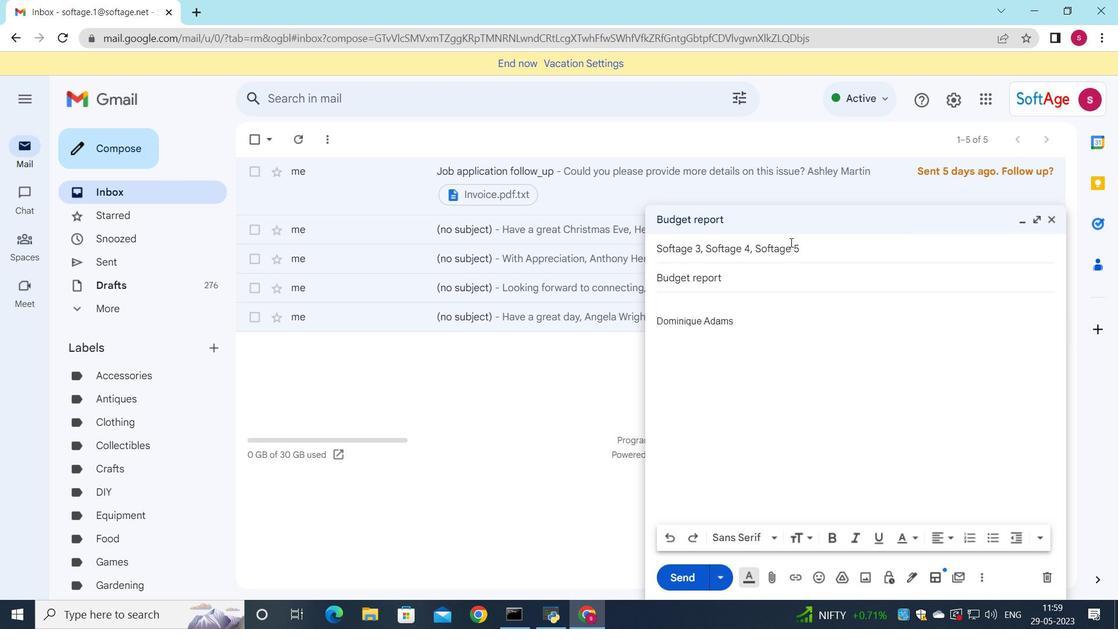 
Action: Key pressed <Key.shift>i<Key.space>am<Key.space><Key.backspace><Key.backspace><Key.backspace><Key.backspace><Key.backspace><Key.backspace><Key.backspace><Key.backspace><Key.backspace><Key.backspace><Key.shift><Key.shift><Key.shift><Key.shift><Key.shift><Key.shift><Key.shift><Key.shift><Key.shift><Key.shift><Key.shift><Key.shift><Key.shift><Key.shift><Key.shift><Key.shift><Key.shift><Key.shift><Key.shift><Key.shift><Key.shift>I<Key.space>am<Key.space>writring<Key.space>to<Key.space>inform<Key.space>you<Key.space>that<Key.space>there<Key.space>will<Key.space>be<Key.space>delay<Key.space>in<Key.space>the<Key.space>shipment
Screenshot: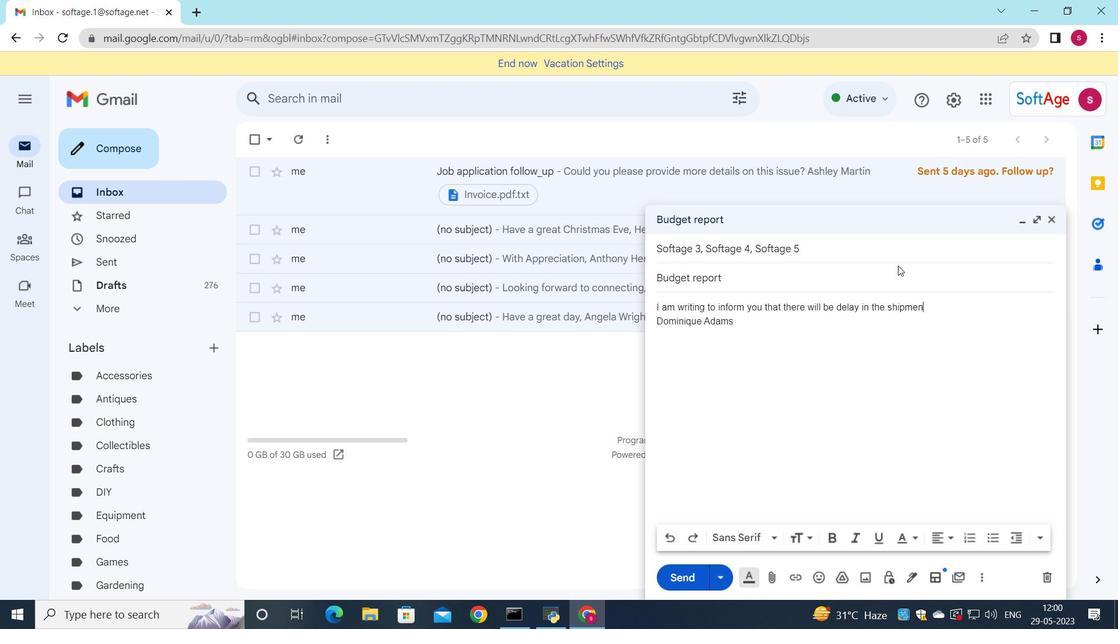 
Action: Mouse moved to (889, 275)
Screenshot: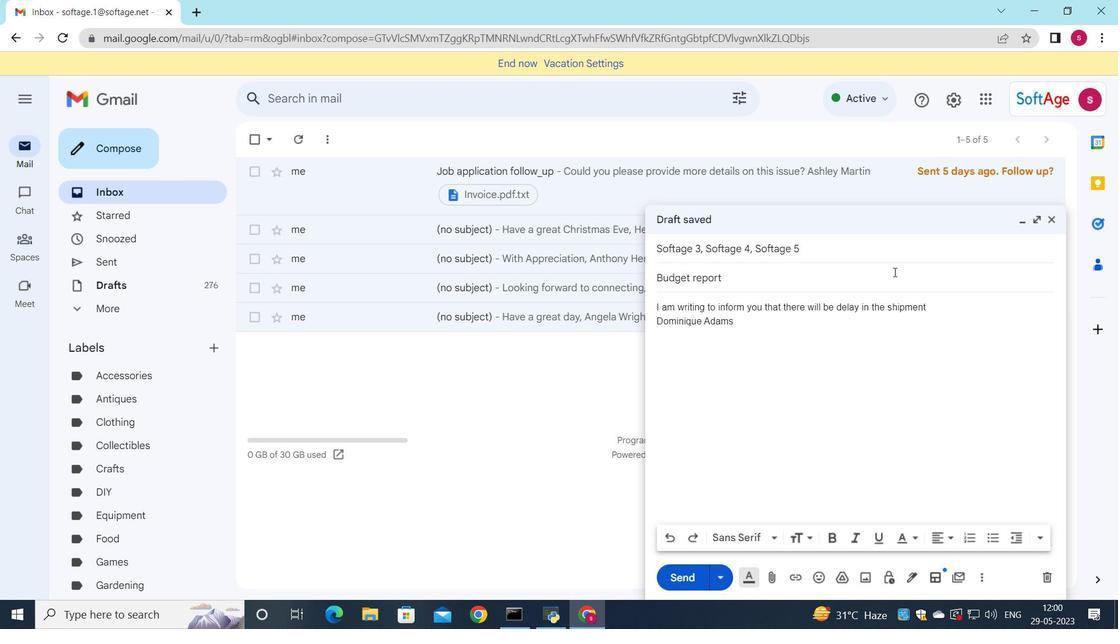 
Action: Key pressed .
Screenshot: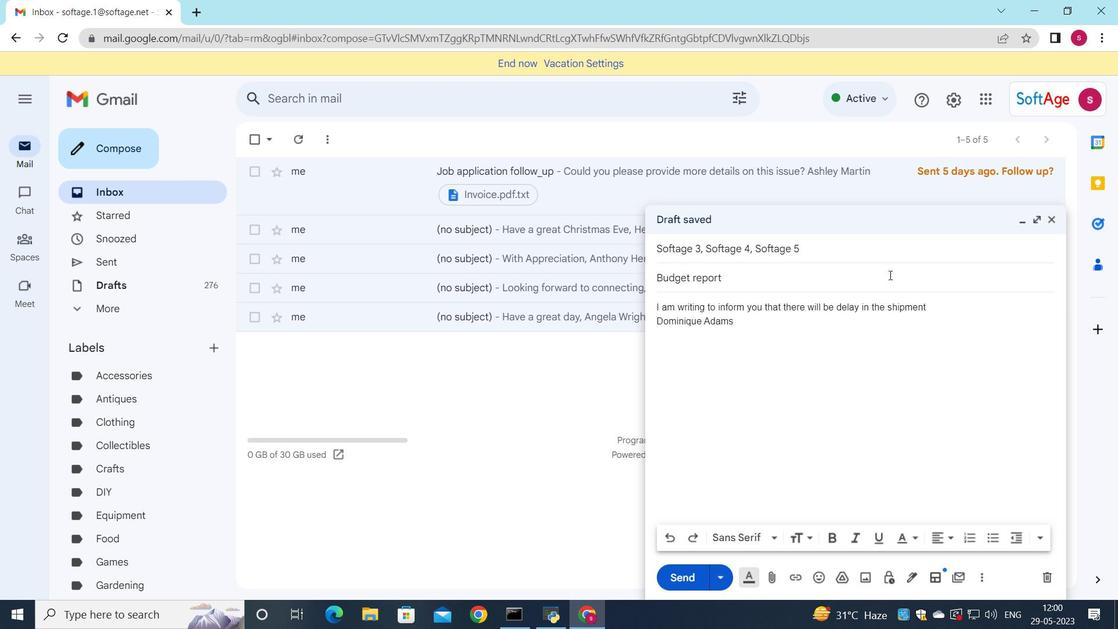 
Action: Mouse moved to (838, 311)
Screenshot: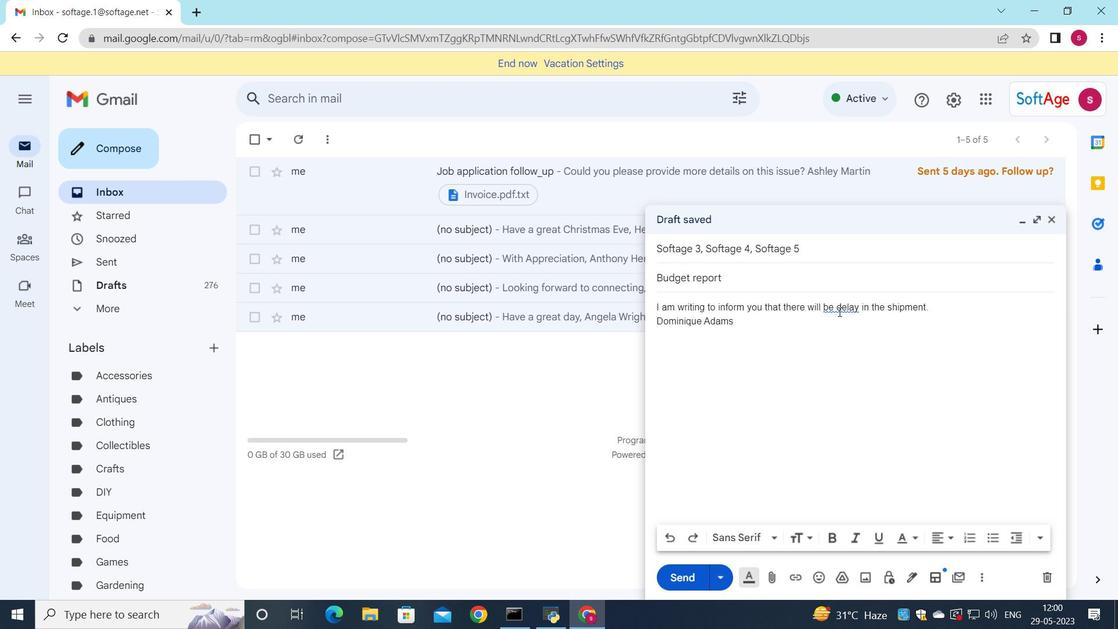 
Action: Mouse pressed left at (838, 311)
Screenshot: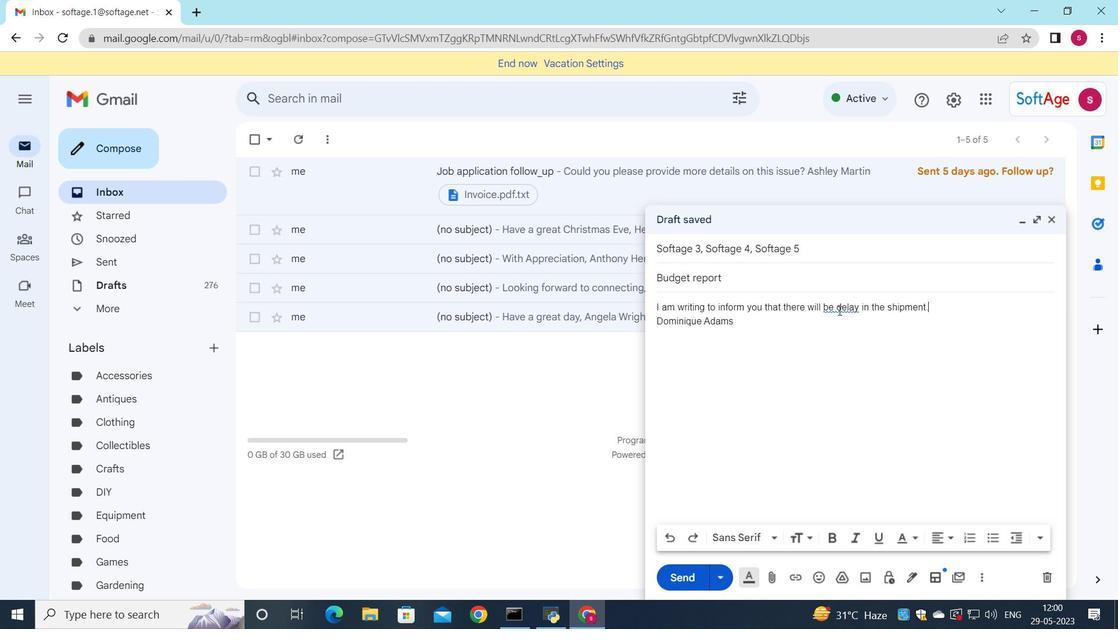 
Action: Mouse moved to (837, 301)
Screenshot: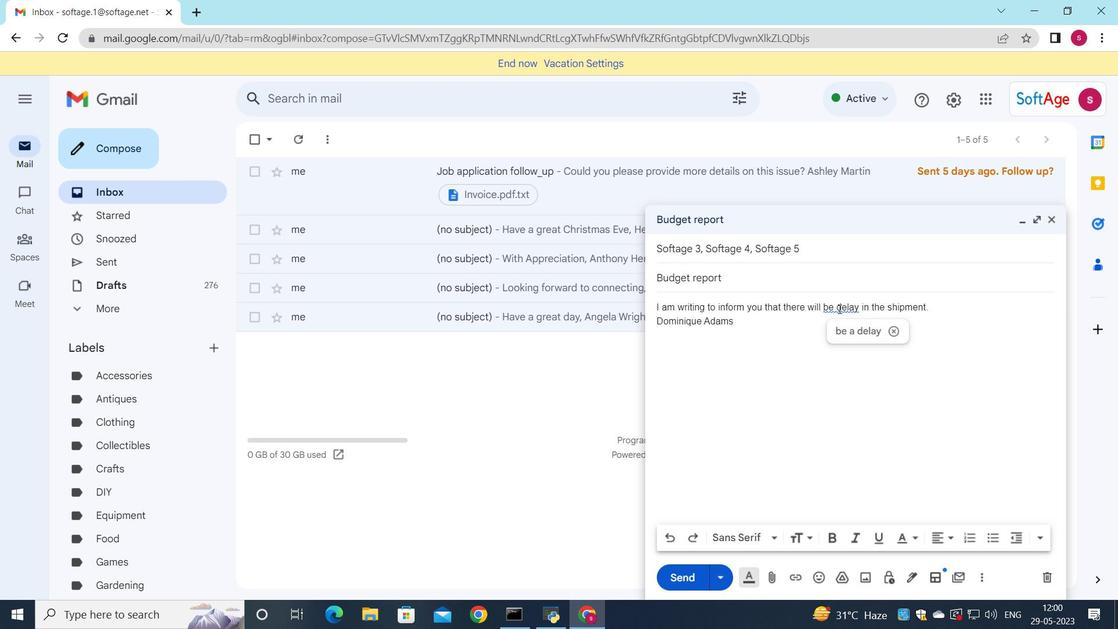 
Action: Key pressed <Key.backspace>
Screenshot: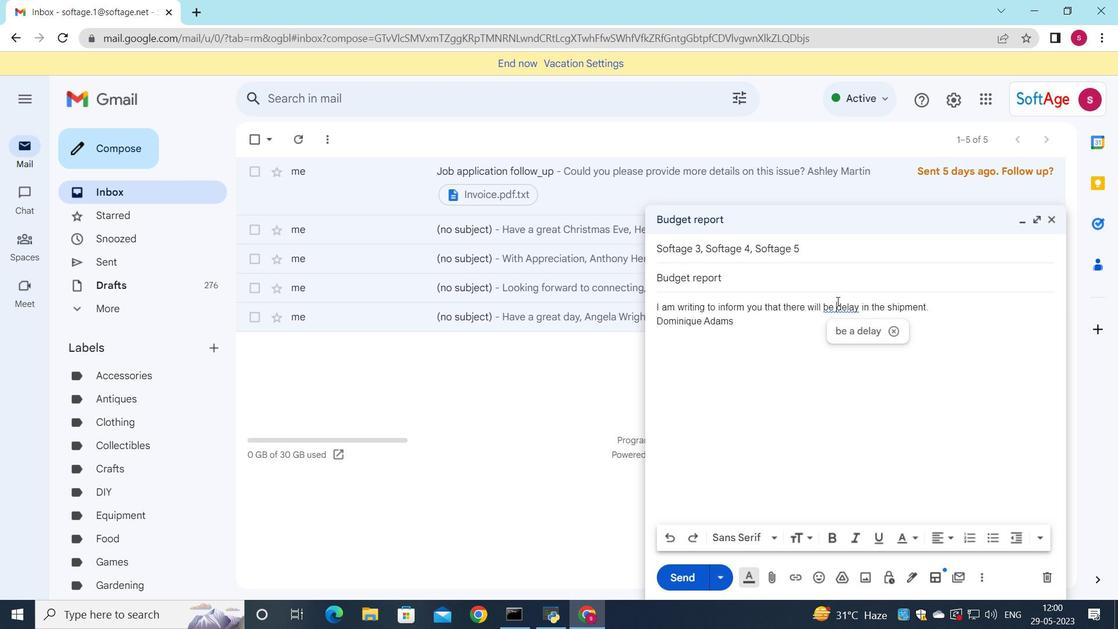 
Action: Mouse moved to (843, 315)
Screenshot: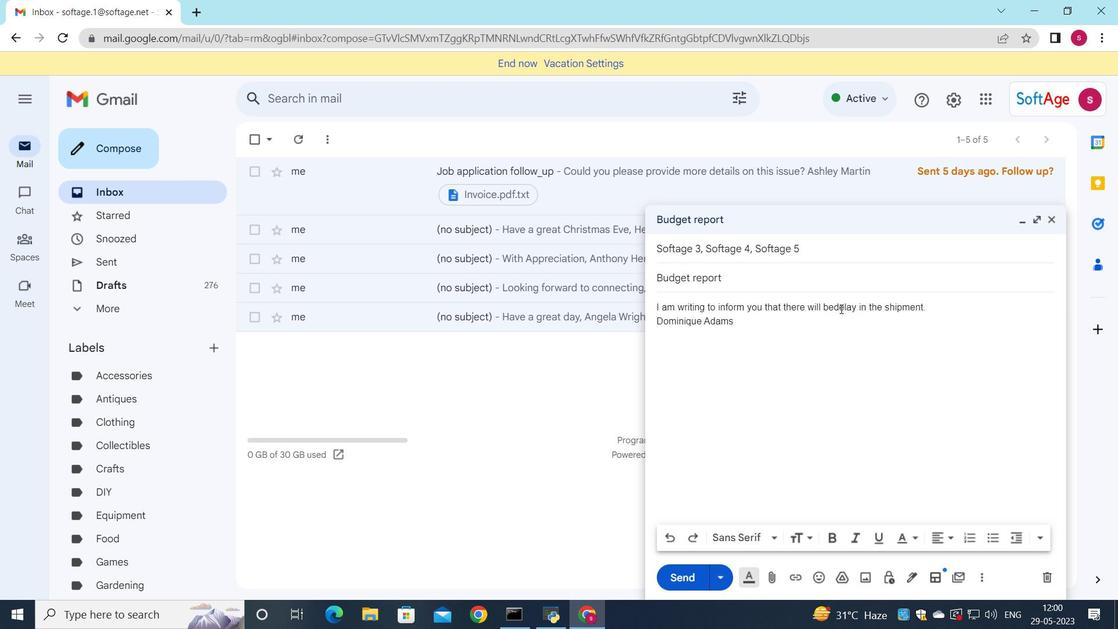 
Action: Key pressed <Key.space>
Screenshot: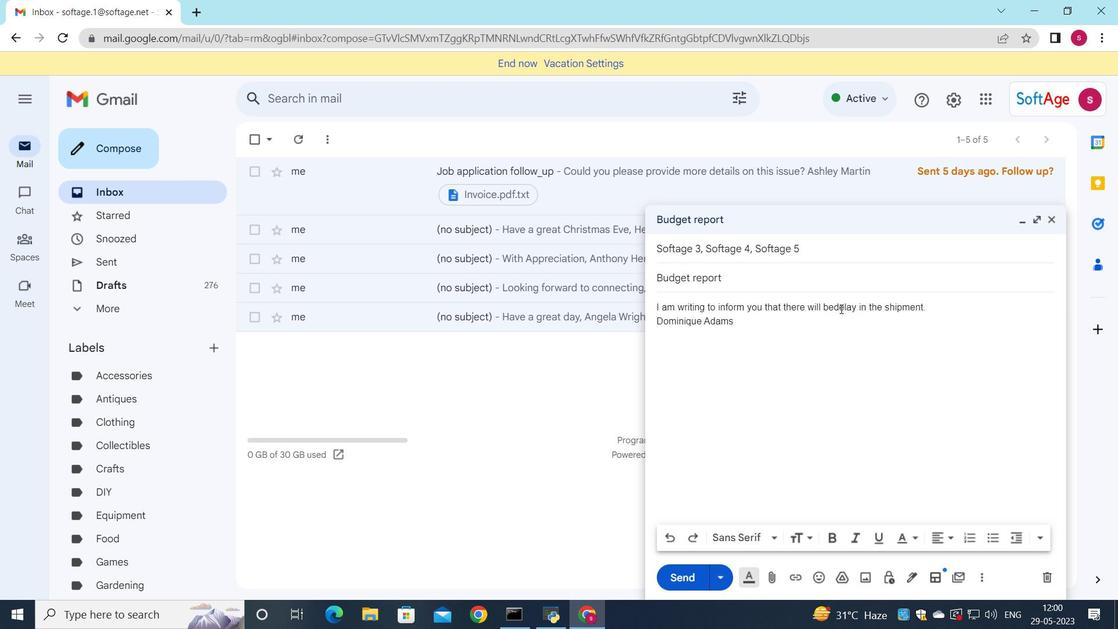 
Action: Mouse moved to (941, 302)
Screenshot: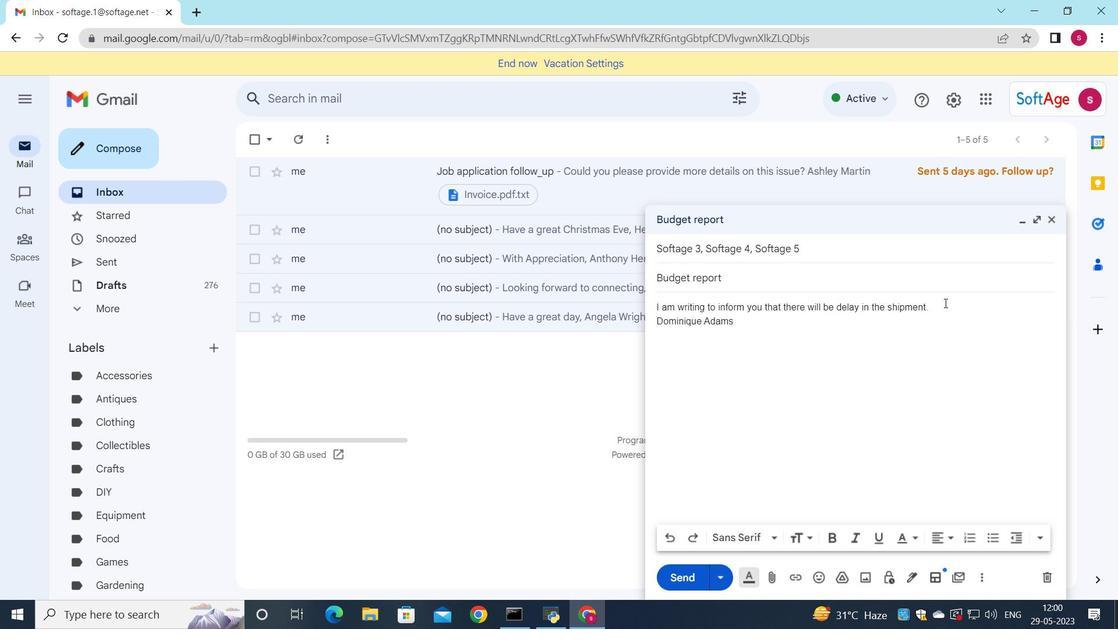 
Action: Mouse pressed left at (941, 302)
Screenshot: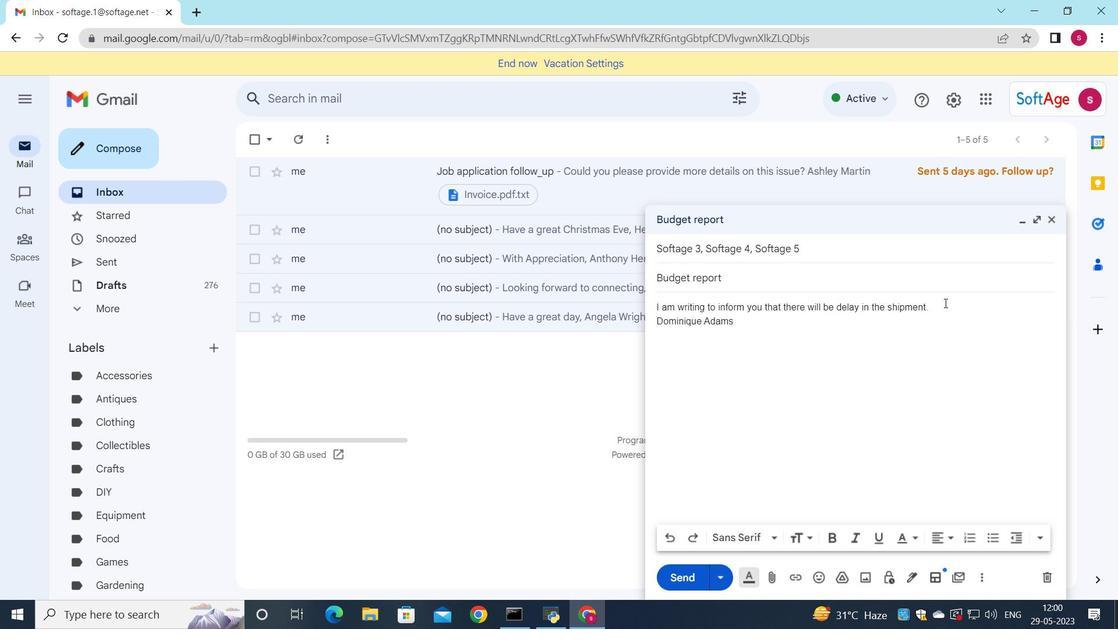 
Action: Mouse moved to (810, 539)
Screenshot: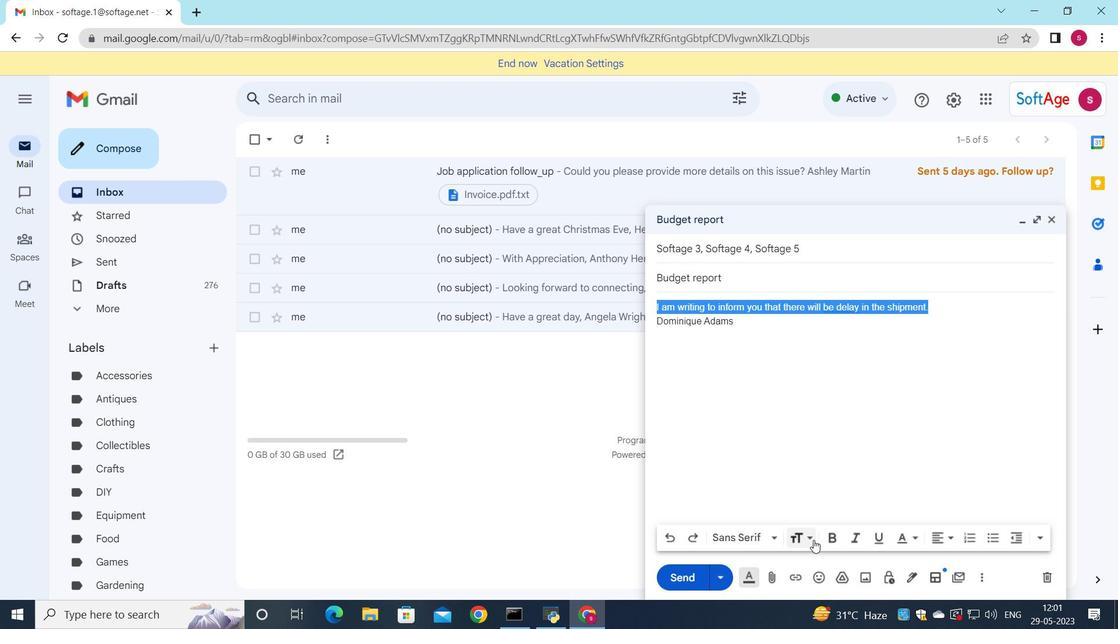 
Action: Mouse pressed left at (810, 539)
Screenshot: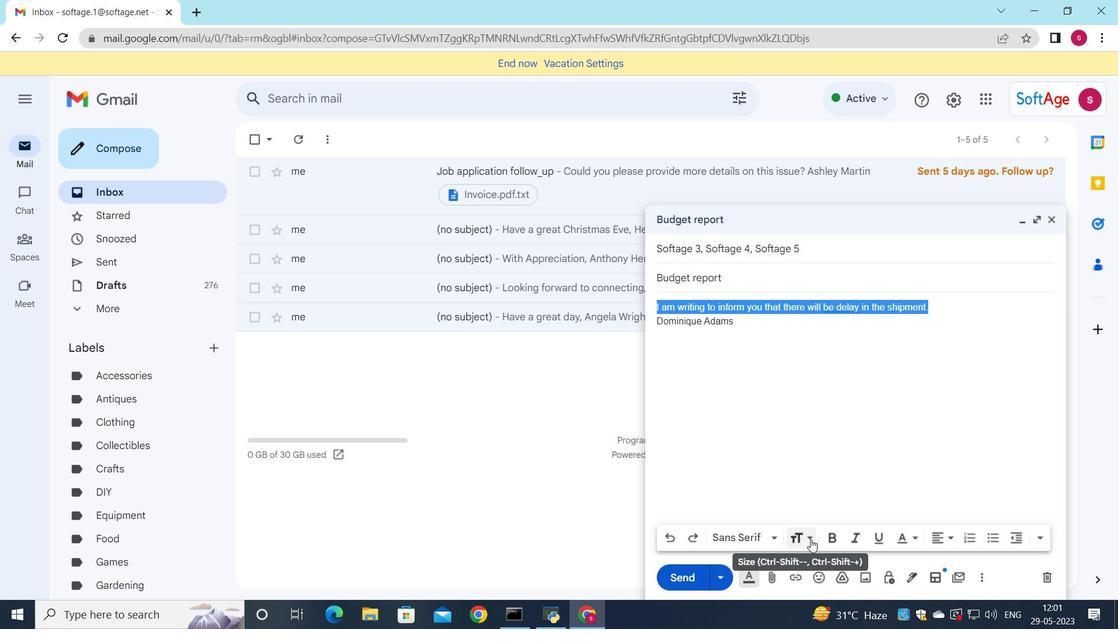 
Action: Mouse moved to (844, 486)
Screenshot: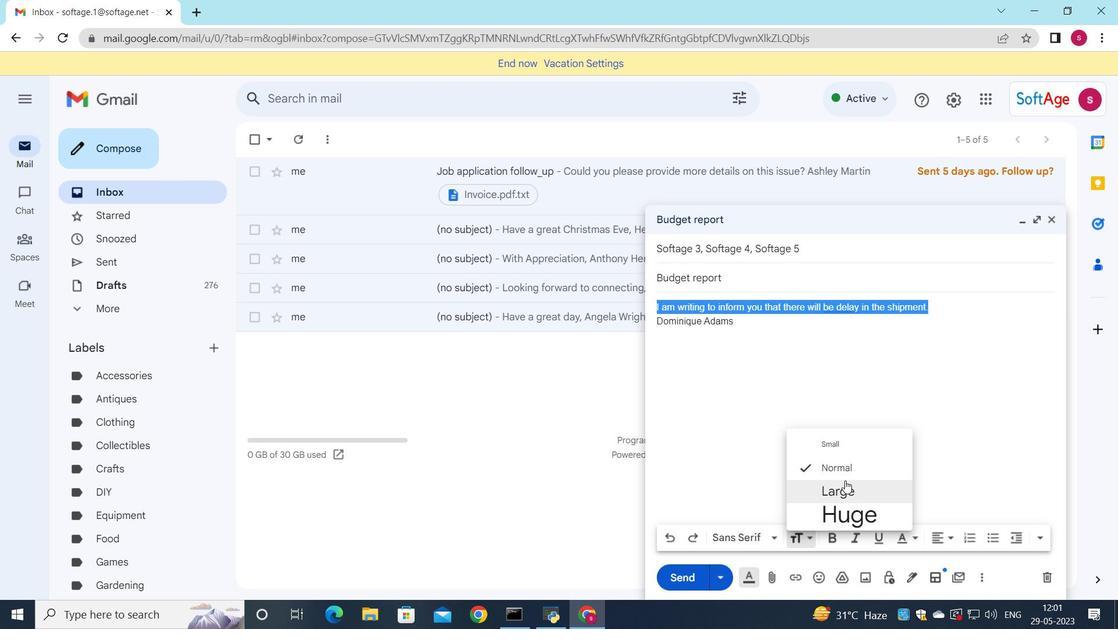 
Action: Mouse pressed left at (844, 486)
Screenshot: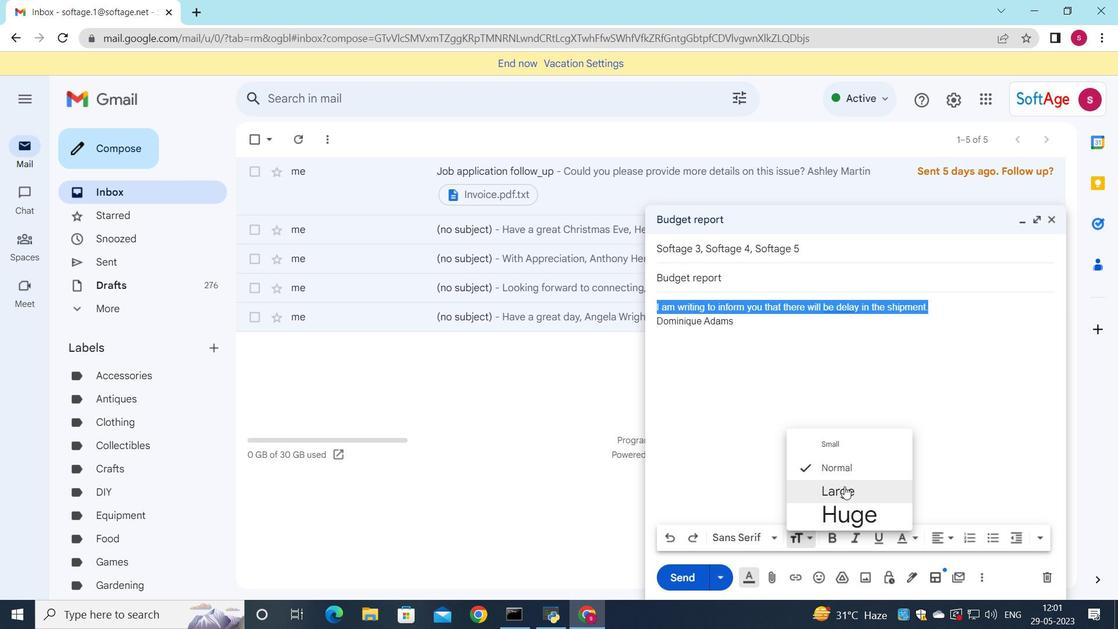 
Action: Mouse moved to (950, 542)
Screenshot: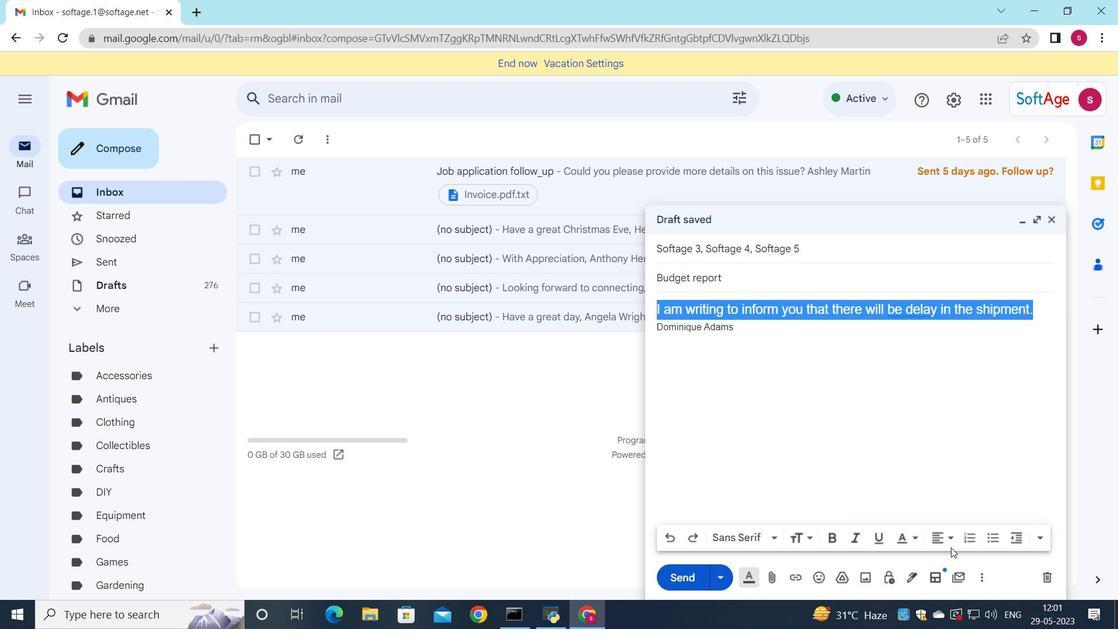 
Action: Mouse pressed left at (950, 542)
Screenshot: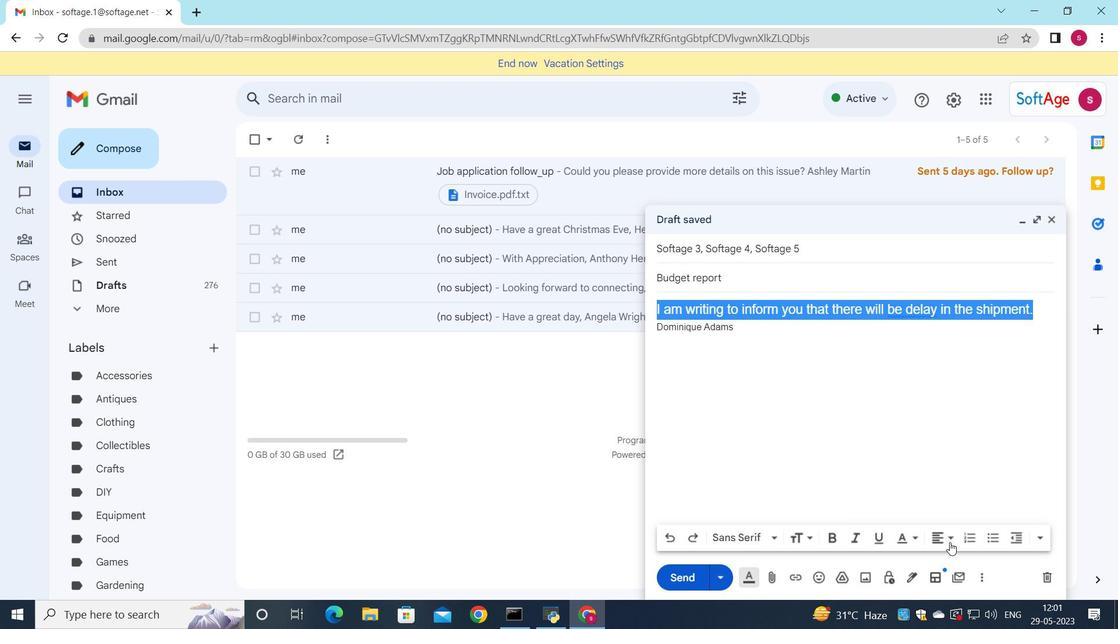
Action: Mouse moved to (941, 503)
Screenshot: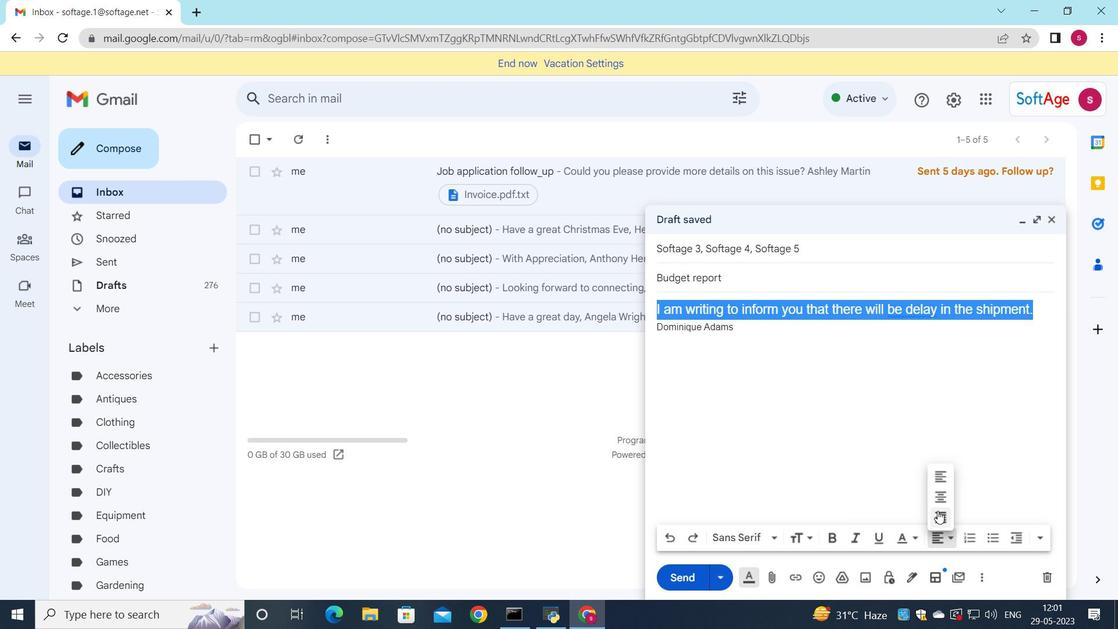 
Action: Mouse pressed left at (941, 503)
Screenshot: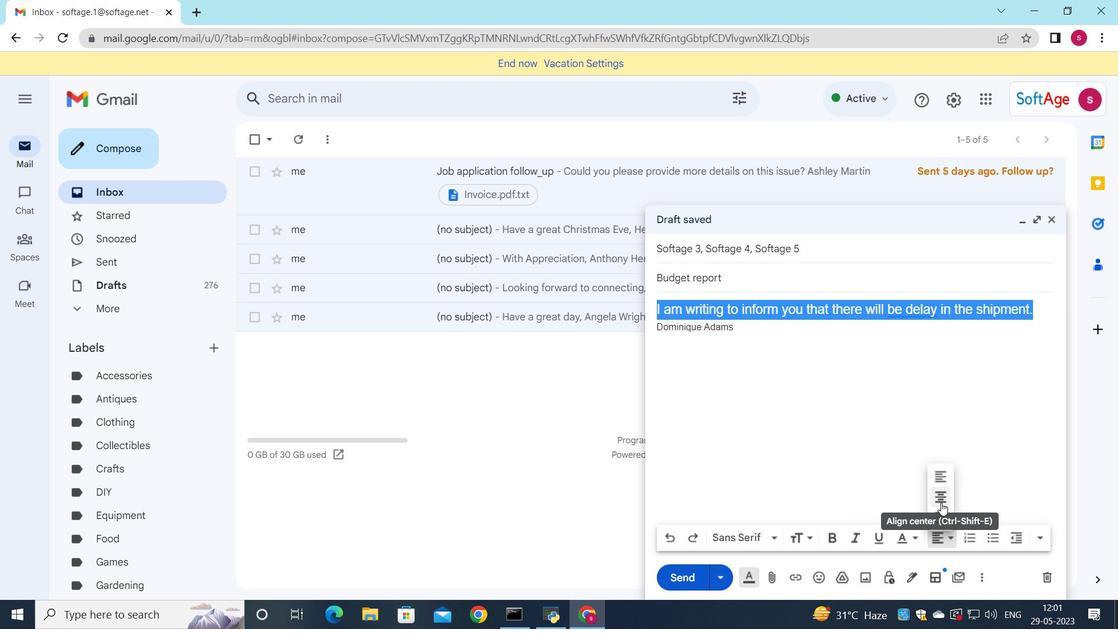 
Action: Mouse moved to (697, 578)
Screenshot: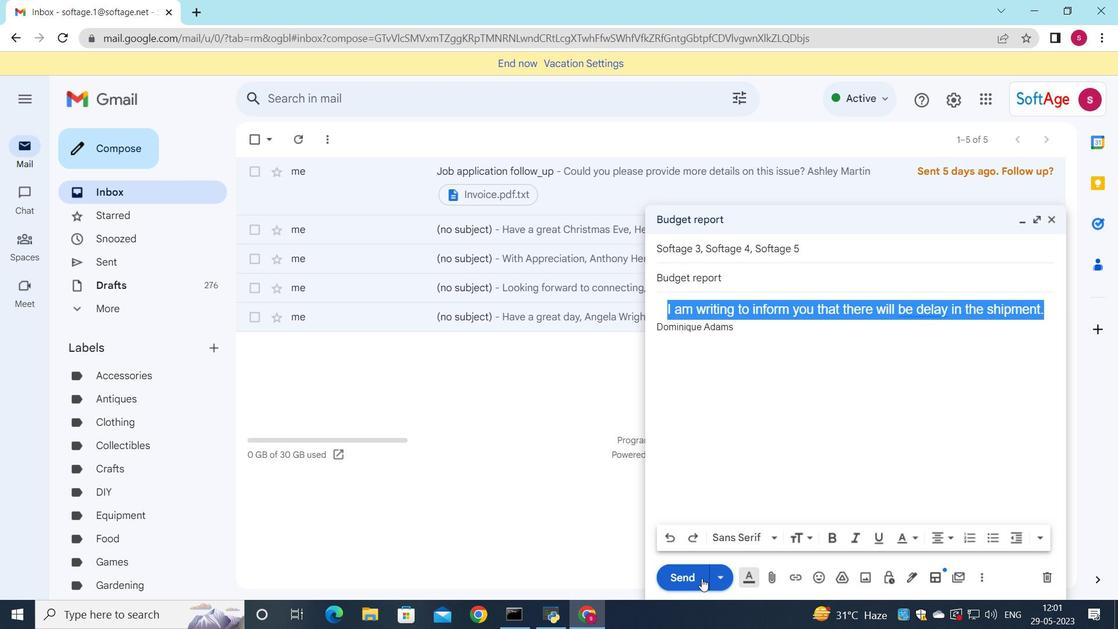 
Action: Mouse pressed left at (697, 578)
Screenshot: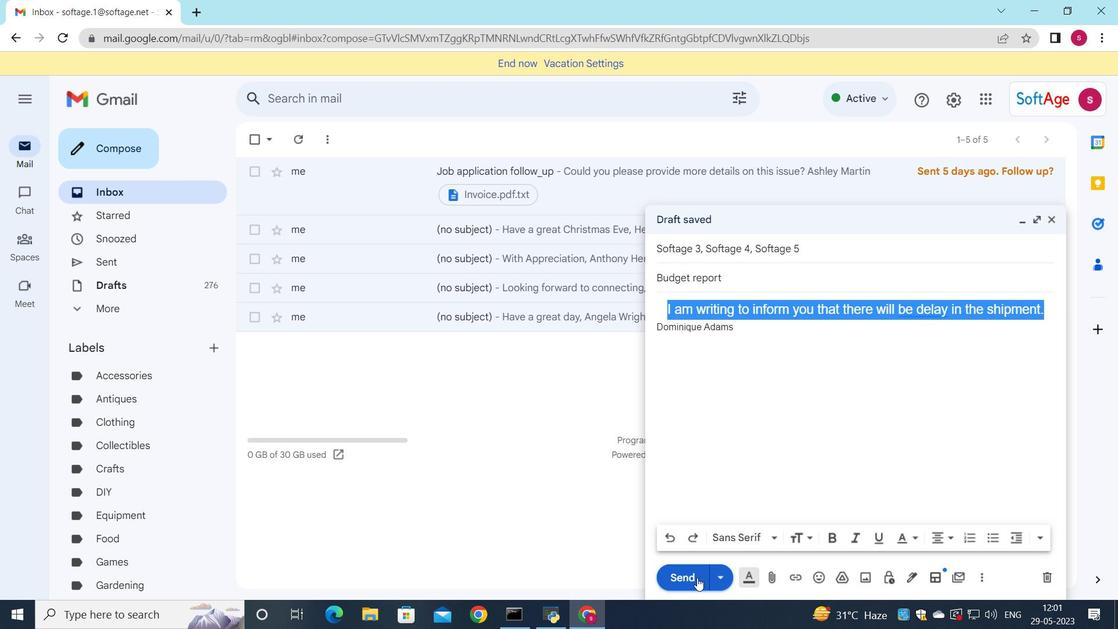 
Action: Mouse moved to (153, 269)
Screenshot: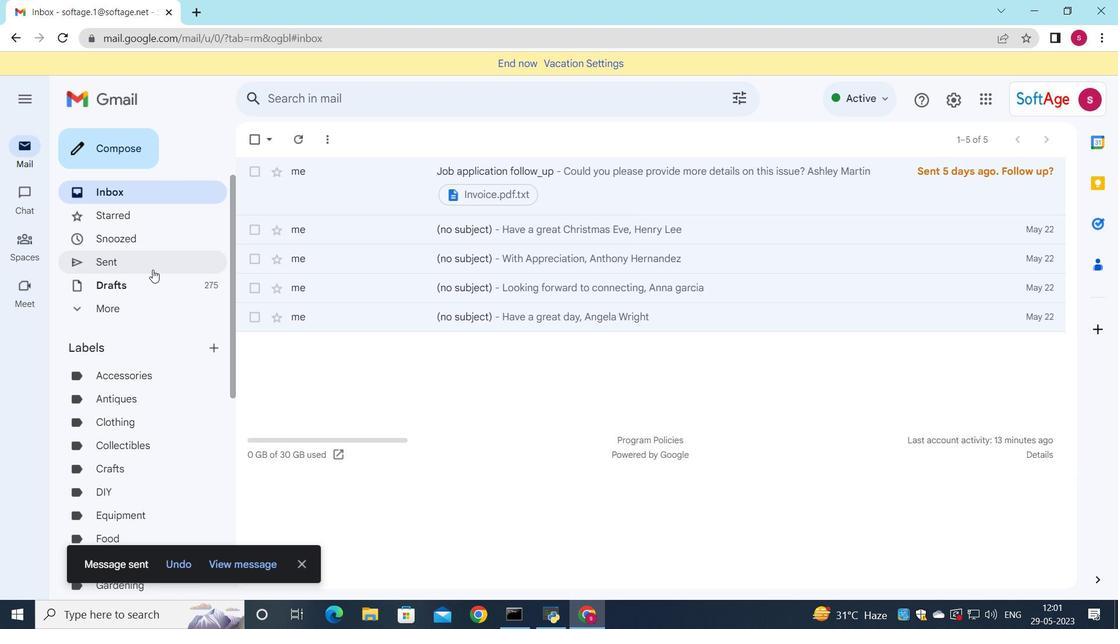 
Action: Mouse pressed left at (153, 269)
Screenshot: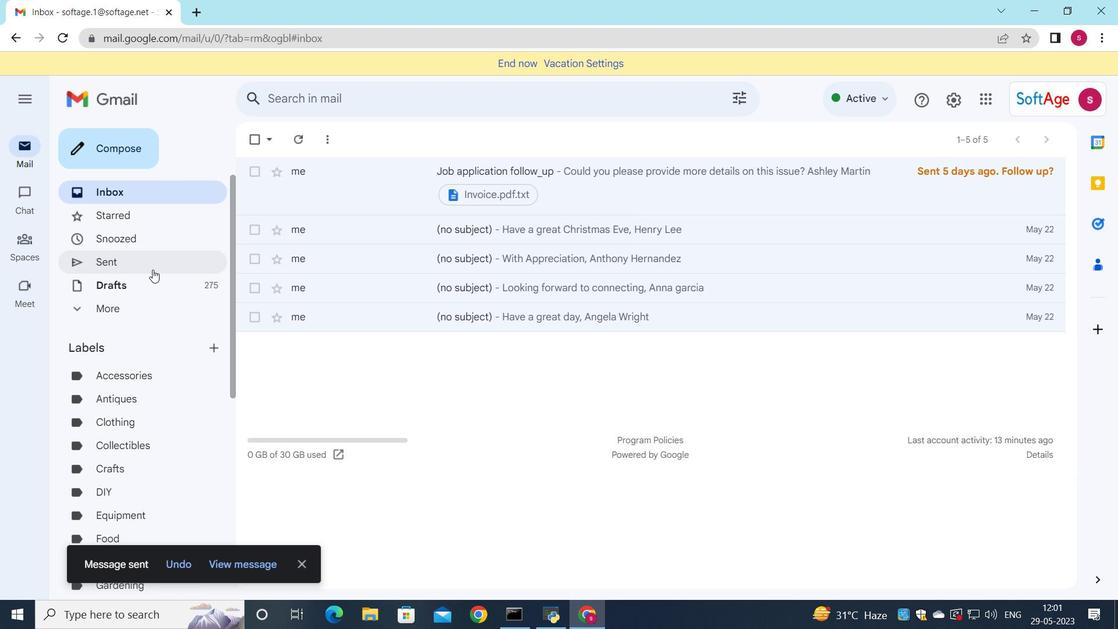 
Action: Mouse moved to (377, 216)
Screenshot: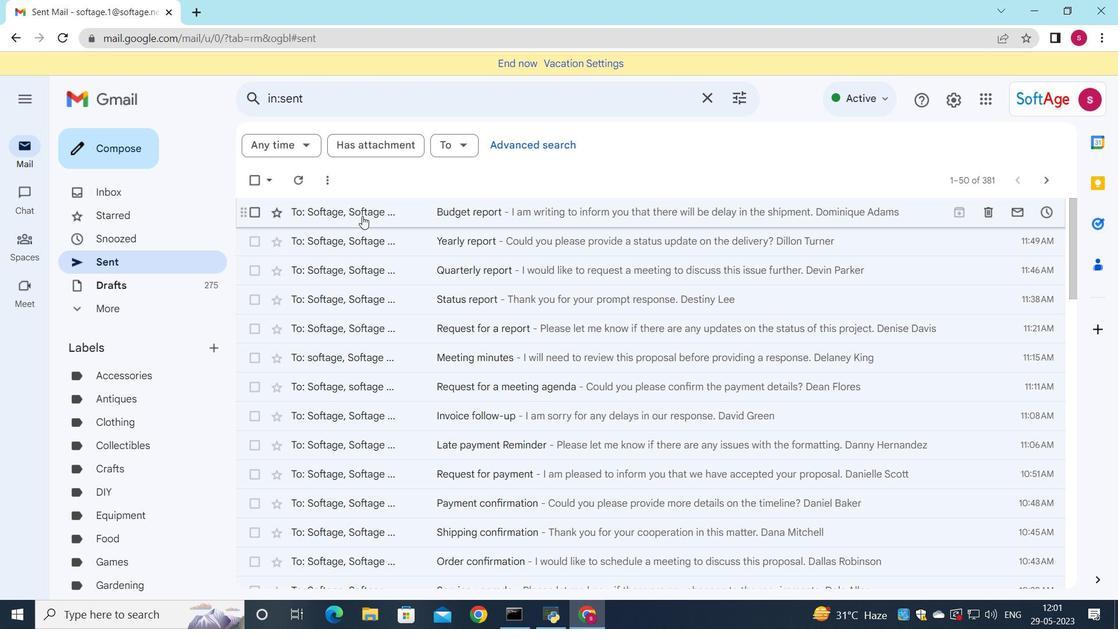 
Action: Mouse pressed left at (377, 216)
Screenshot: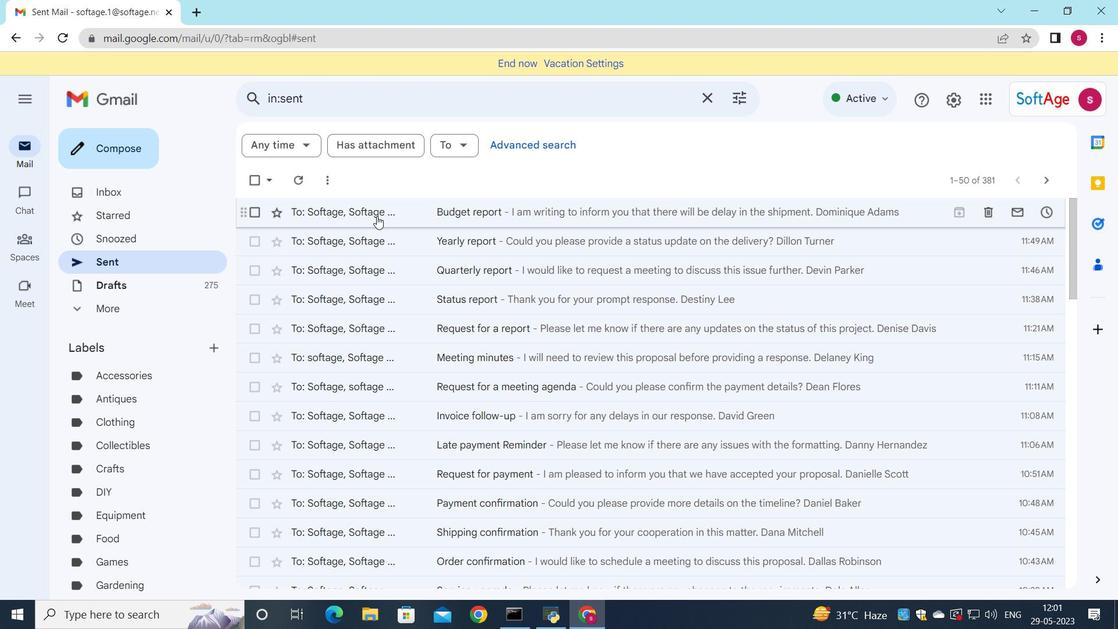 
Action: Mouse moved to (589, 217)
Screenshot: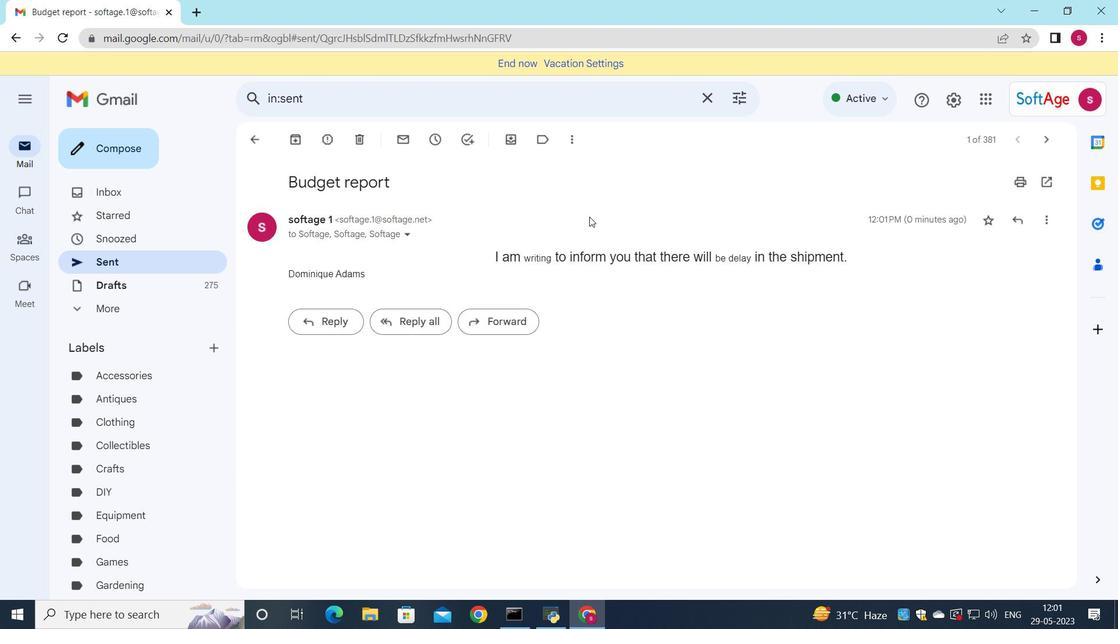 
